 Task: Look for space in Negara, Indonesia from 12th  July, 2023 to 15th July, 2023 for 3 adults in price range Rs.12000 to Rs.16000. Place can be entire place with 2 bedrooms having 3 beds and 1 bathroom. Property type can be house, flat, guest house. Booking option can be shelf check-in. Required host language is English.
Action: Mouse moved to (438, 61)
Screenshot: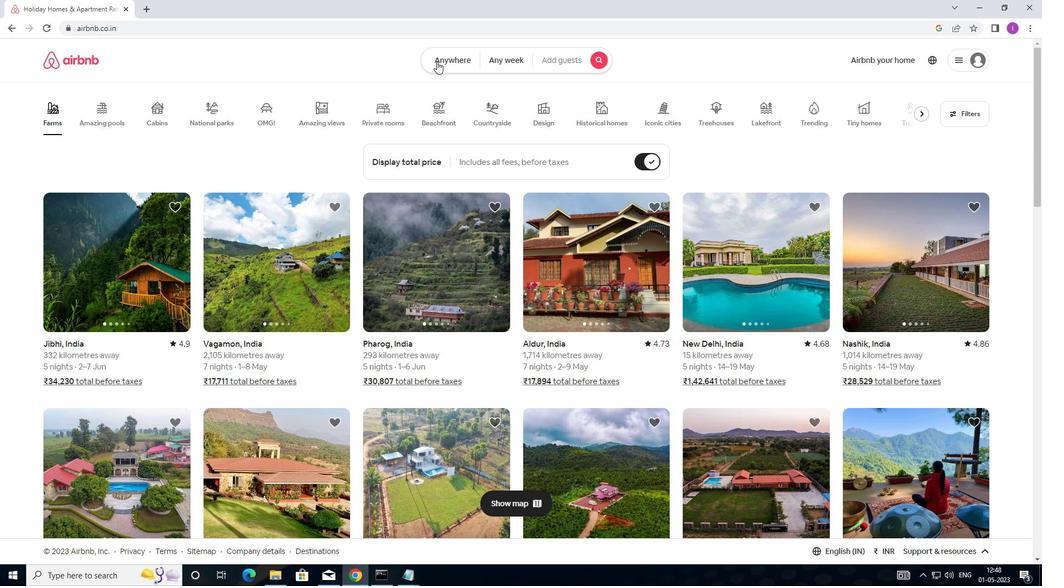 
Action: Mouse pressed left at (438, 61)
Screenshot: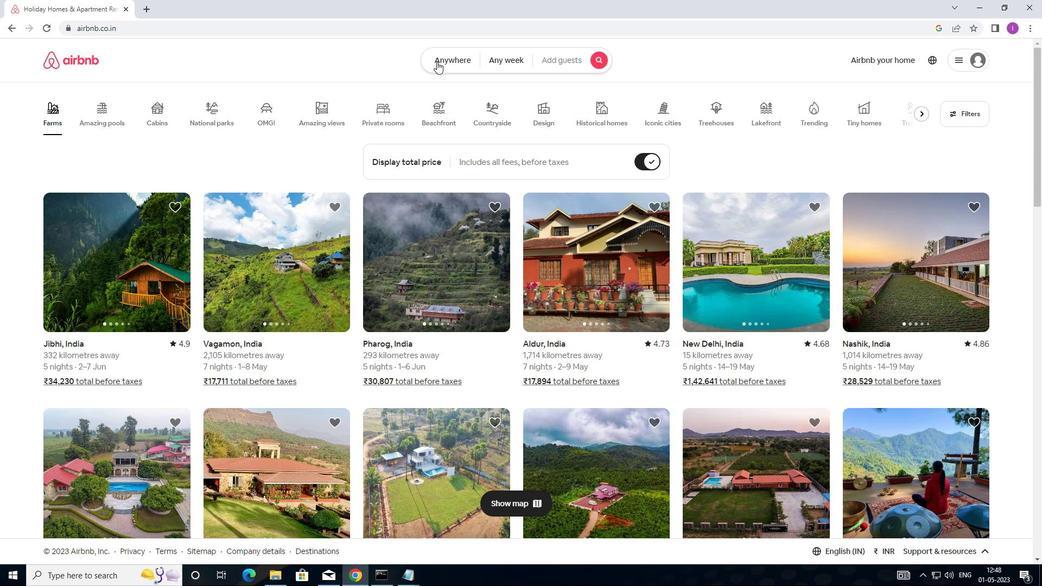 
Action: Mouse moved to (343, 99)
Screenshot: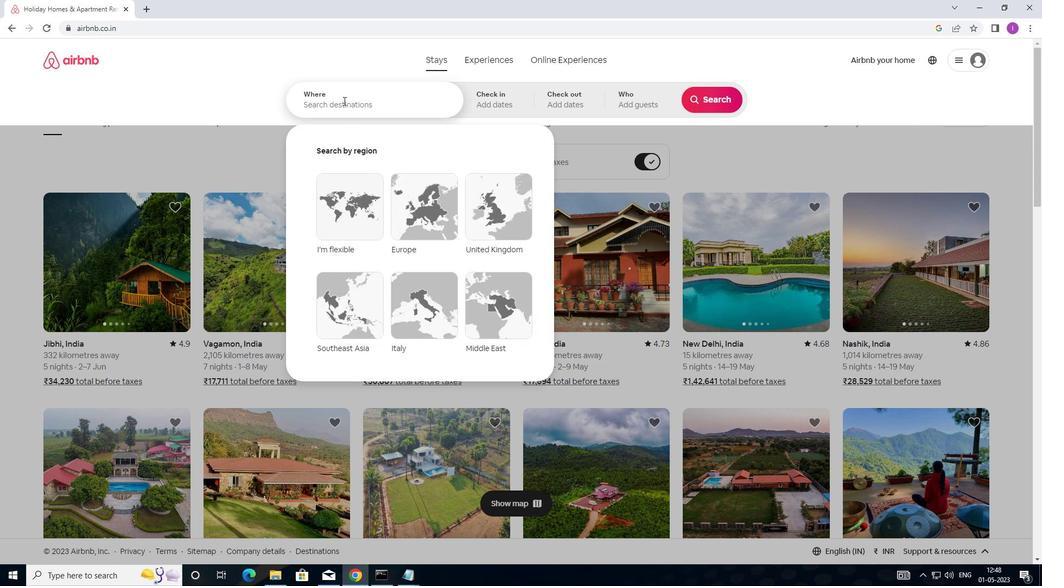 
Action: Mouse pressed left at (343, 99)
Screenshot: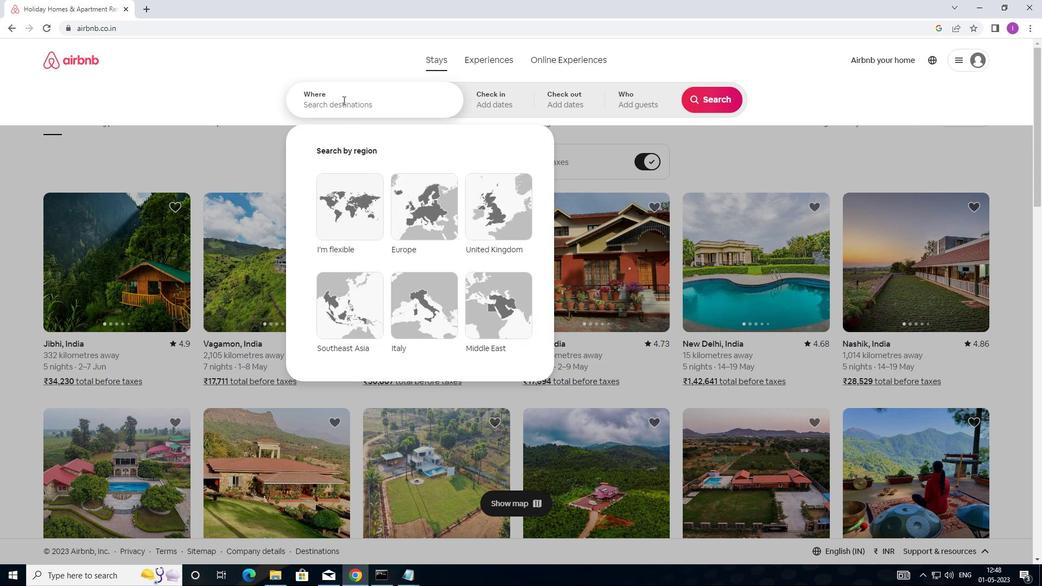 
Action: Mouse moved to (473, 95)
Screenshot: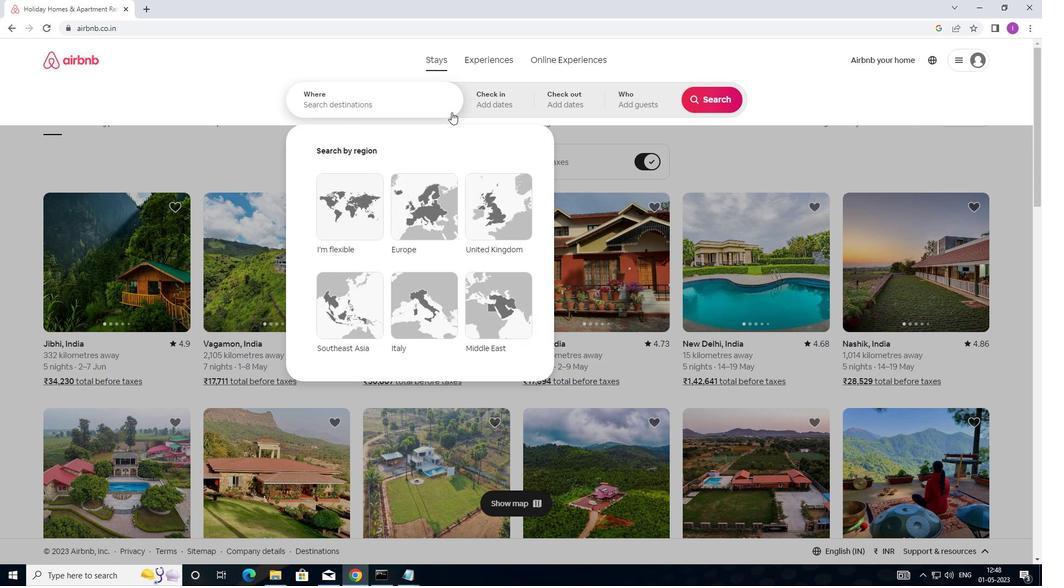 
Action: Key pressed <Key.shift>
Screenshot: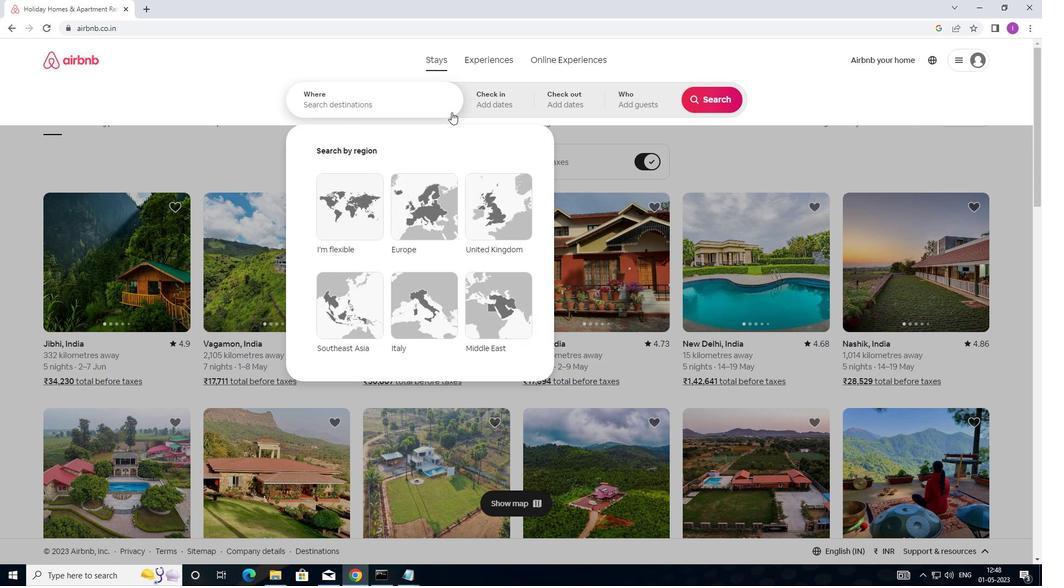 
Action: Mouse moved to (493, 79)
Screenshot: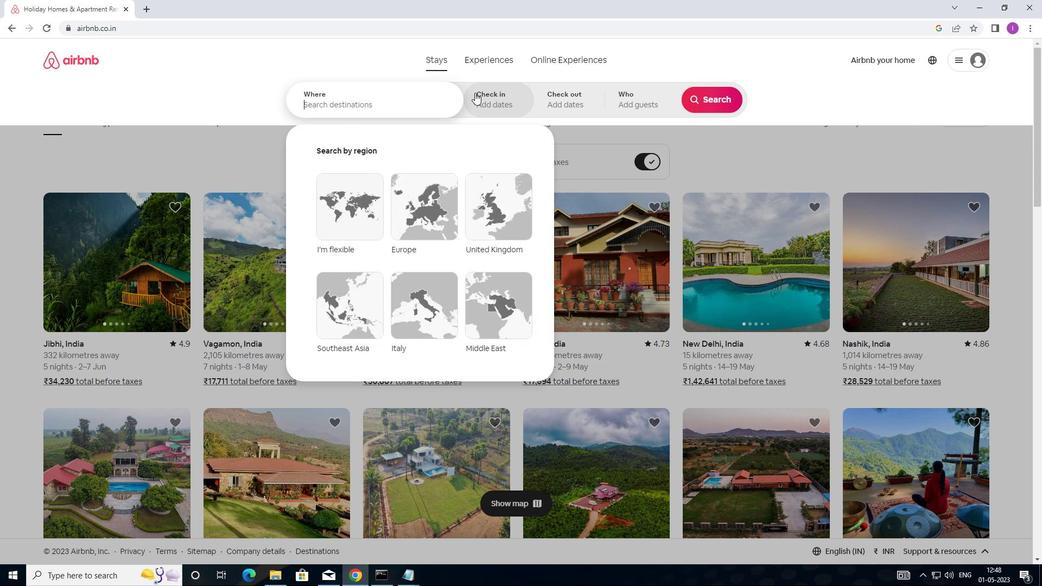 
Action: Key pressed N
Screenshot: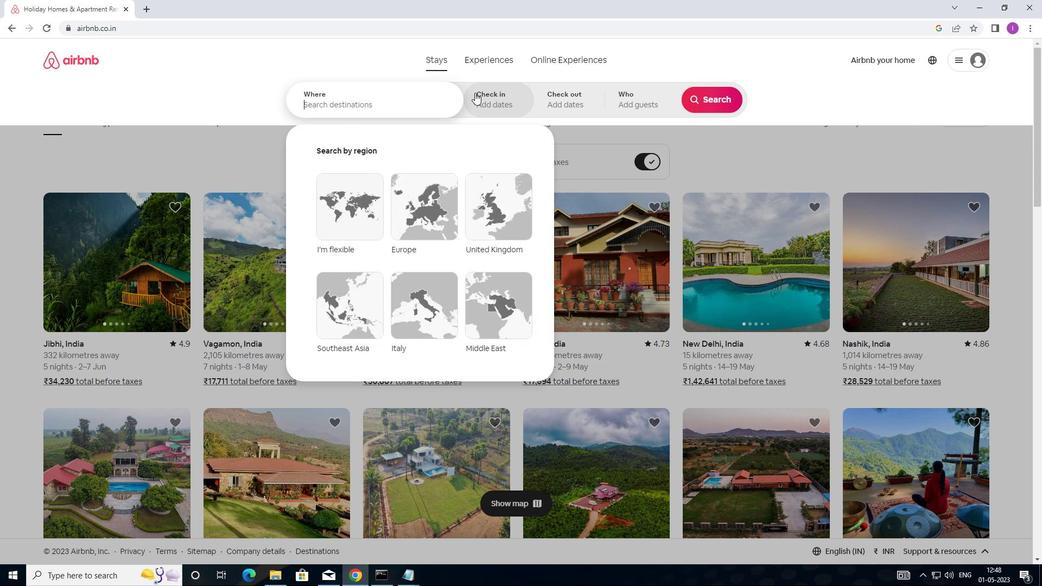 
Action: Mouse moved to (517, 68)
Screenshot: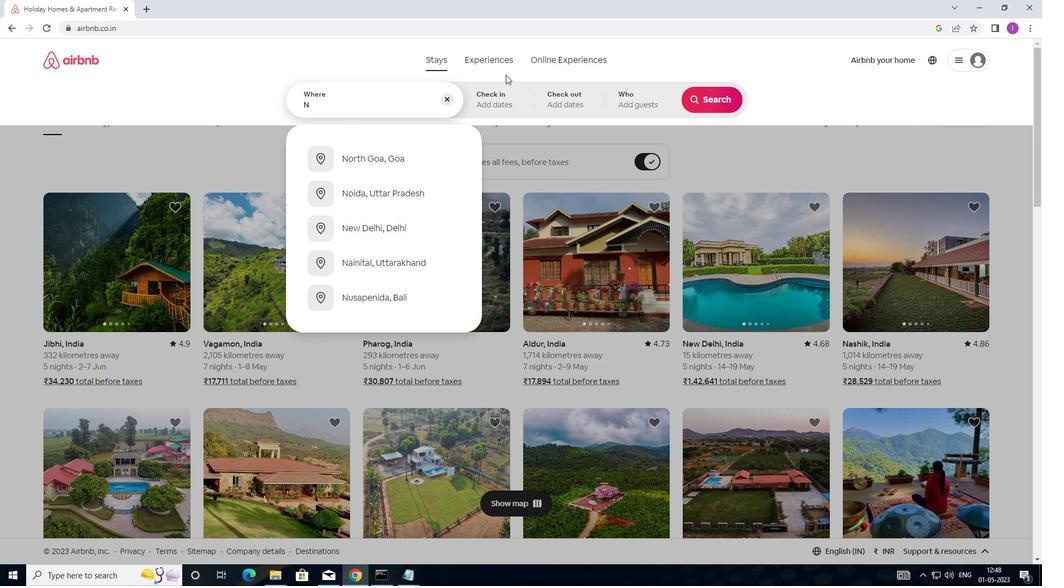 
Action: Key pressed EGARA
Screenshot: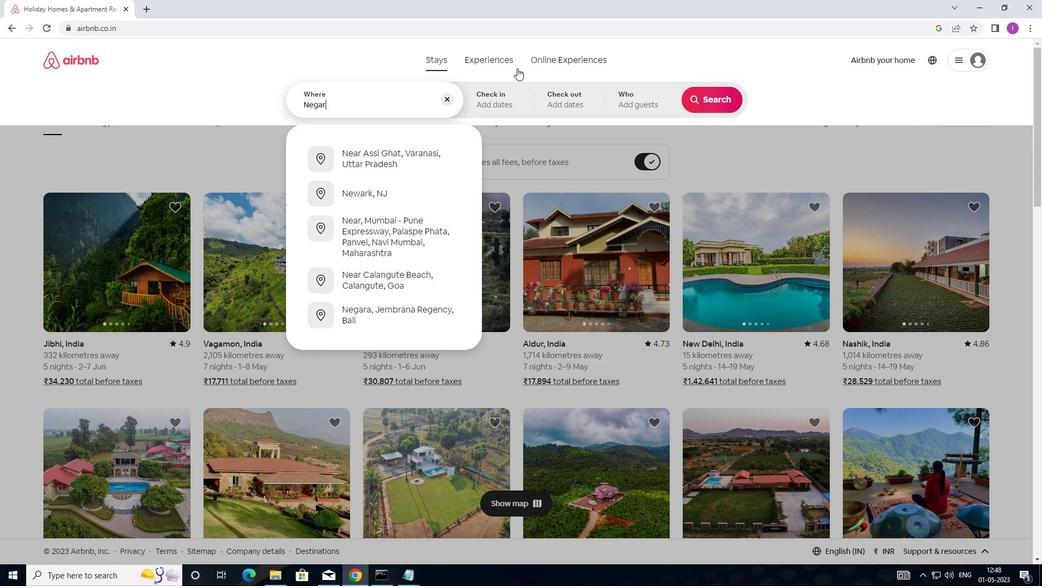 
Action: Mouse moved to (533, 64)
Screenshot: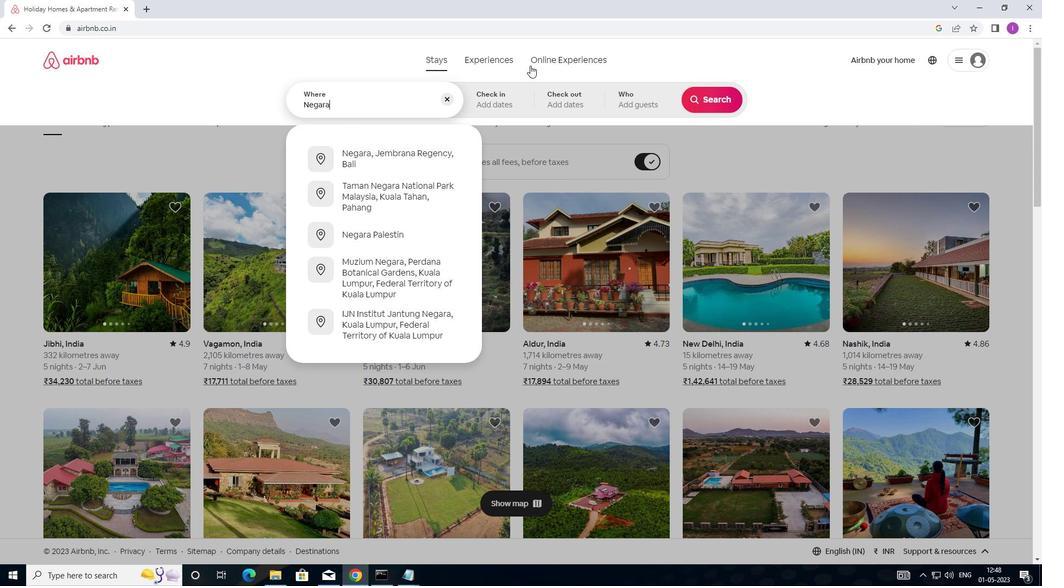 
Action: Key pressed ,<Key.shift>INDONESIA
Screenshot: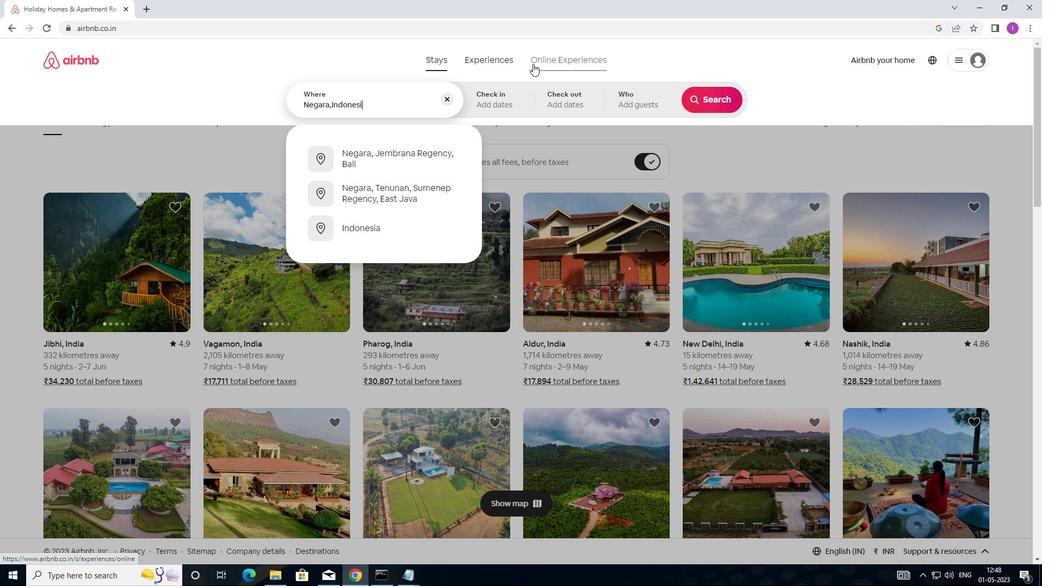 
Action: Mouse moved to (458, 96)
Screenshot: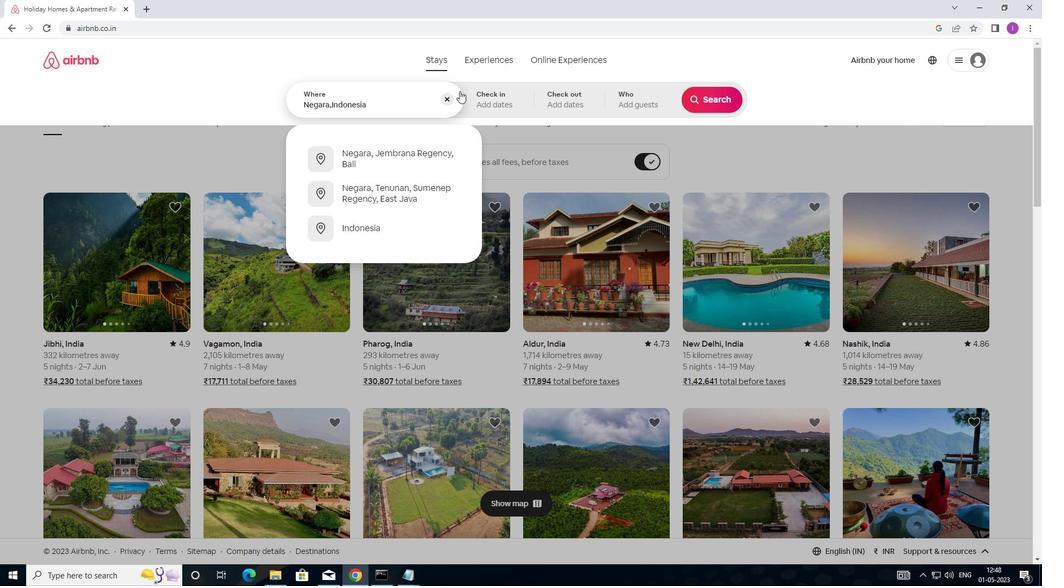 
Action: Mouse pressed left at (458, 96)
Screenshot: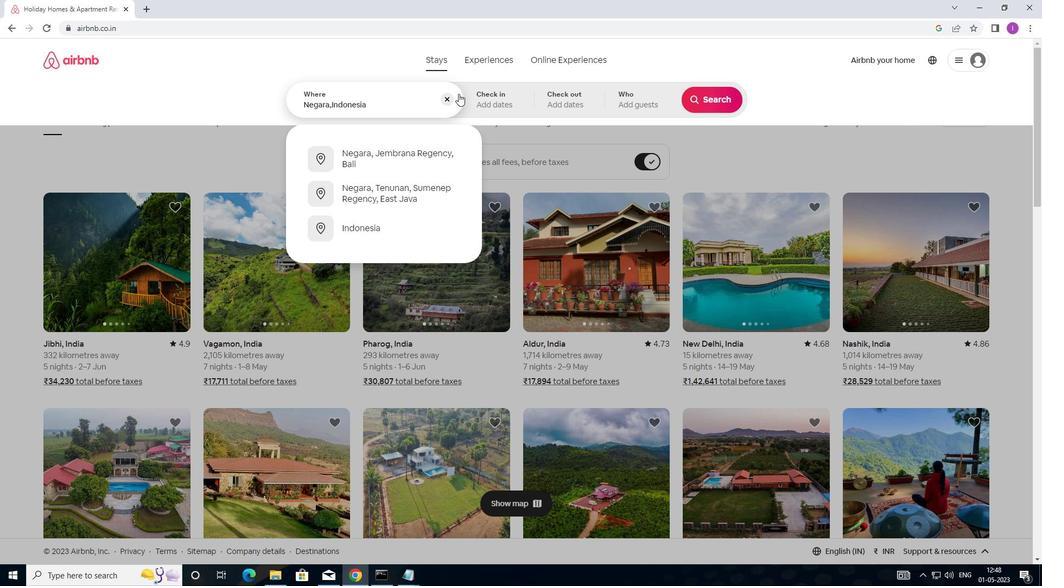 
Action: Mouse moved to (491, 99)
Screenshot: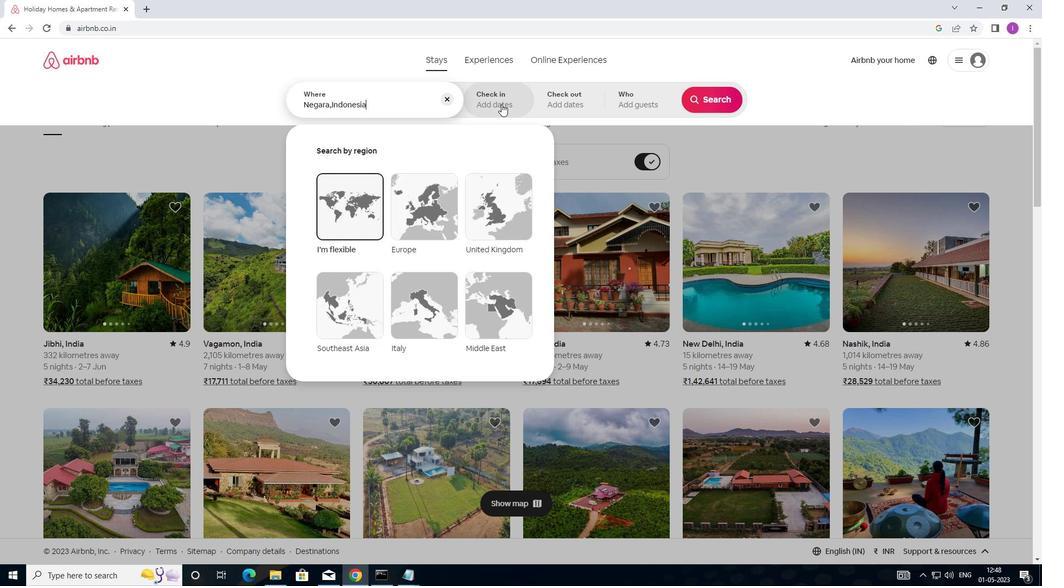
Action: Mouse pressed left at (491, 99)
Screenshot: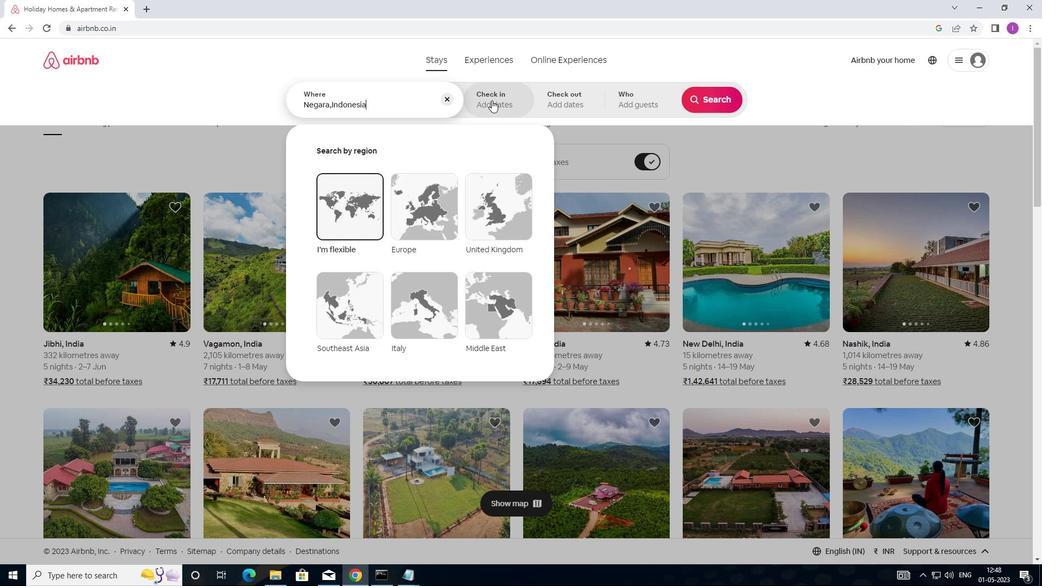 
Action: Mouse moved to (711, 193)
Screenshot: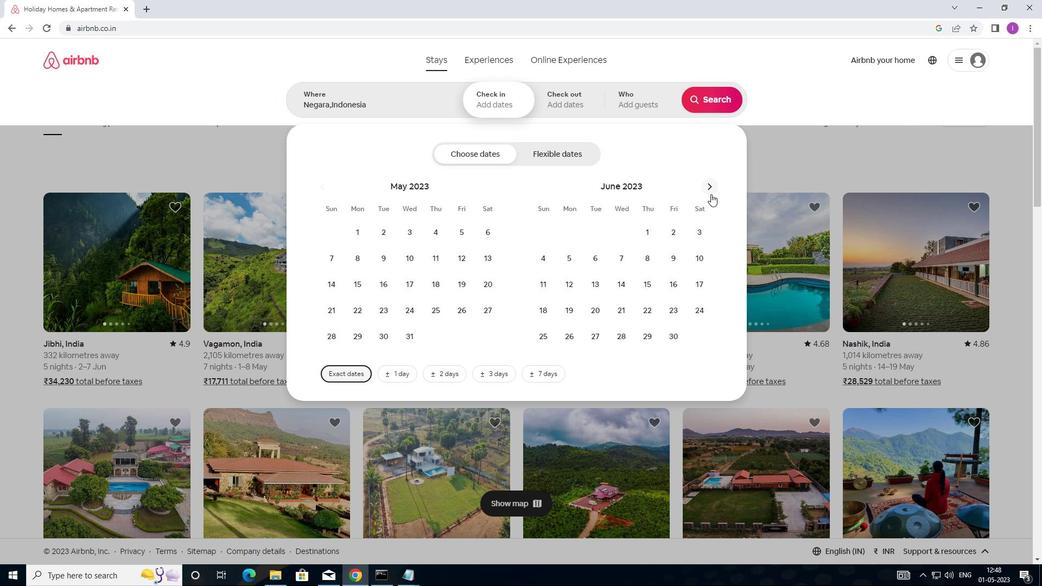 
Action: Mouse pressed left at (711, 193)
Screenshot: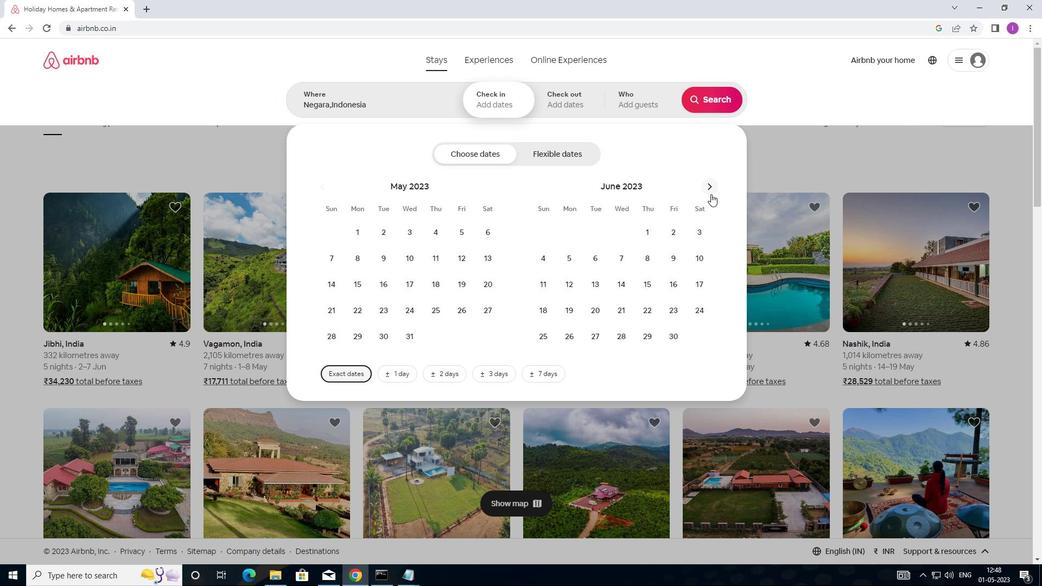 
Action: Mouse moved to (623, 276)
Screenshot: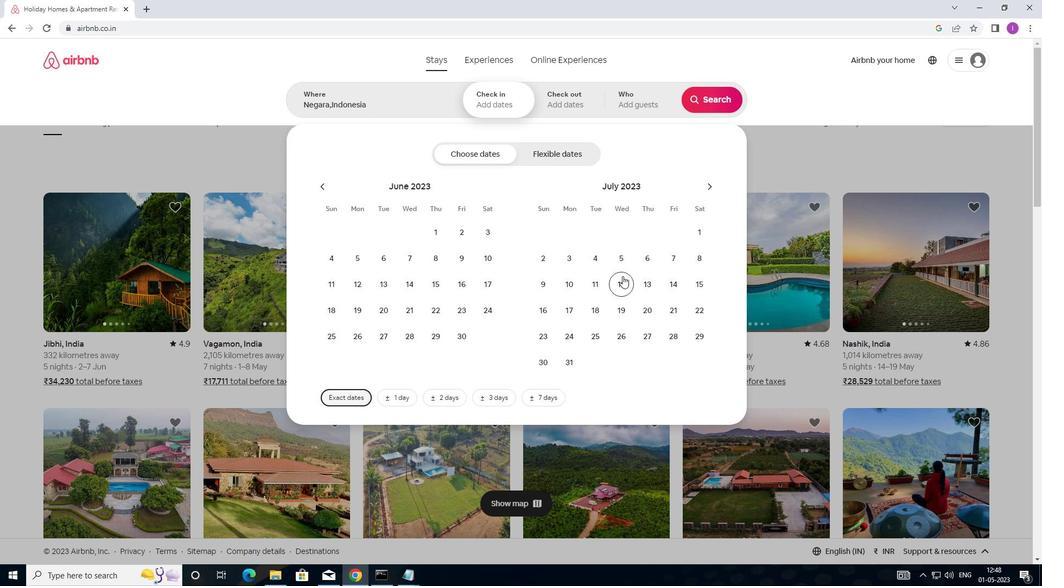 
Action: Mouse pressed left at (623, 276)
Screenshot: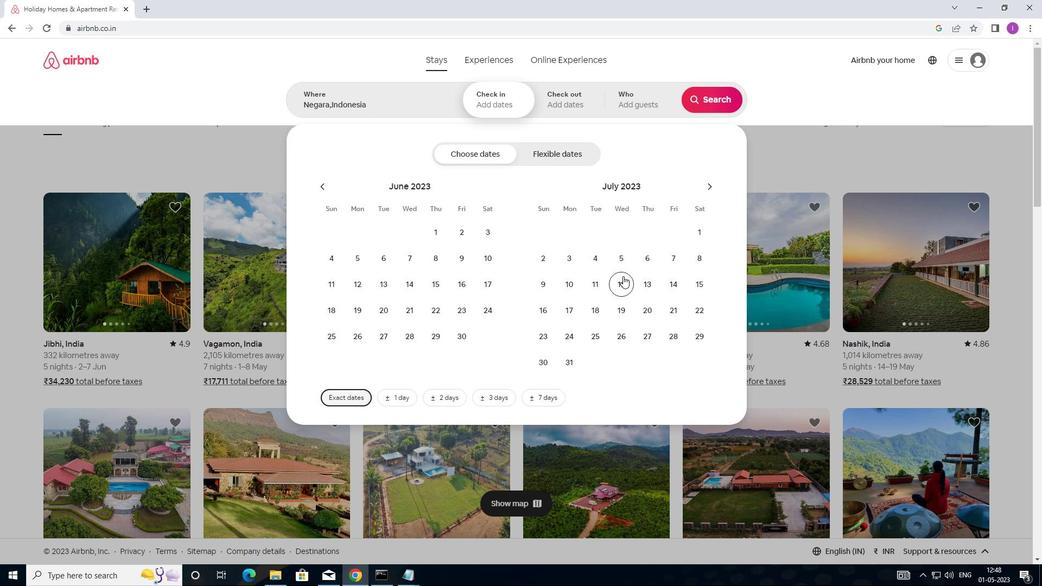 
Action: Mouse moved to (706, 285)
Screenshot: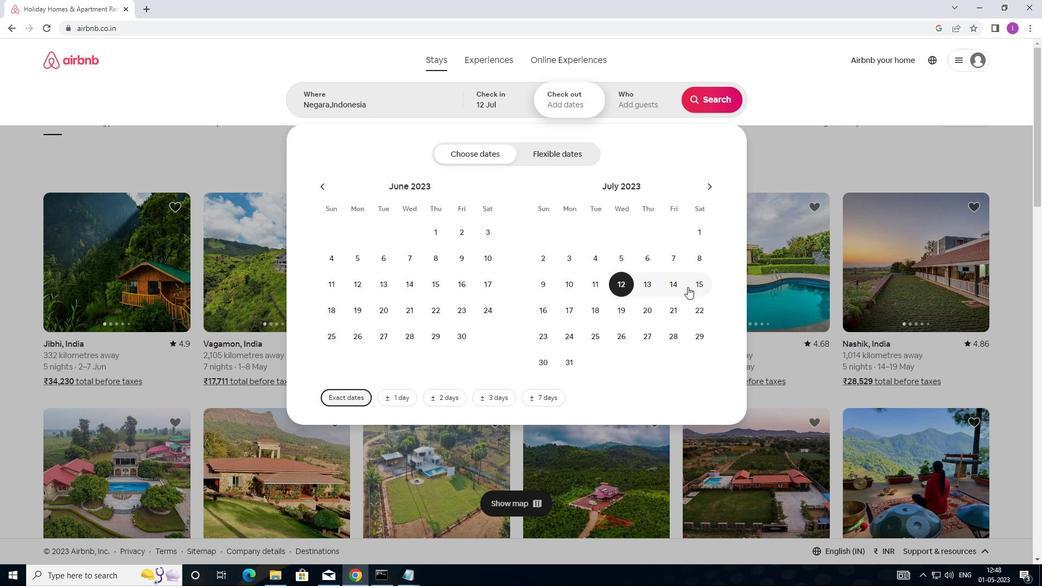 
Action: Mouse pressed left at (706, 285)
Screenshot: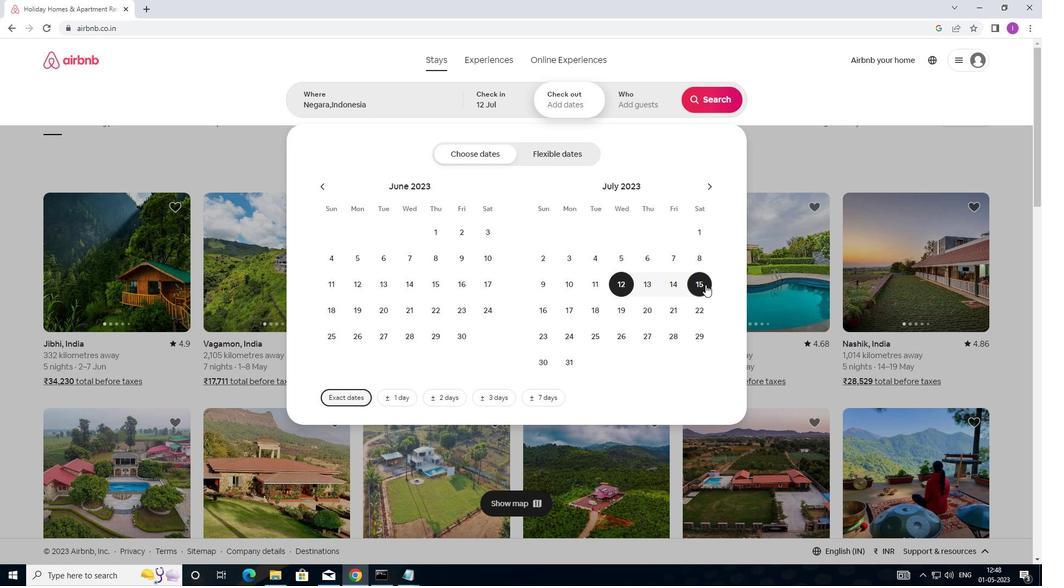 
Action: Mouse moved to (669, 113)
Screenshot: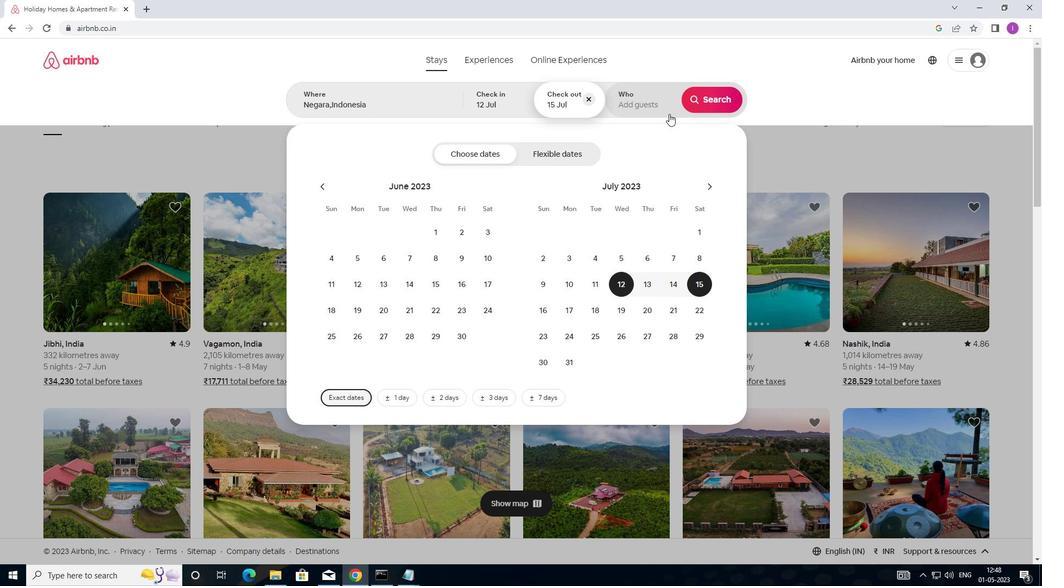 
Action: Mouse pressed left at (669, 113)
Screenshot: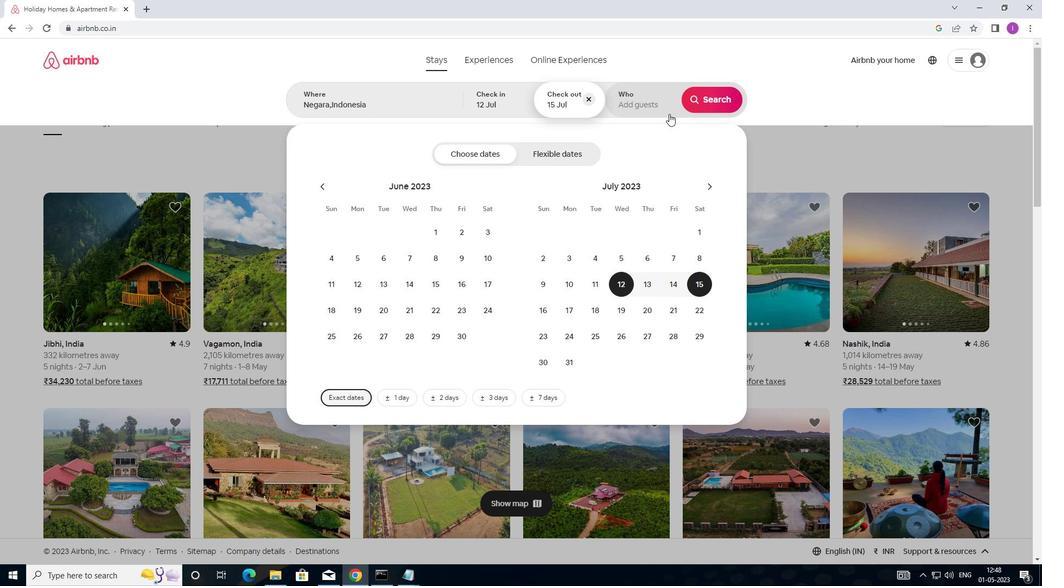 
Action: Mouse moved to (718, 154)
Screenshot: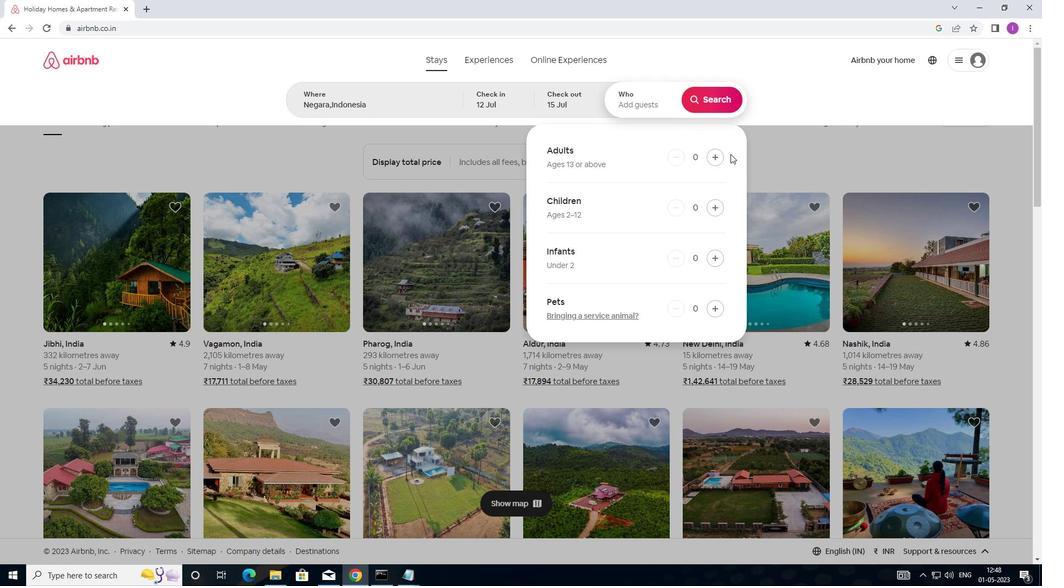 
Action: Mouse pressed left at (718, 154)
Screenshot: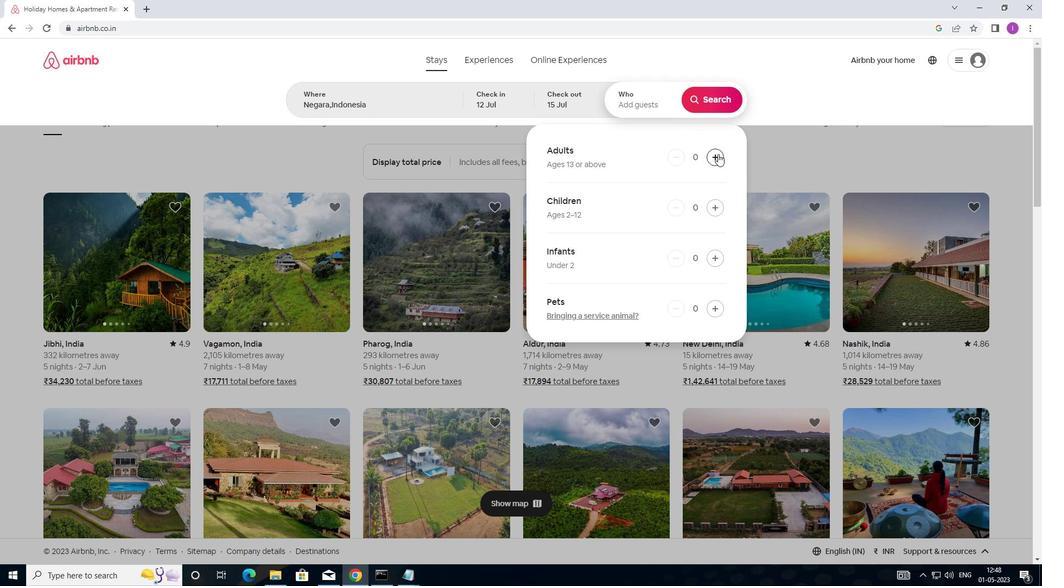 
Action: Mouse moved to (718, 153)
Screenshot: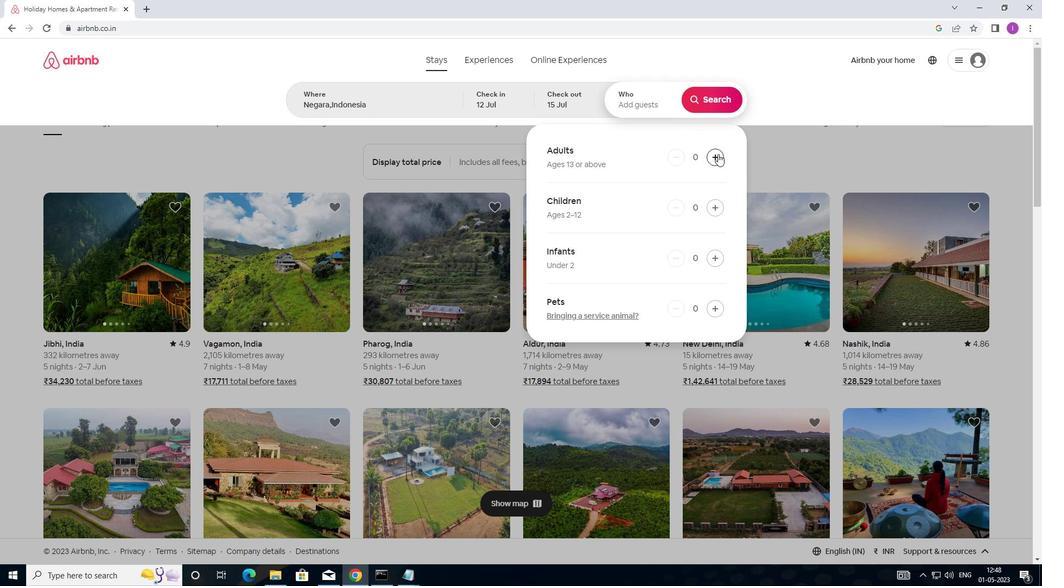 
Action: Mouse pressed left at (718, 153)
Screenshot: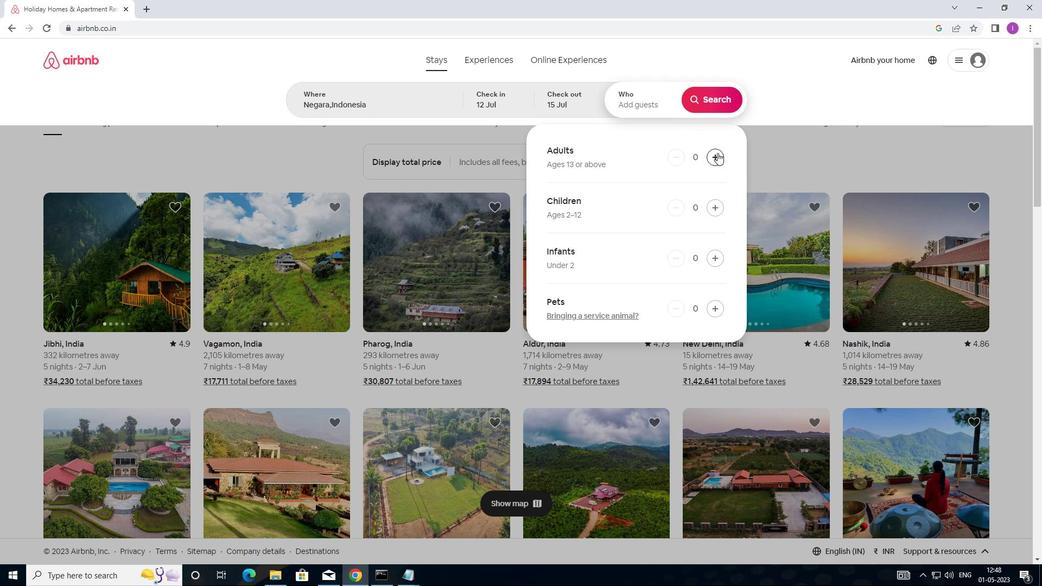 
Action: Mouse moved to (718, 153)
Screenshot: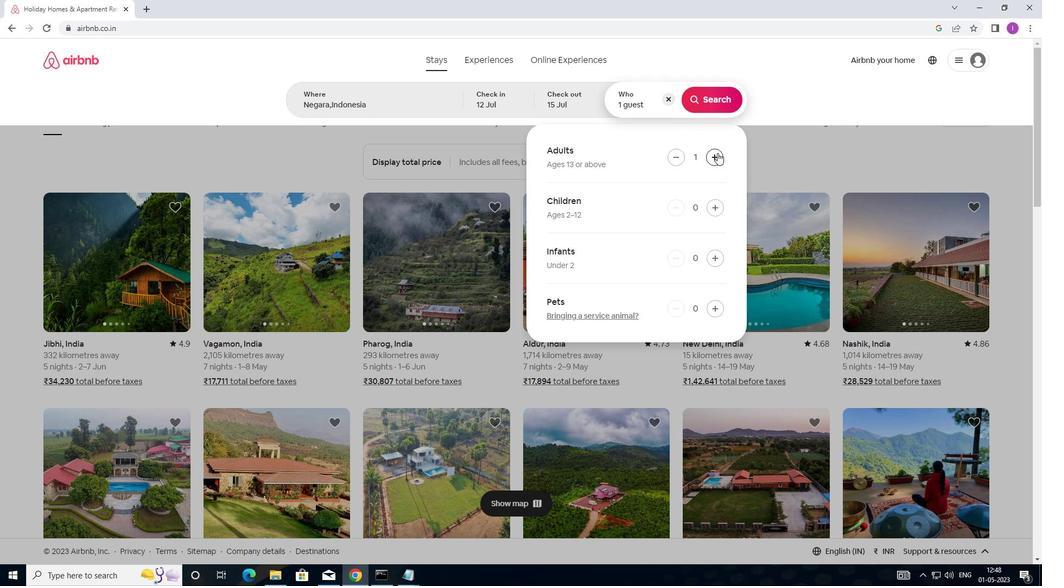 
Action: Mouse pressed left at (718, 153)
Screenshot: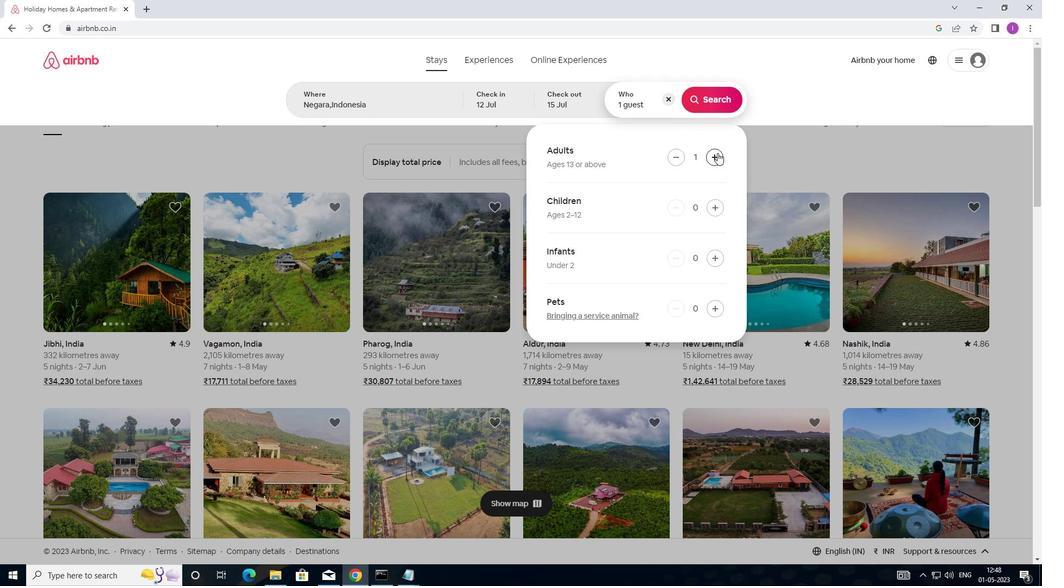 
Action: Mouse moved to (702, 97)
Screenshot: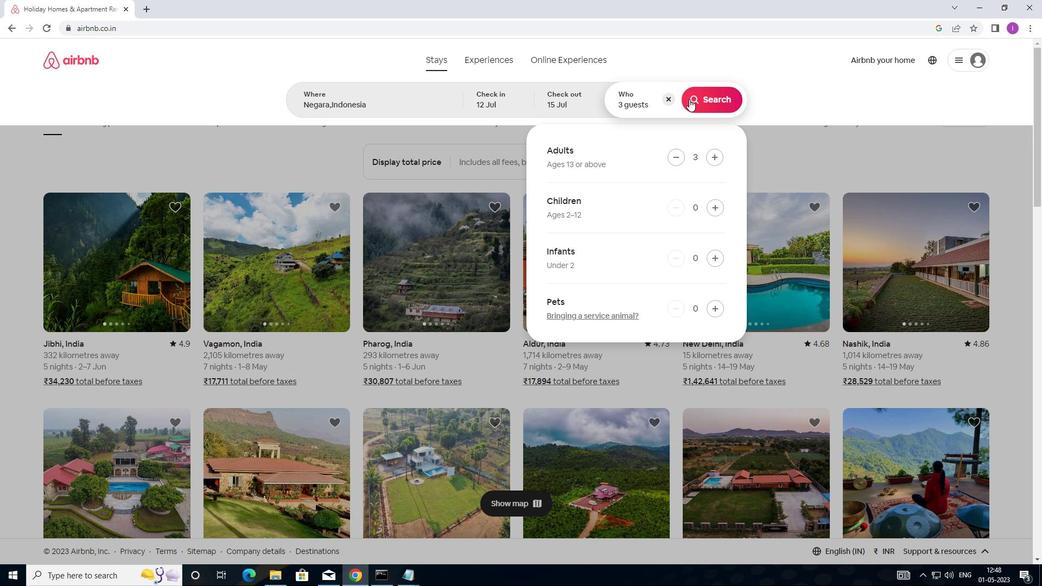 
Action: Mouse pressed left at (702, 97)
Screenshot: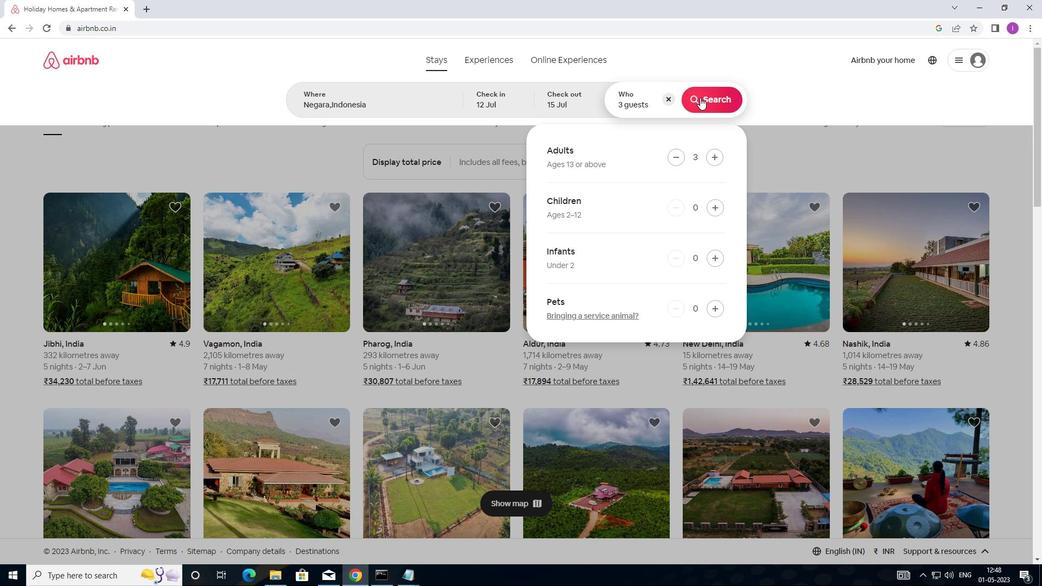 
Action: Mouse moved to (995, 100)
Screenshot: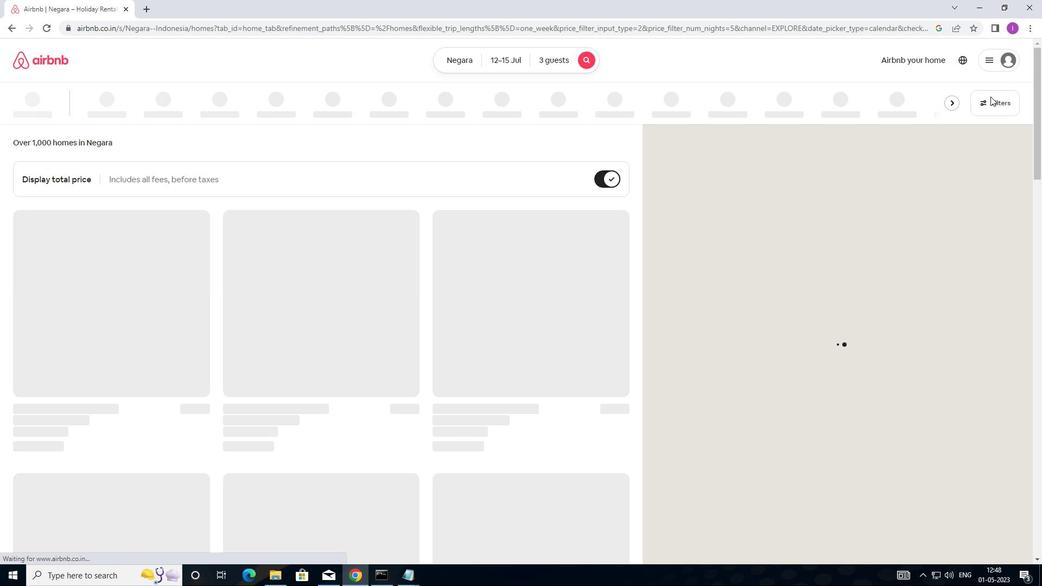 
Action: Mouse pressed left at (995, 100)
Screenshot: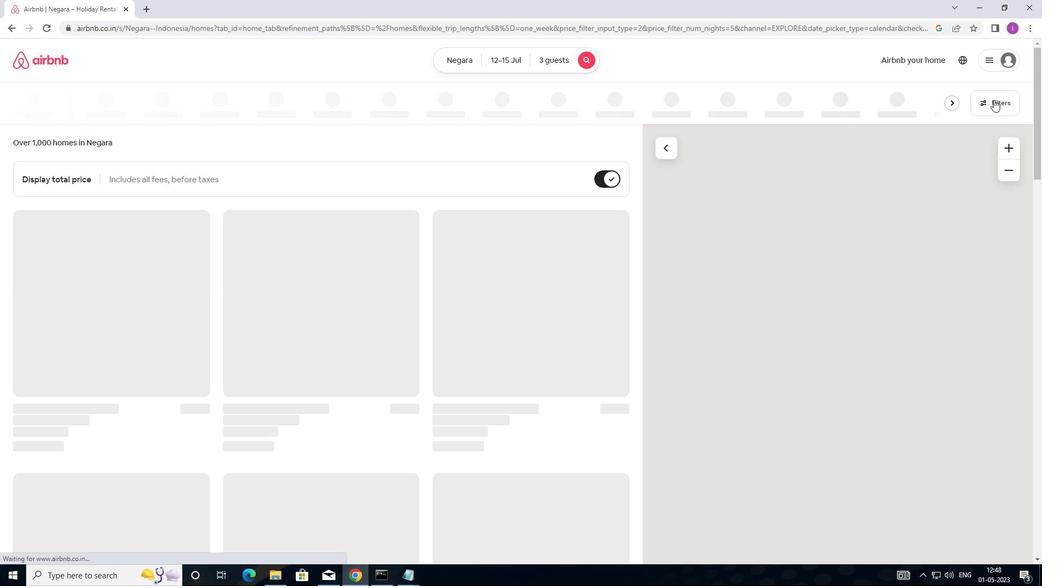 
Action: Mouse moved to (392, 239)
Screenshot: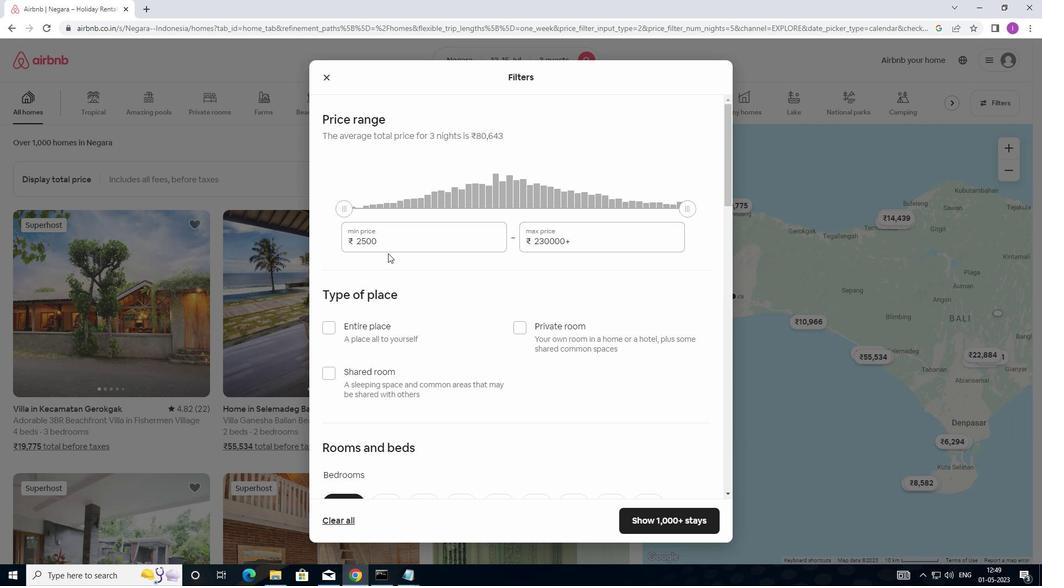 
Action: Mouse pressed left at (392, 239)
Screenshot: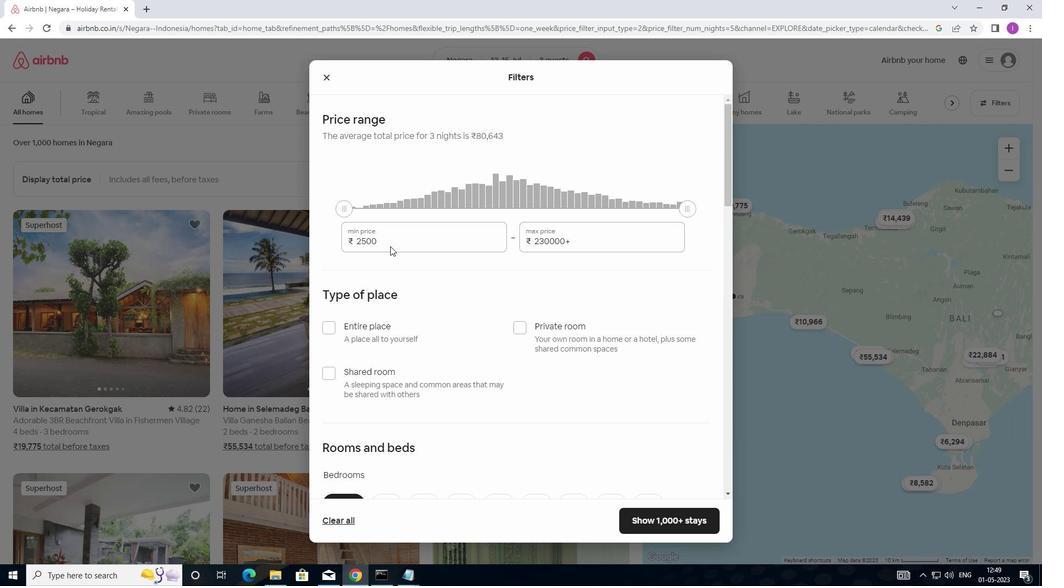 
Action: Mouse moved to (375, 250)
Screenshot: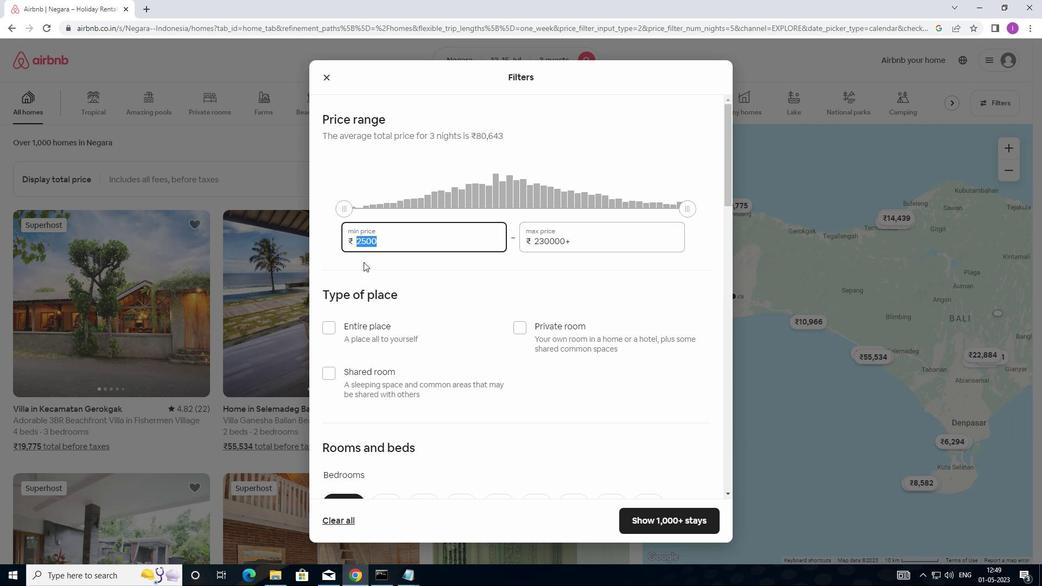 
Action: Key pressed 1
Screenshot: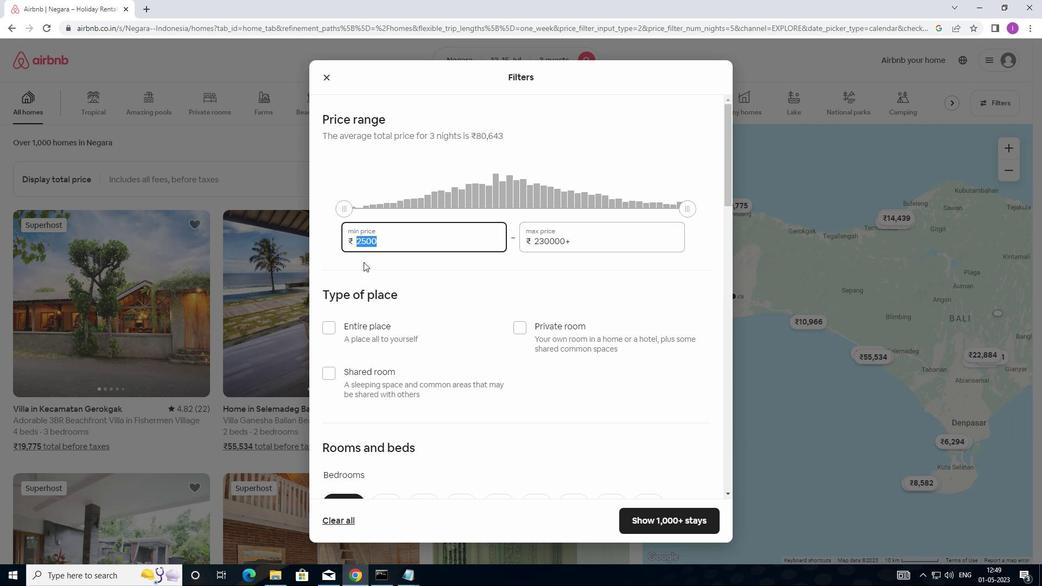 
Action: Mouse moved to (375, 249)
Screenshot: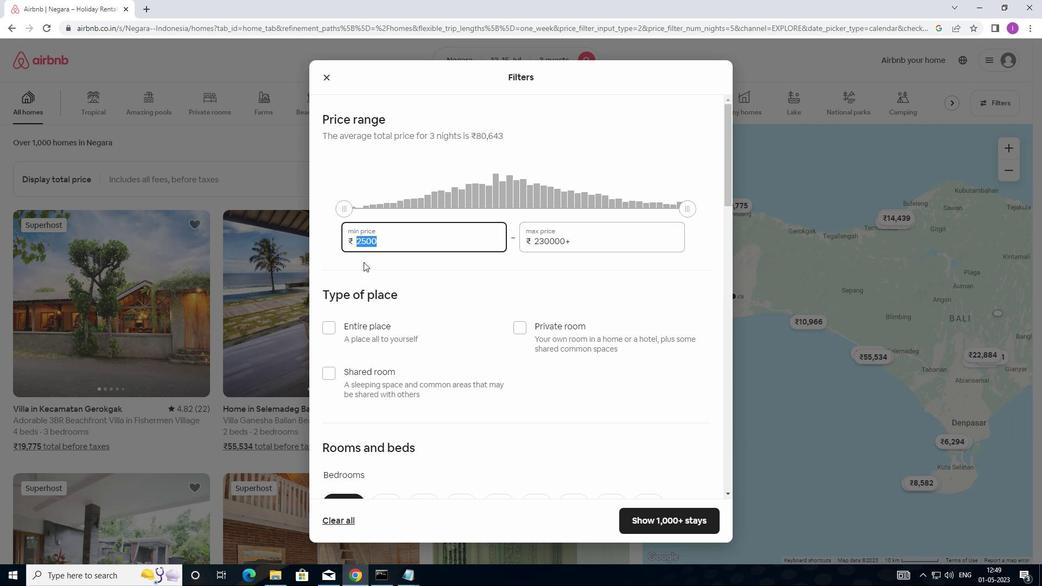 
Action: Key pressed 2
Screenshot: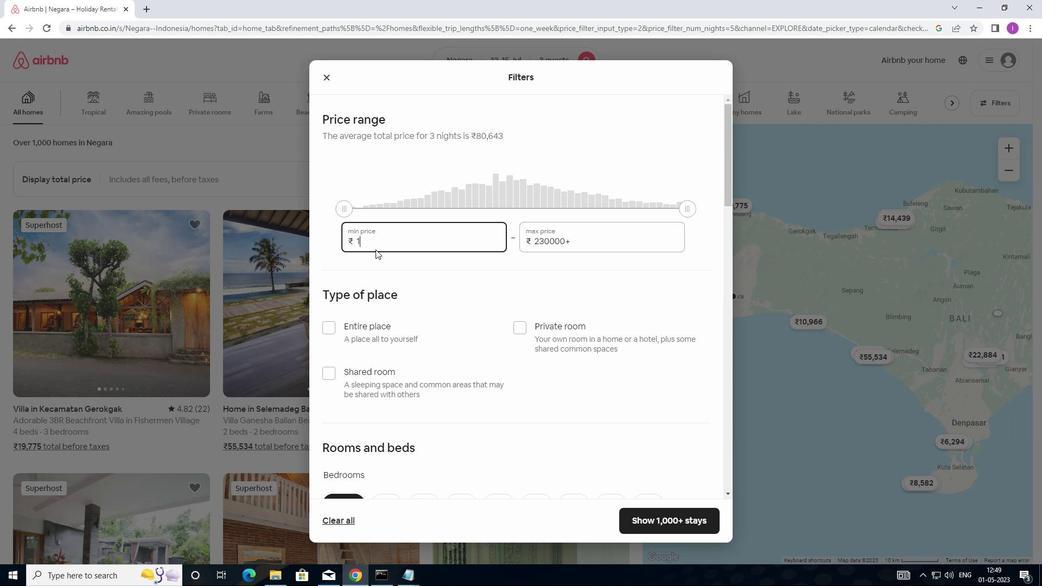 
Action: Mouse moved to (382, 248)
Screenshot: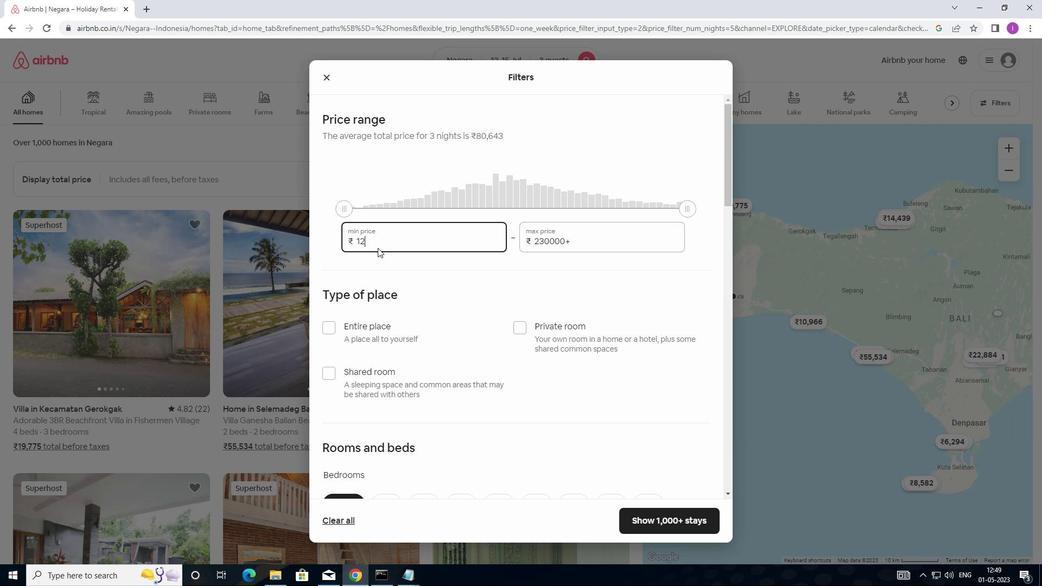 
Action: Key pressed 0
Screenshot: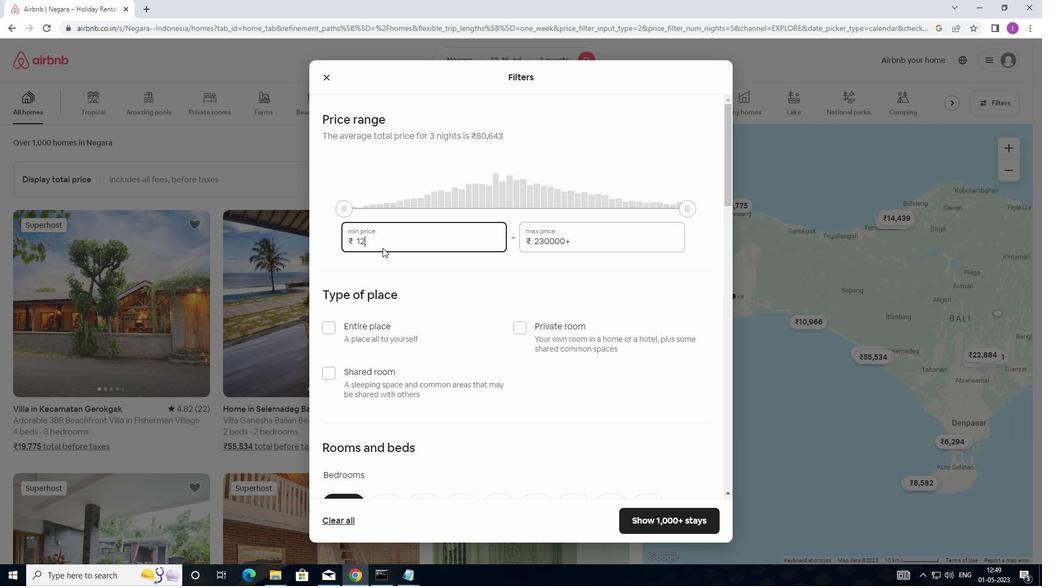 
Action: Mouse moved to (386, 248)
Screenshot: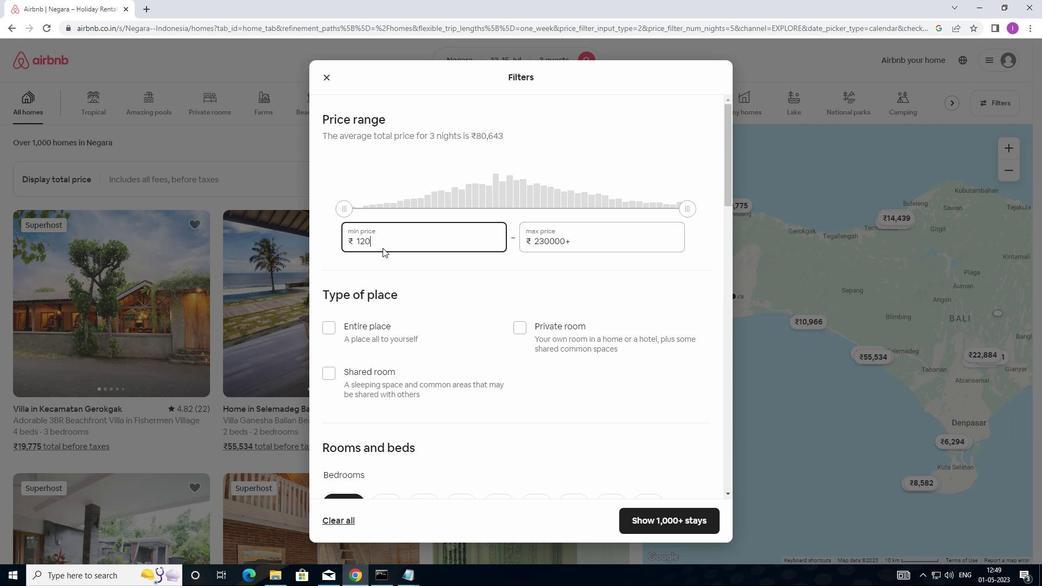 
Action: Key pressed 0
Screenshot: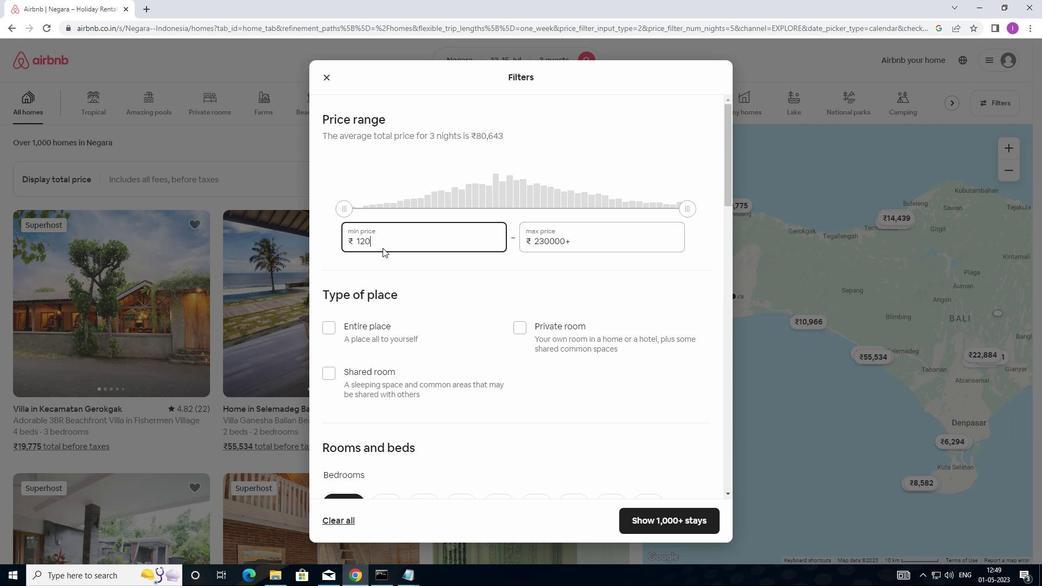 
Action: Mouse moved to (390, 247)
Screenshot: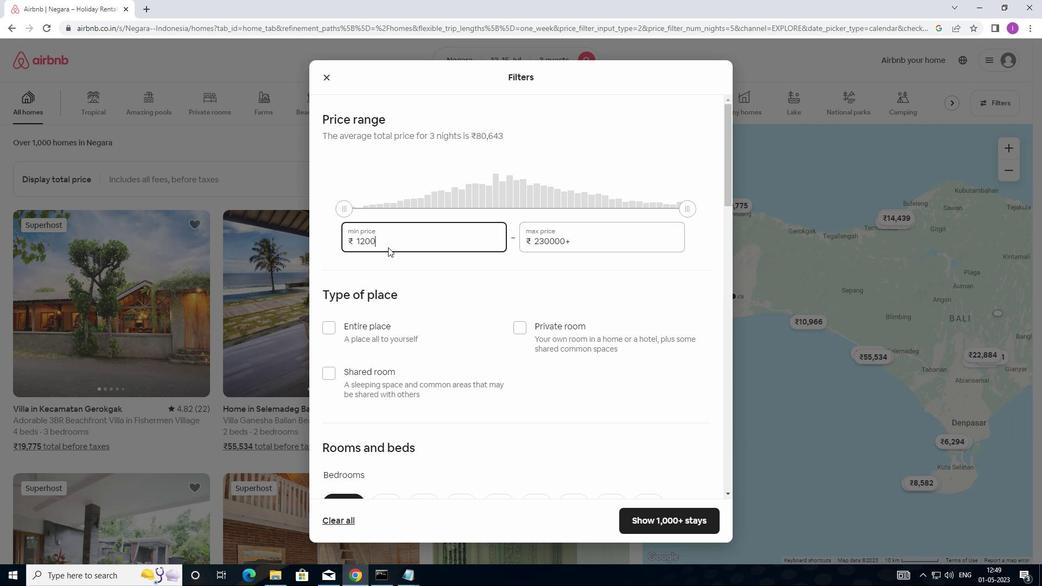 
Action: Key pressed 0
Screenshot: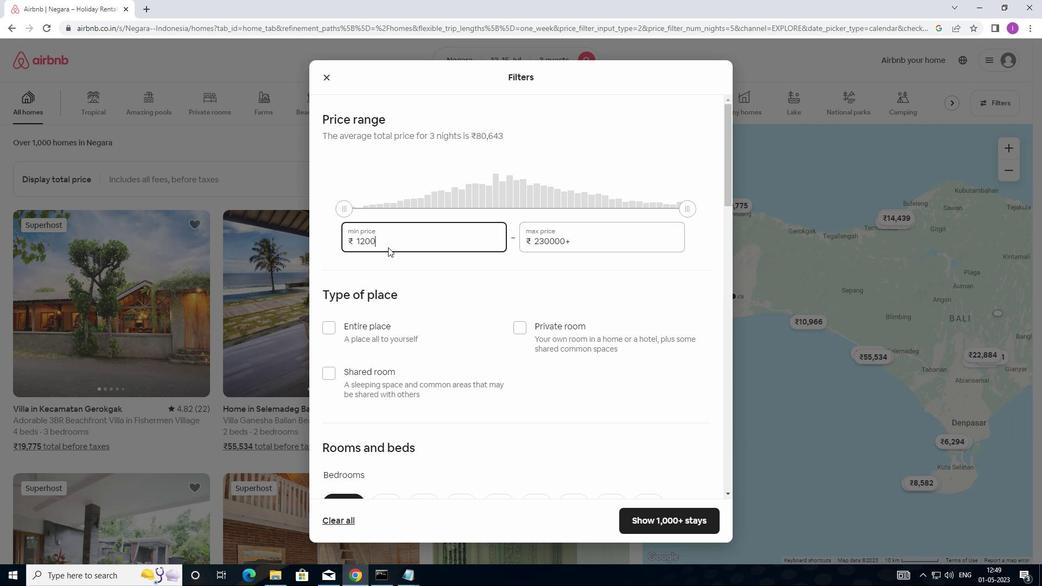 
Action: Mouse moved to (574, 237)
Screenshot: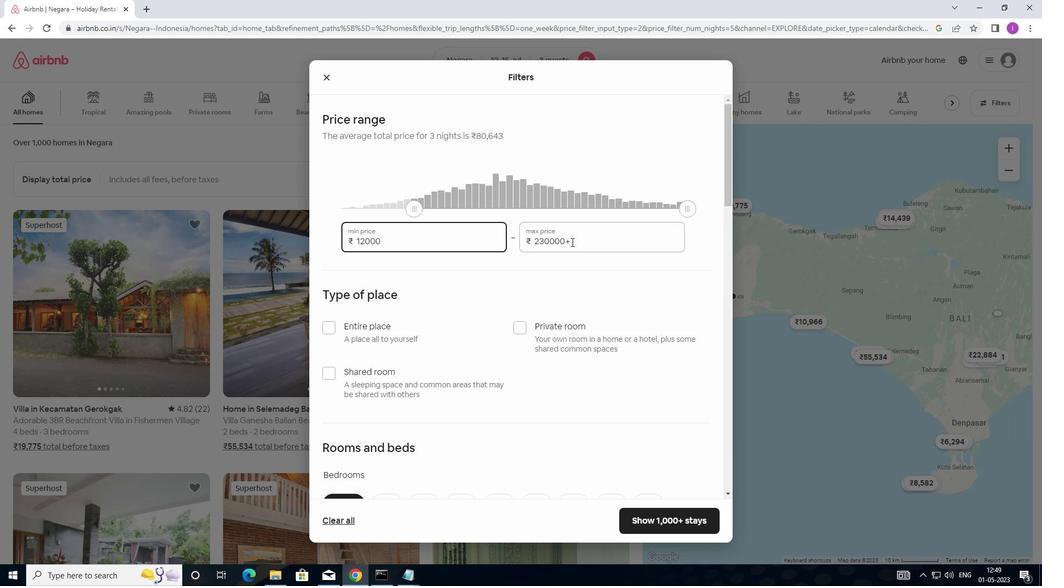 
Action: Mouse pressed left at (574, 237)
Screenshot: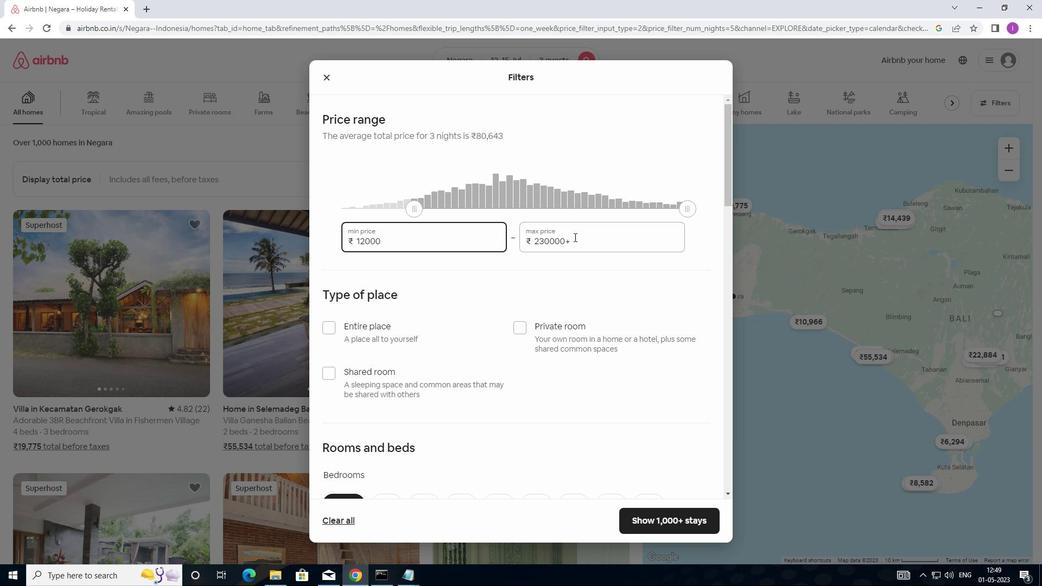 
Action: Mouse moved to (519, 242)
Screenshot: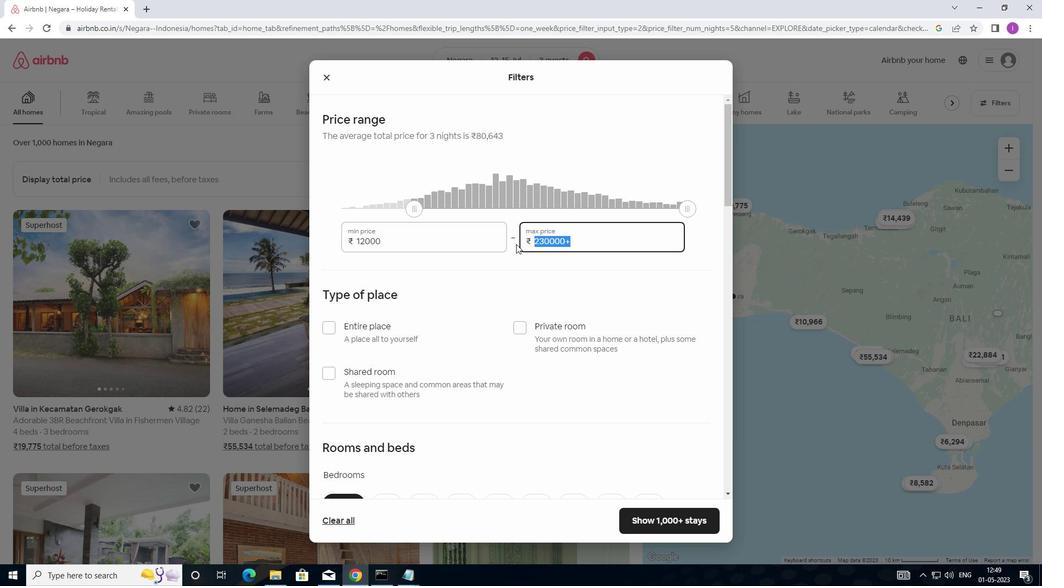 
Action: Key pressed 1
Screenshot: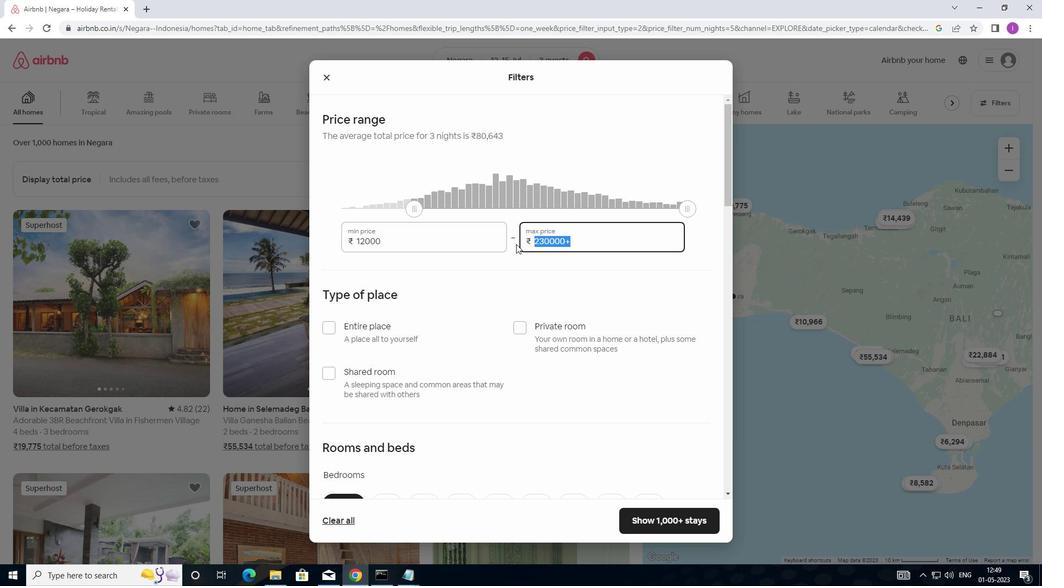 
Action: Mouse moved to (520, 241)
Screenshot: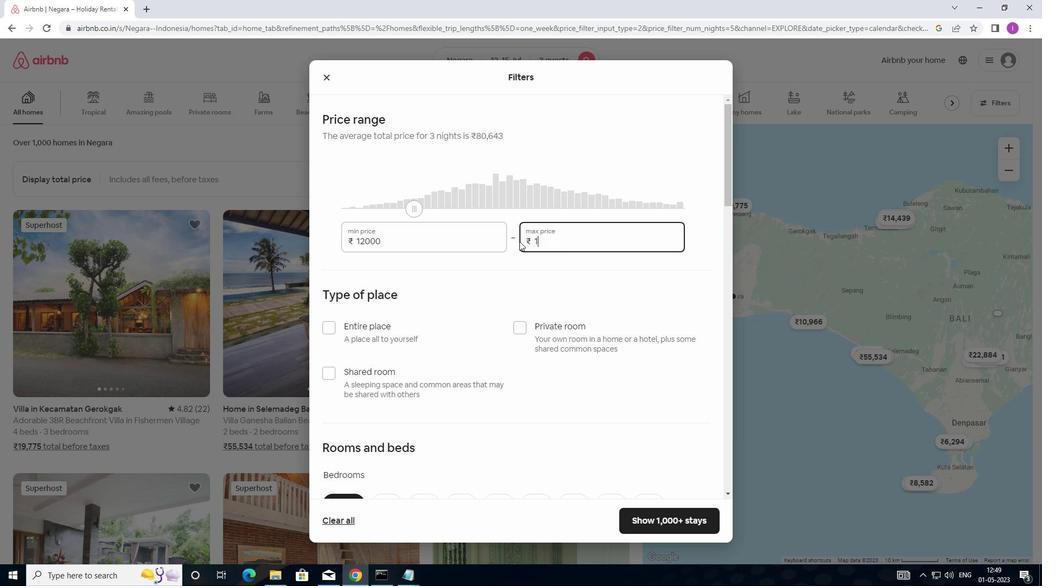 
Action: Key pressed 6
Screenshot: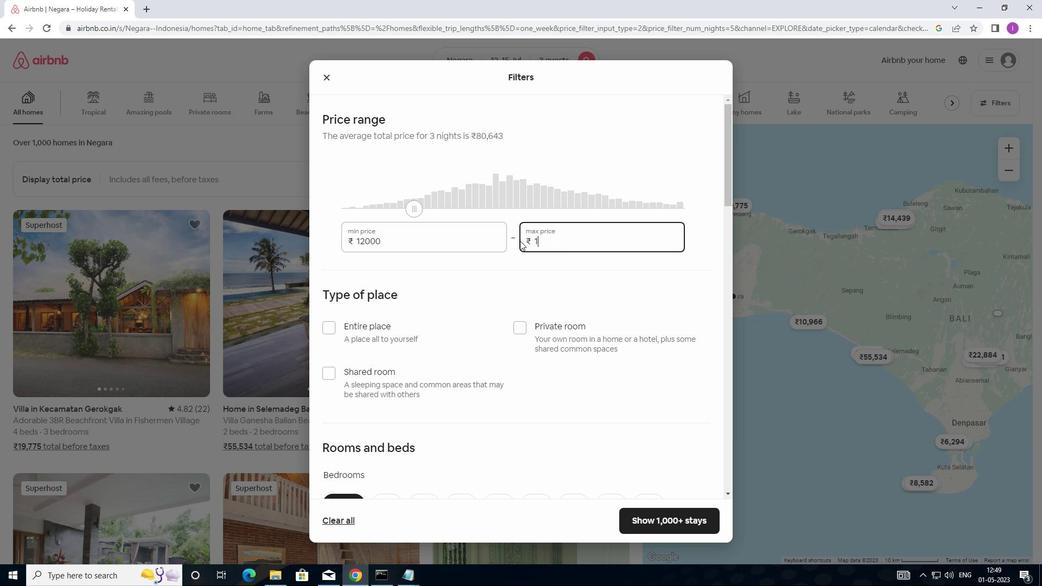 
Action: Mouse moved to (521, 243)
Screenshot: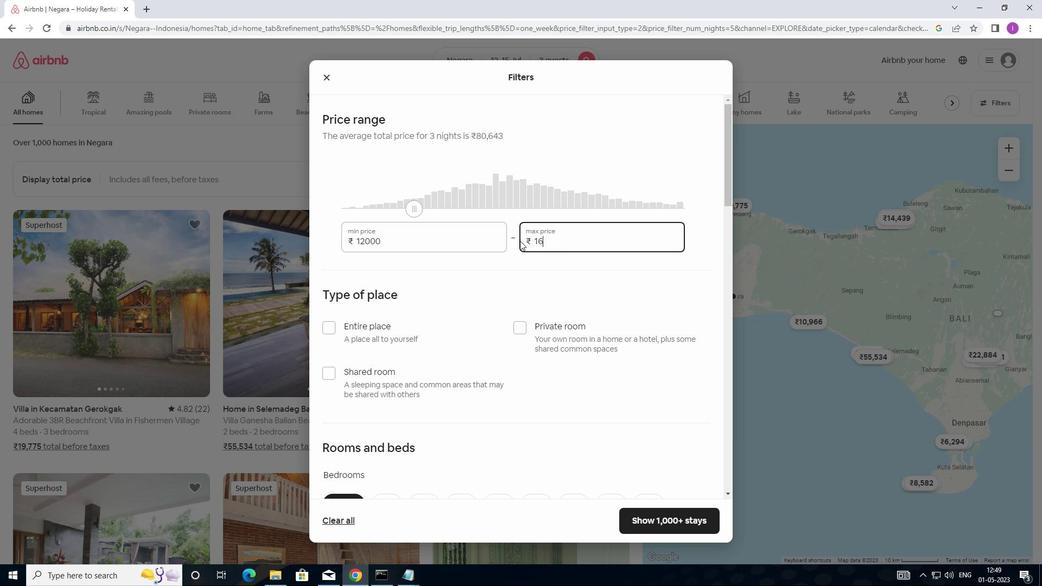 
Action: Key pressed 0
Screenshot: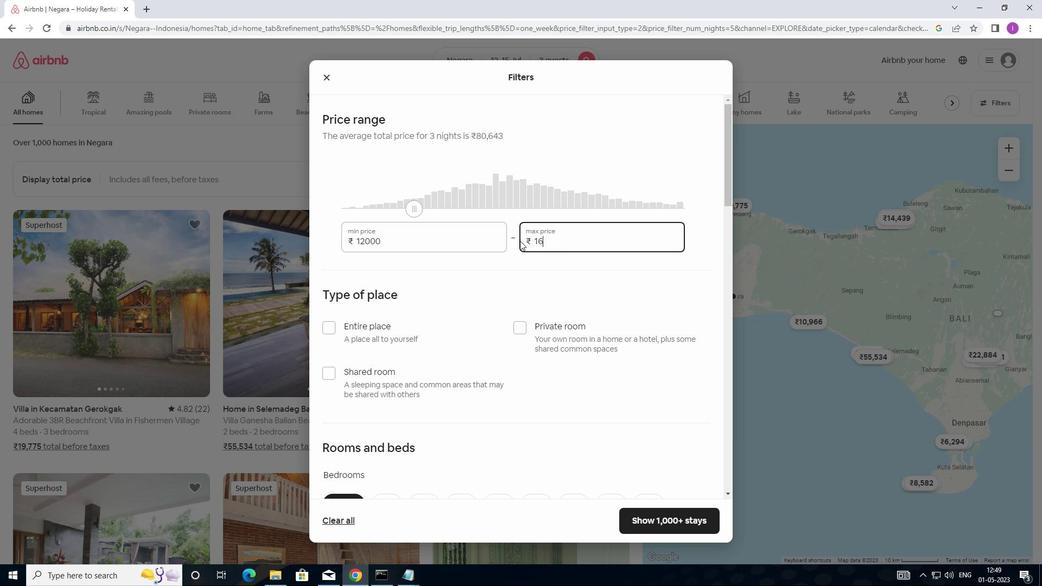 
Action: Mouse moved to (522, 245)
Screenshot: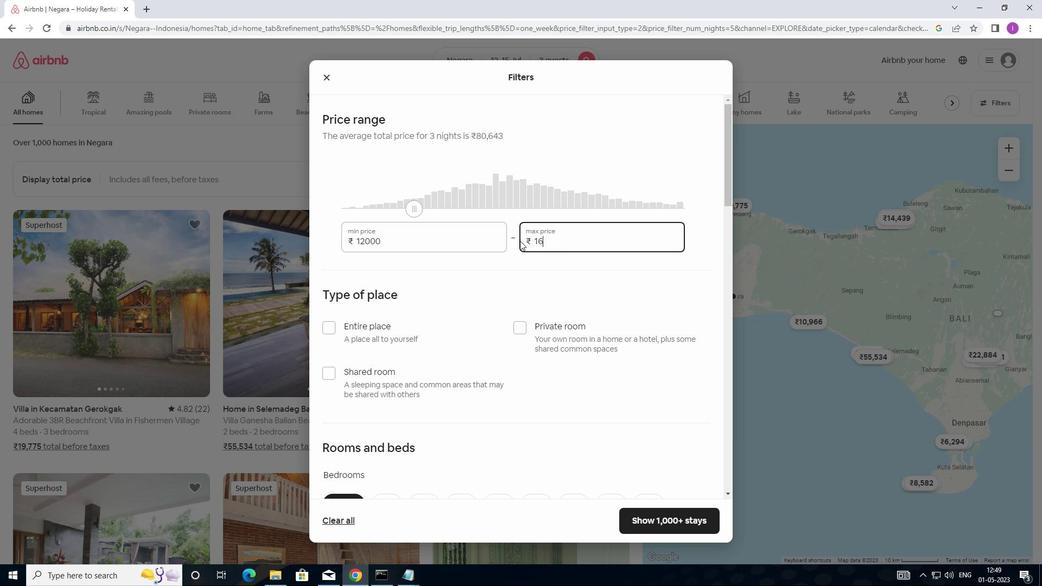 
Action: Key pressed 00
Screenshot: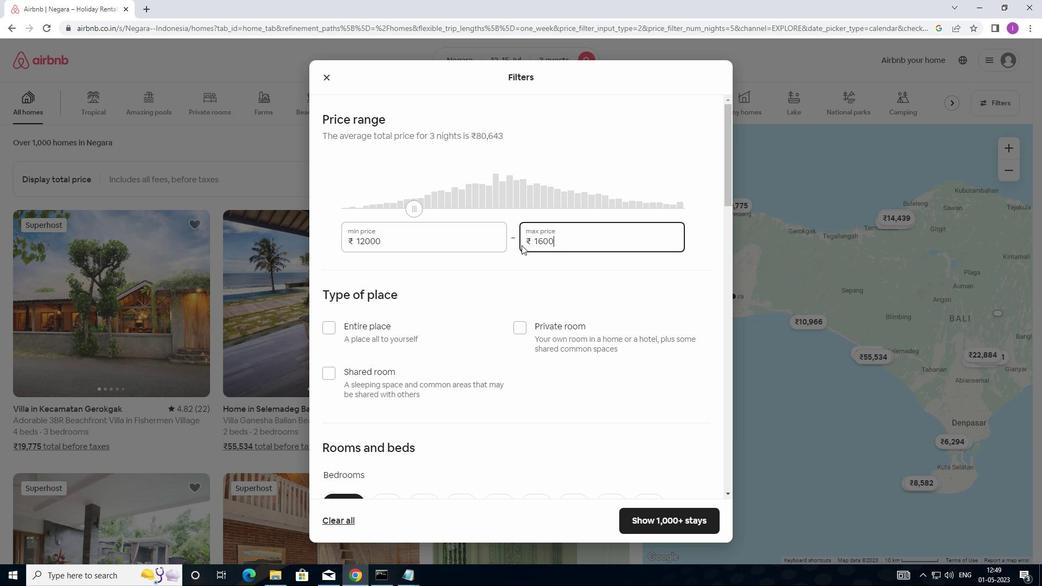 
Action: Mouse moved to (513, 305)
Screenshot: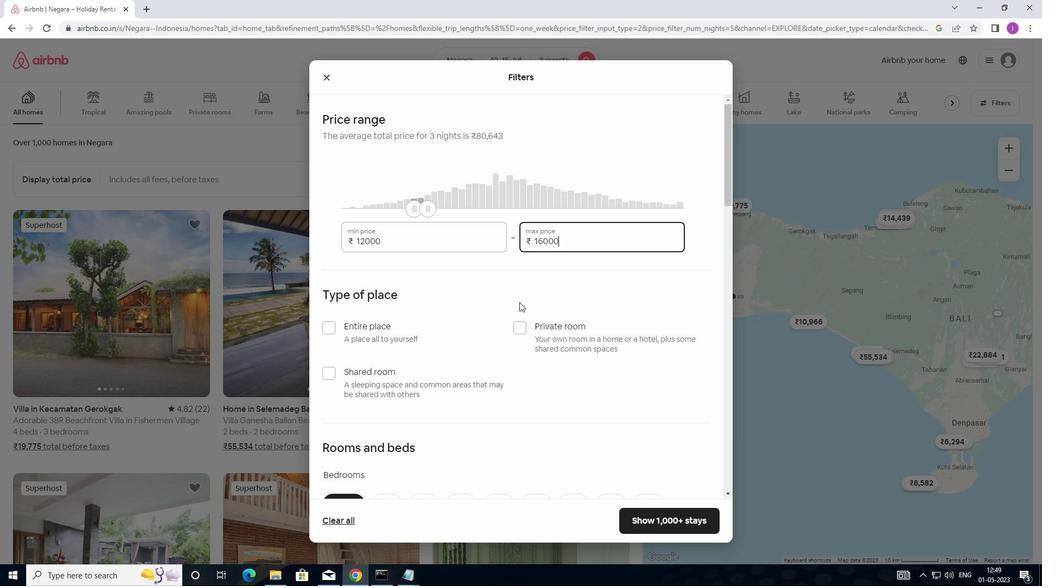 
Action: Mouse scrolled (513, 305) with delta (0, 0)
Screenshot: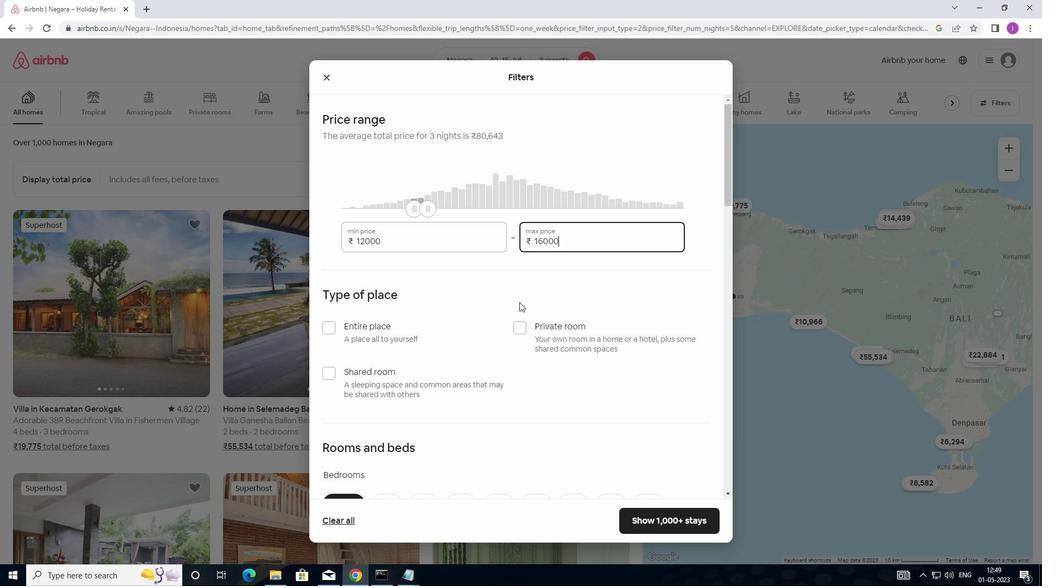 
Action: Mouse moved to (328, 272)
Screenshot: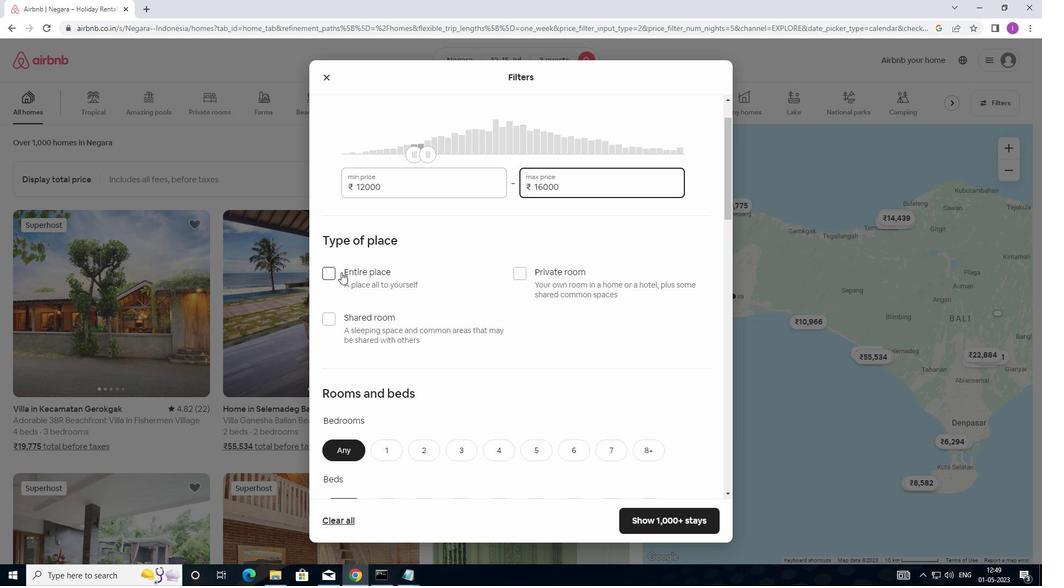 
Action: Mouse pressed left at (328, 272)
Screenshot: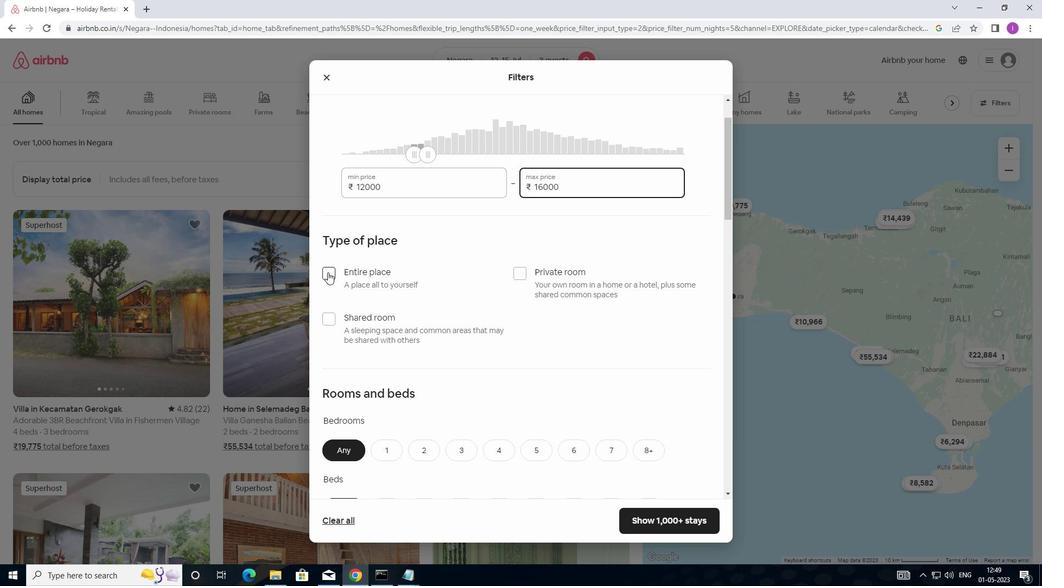
Action: Mouse moved to (396, 316)
Screenshot: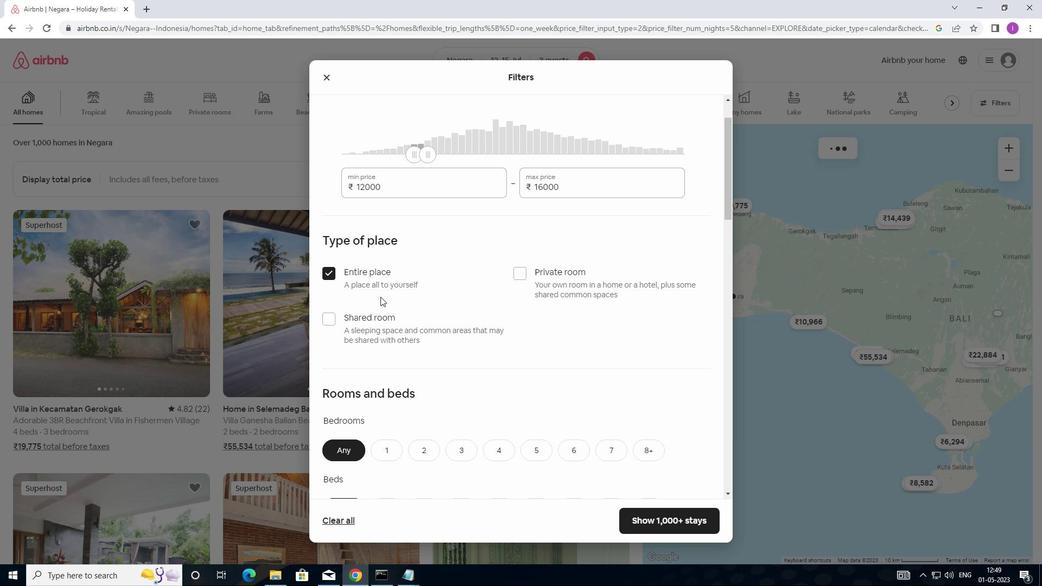 
Action: Mouse scrolled (396, 315) with delta (0, 0)
Screenshot: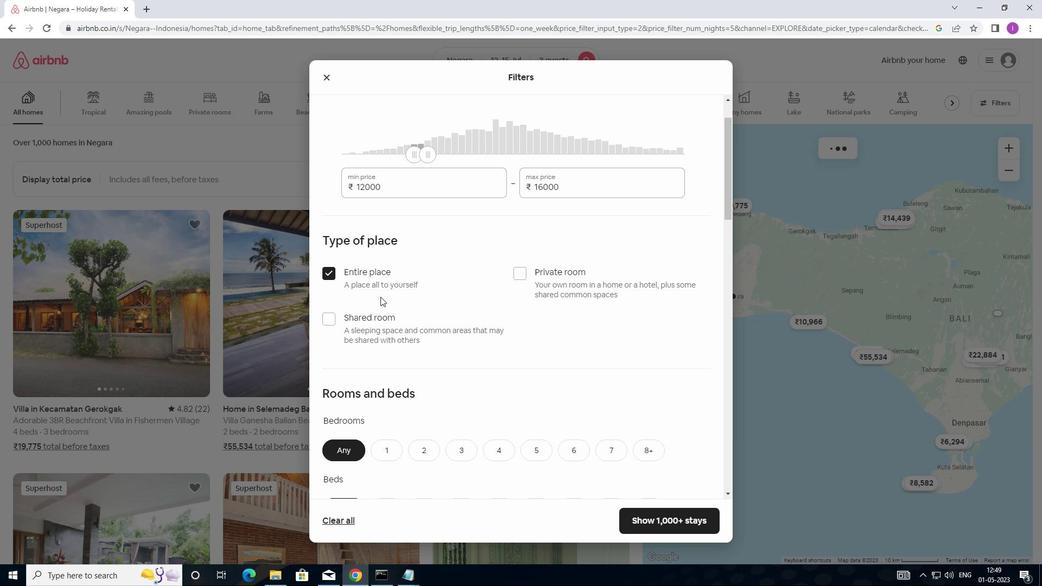 
Action: Mouse moved to (397, 317)
Screenshot: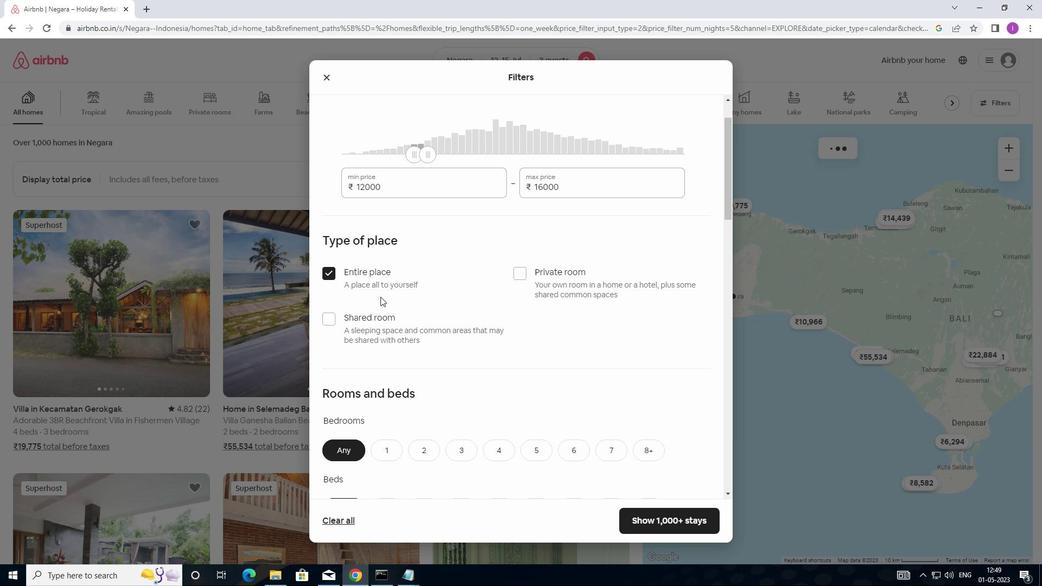 
Action: Mouse scrolled (397, 317) with delta (0, 0)
Screenshot: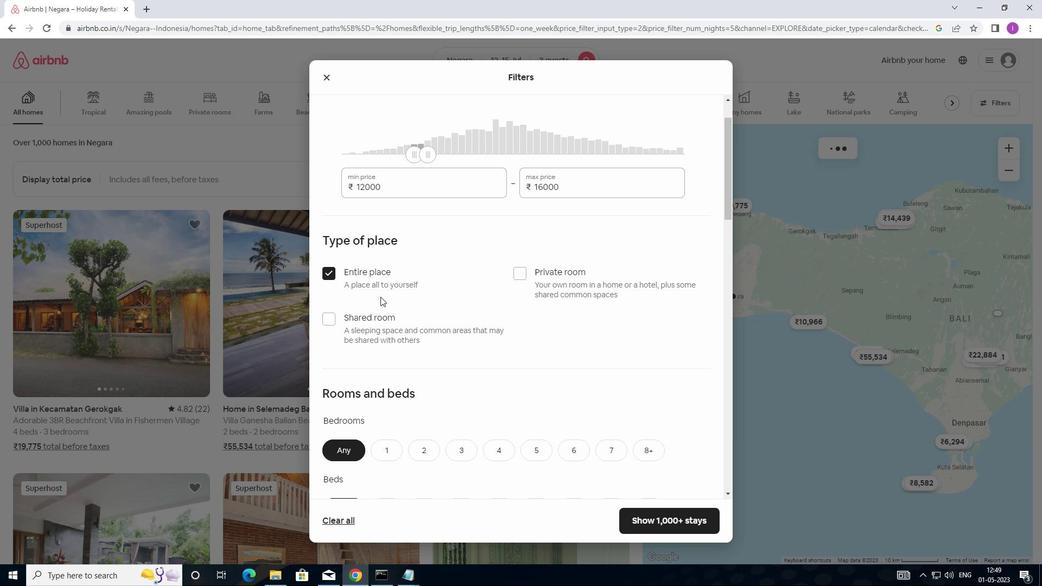 
Action: Mouse moved to (398, 318)
Screenshot: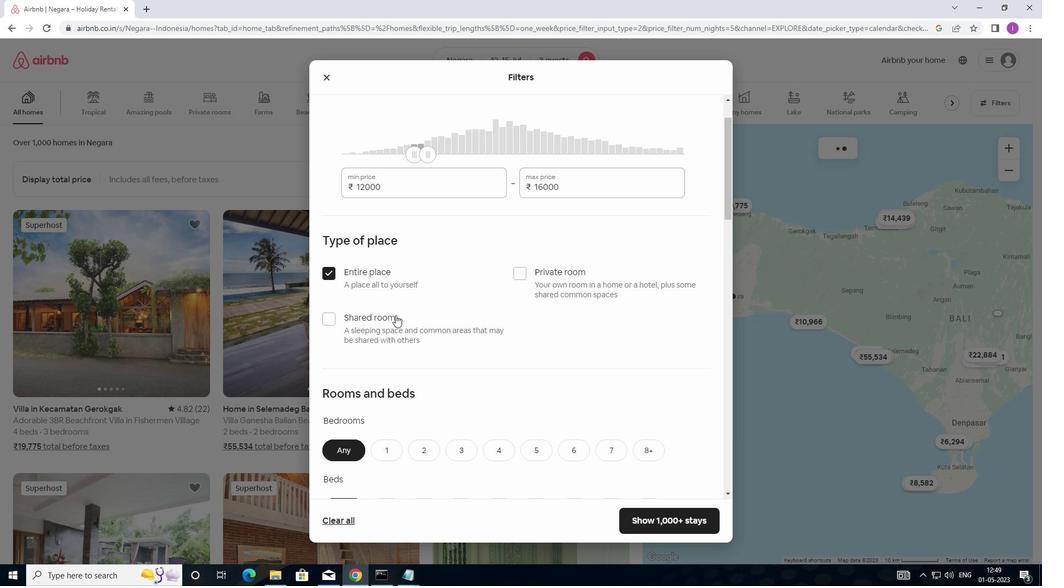 
Action: Mouse scrolled (398, 317) with delta (0, 0)
Screenshot: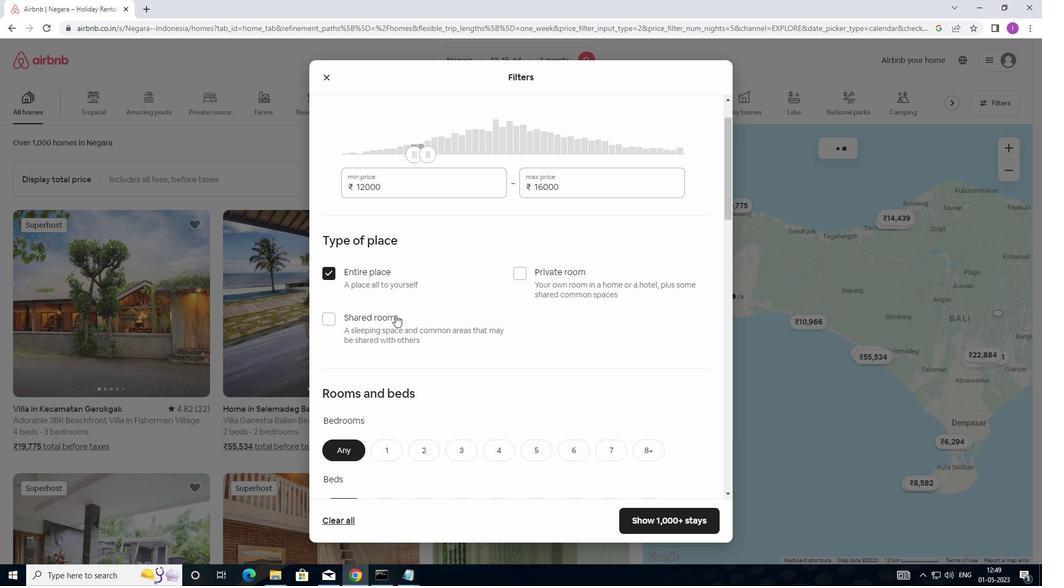 
Action: Mouse moved to (391, 291)
Screenshot: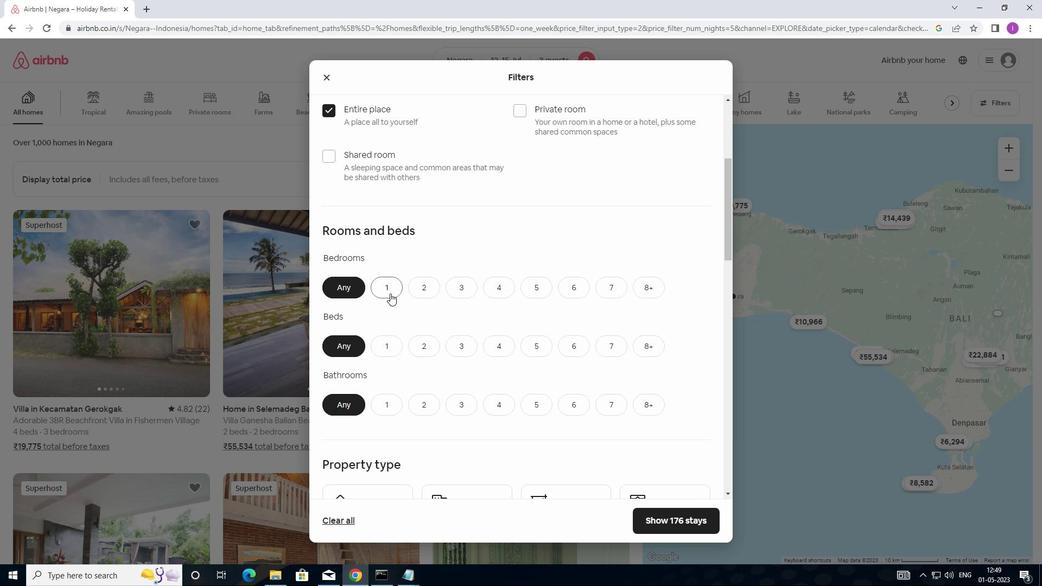 
Action: Mouse pressed left at (391, 291)
Screenshot: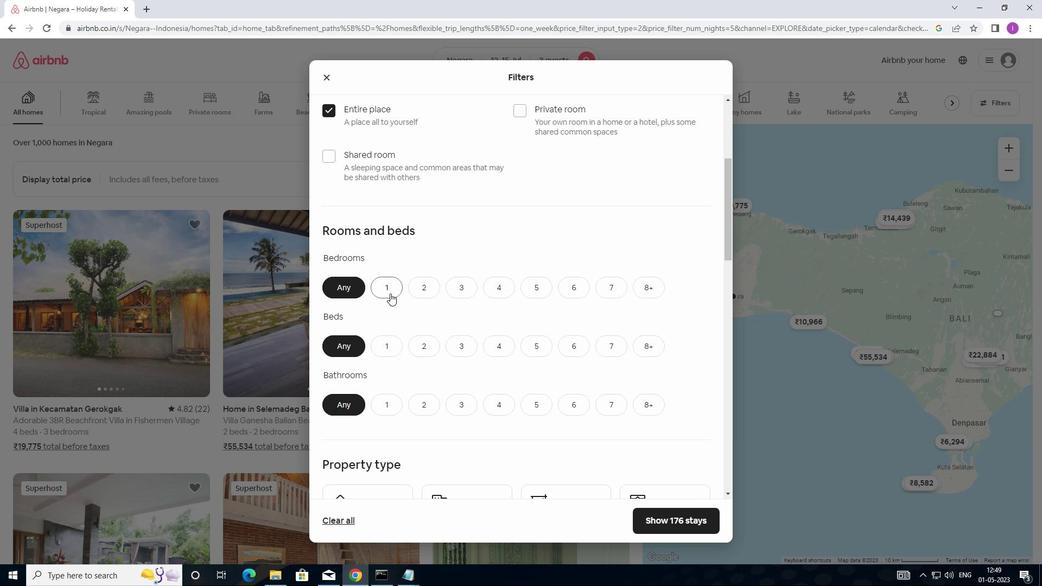 
Action: Mouse moved to (387, 340)
Screenshot: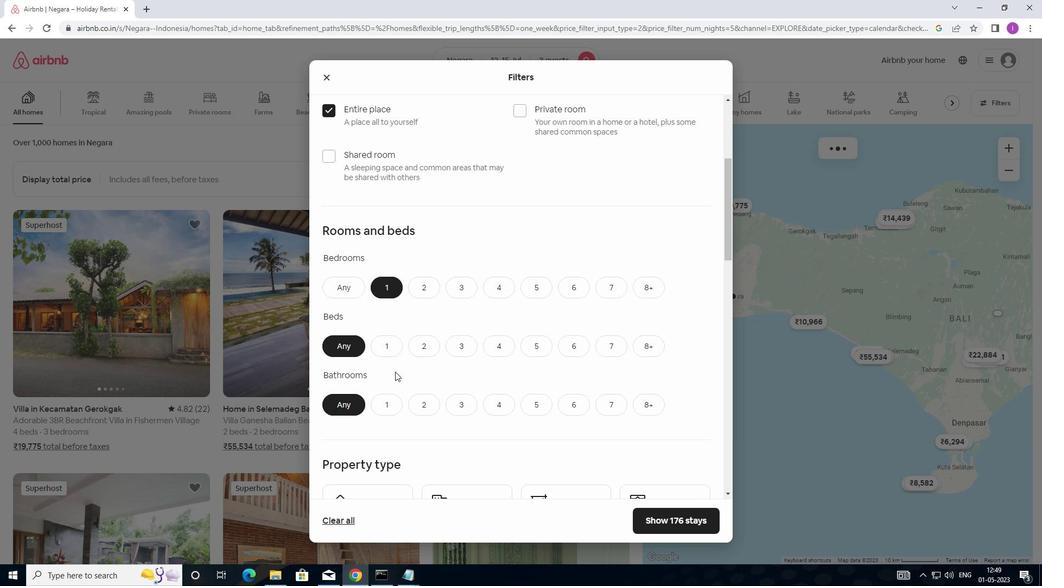 
Action: Mouse pressed left at (387, 340)
Screenshot: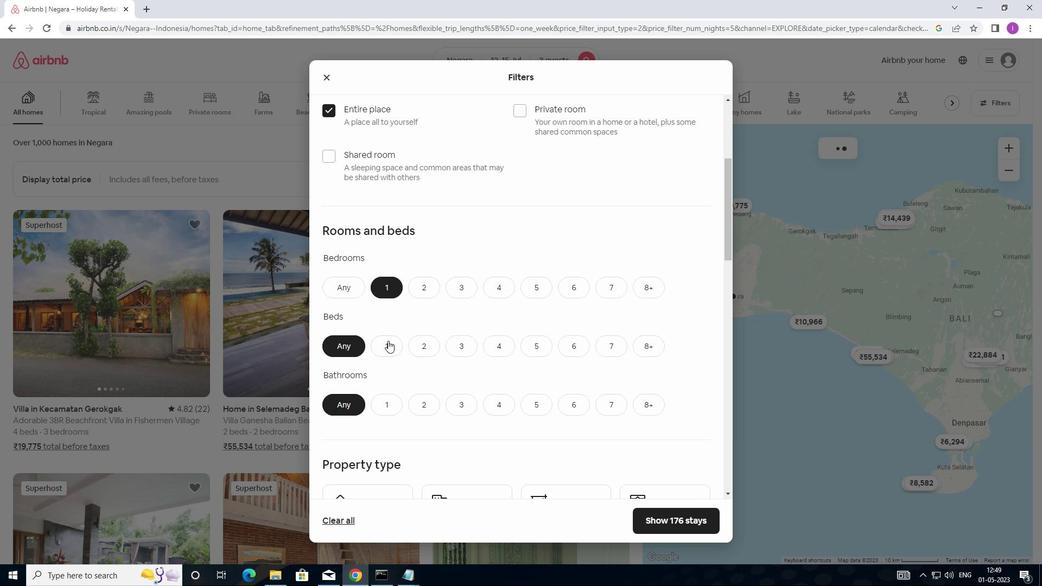 
Action: Mouse moved to (430, 286)
Screenshot: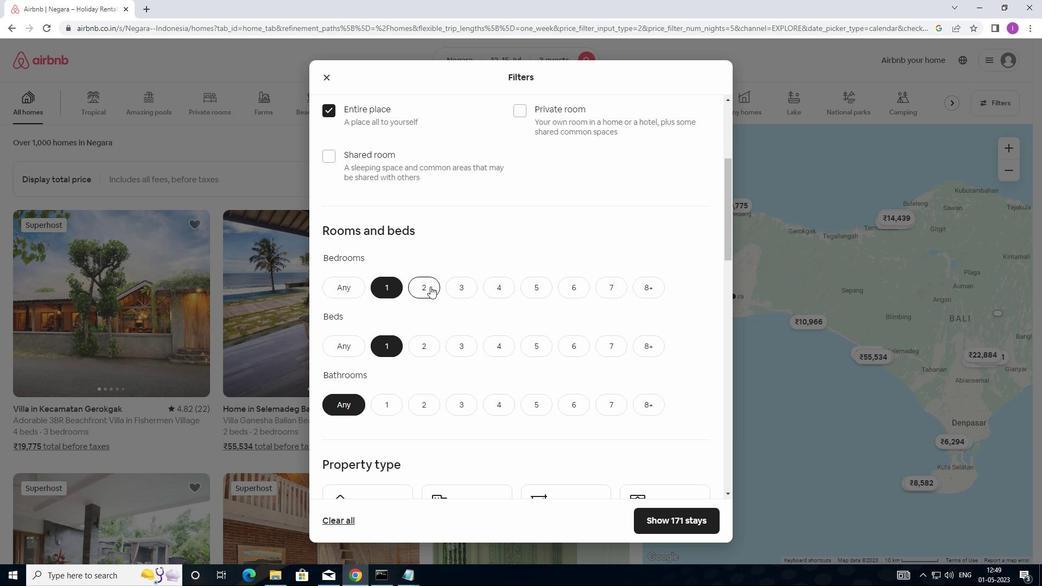 
Action: Mouse pressed left at (430, 286)
Screenshot: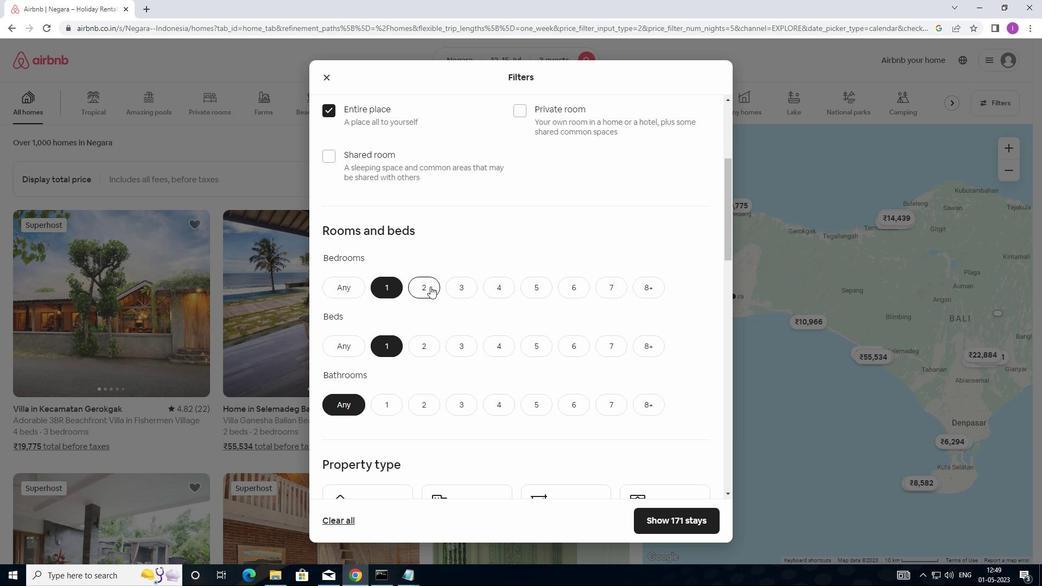 
Action: Mouse moved to (468, 340)
Screenshot: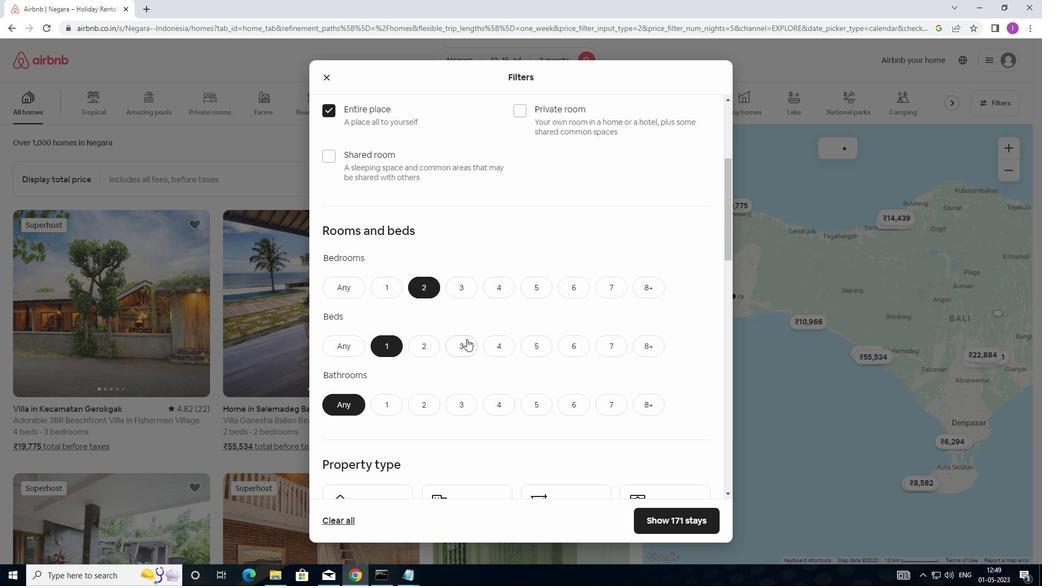 
Action: Mouse pressed left at (468, 340)
Screenshot: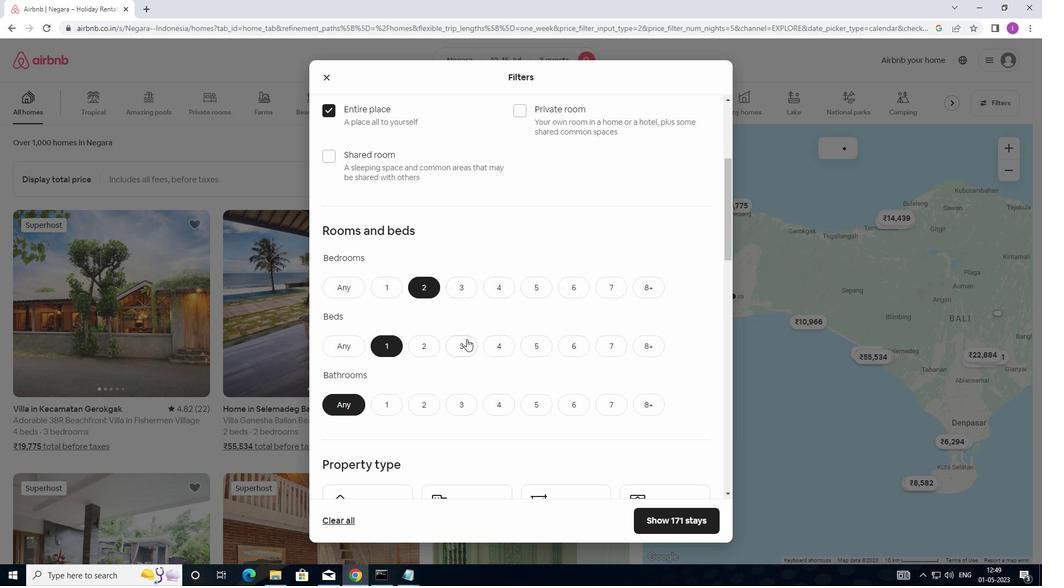 
Action: Mouse moved to (392, 407)
Screenshot: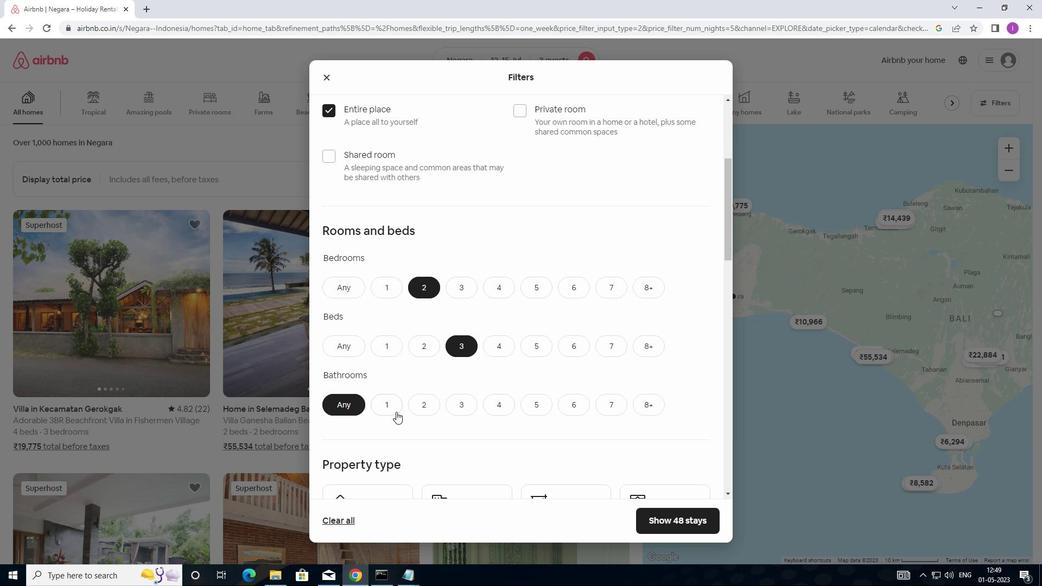 
Action: Mouse pressed left at (392, 407)
Screenshot: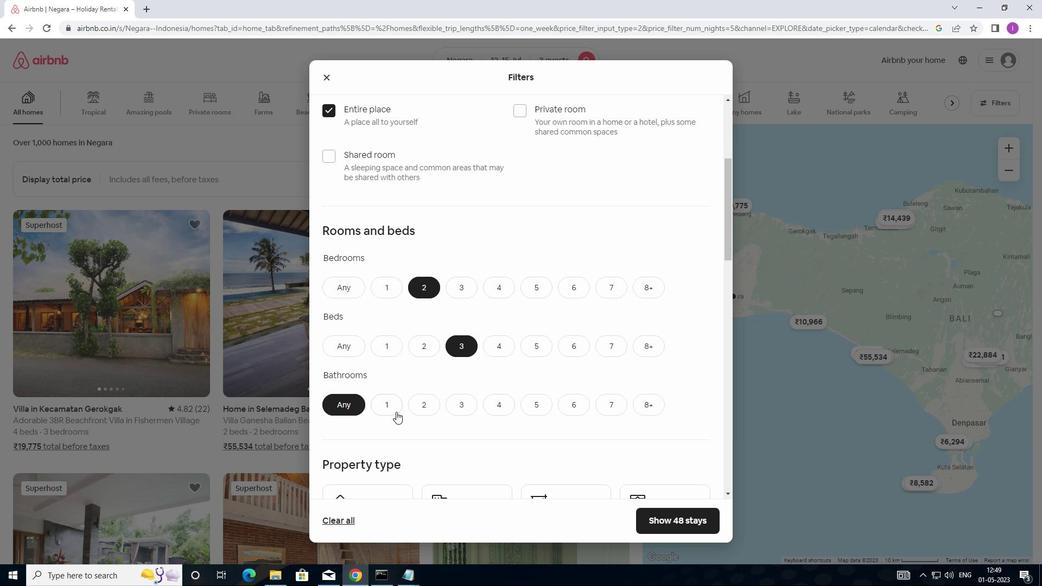 
Action: Mouse moved to (430, 409)
Screenshot: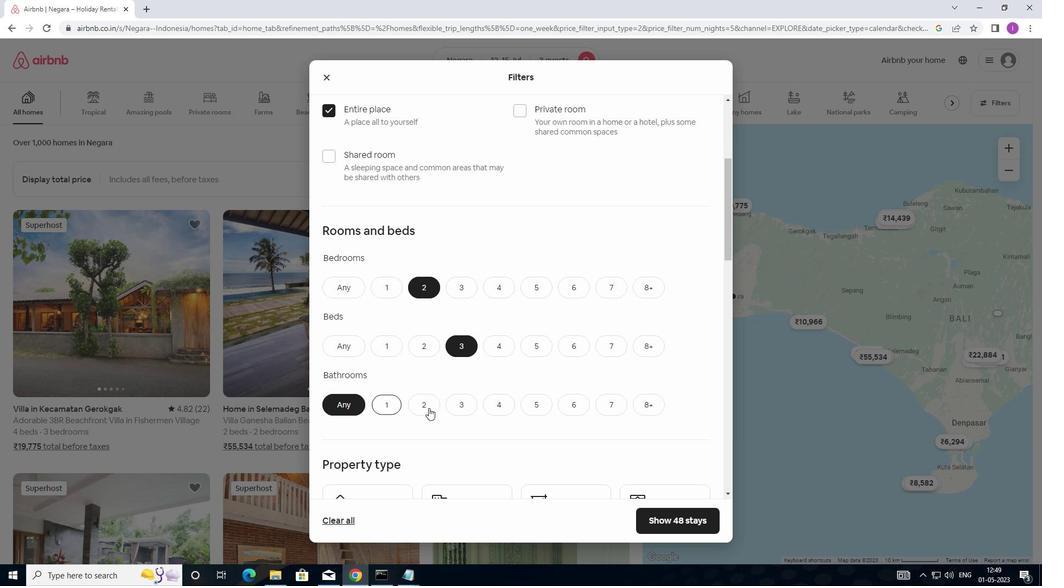 
Action: Mouse scrolled (430, 408) with delta (0, 0)
Screenshot: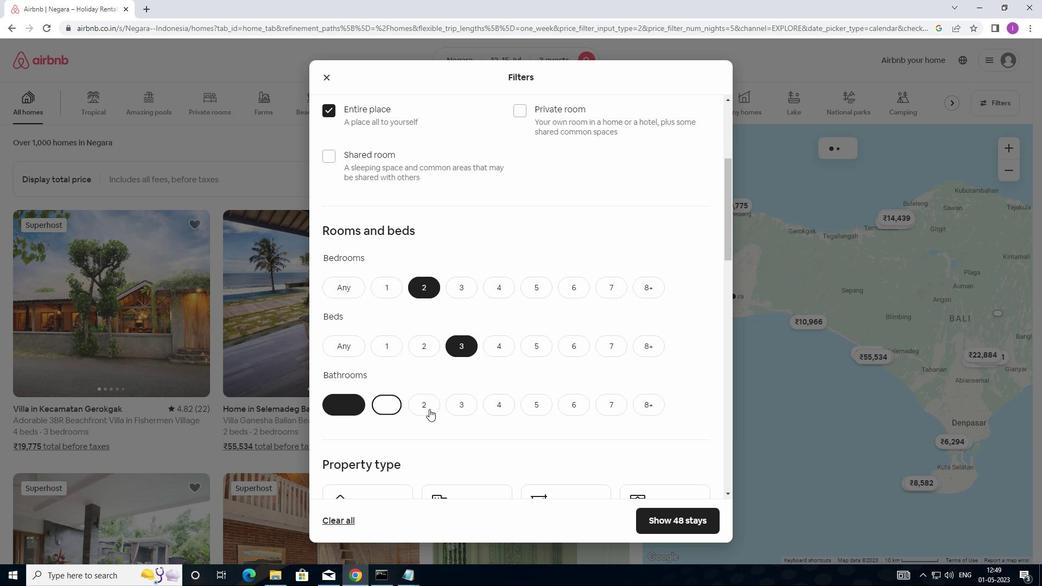 
Action: Mouse scrolled (430, 408) with delta (0, 0)
Screenshot: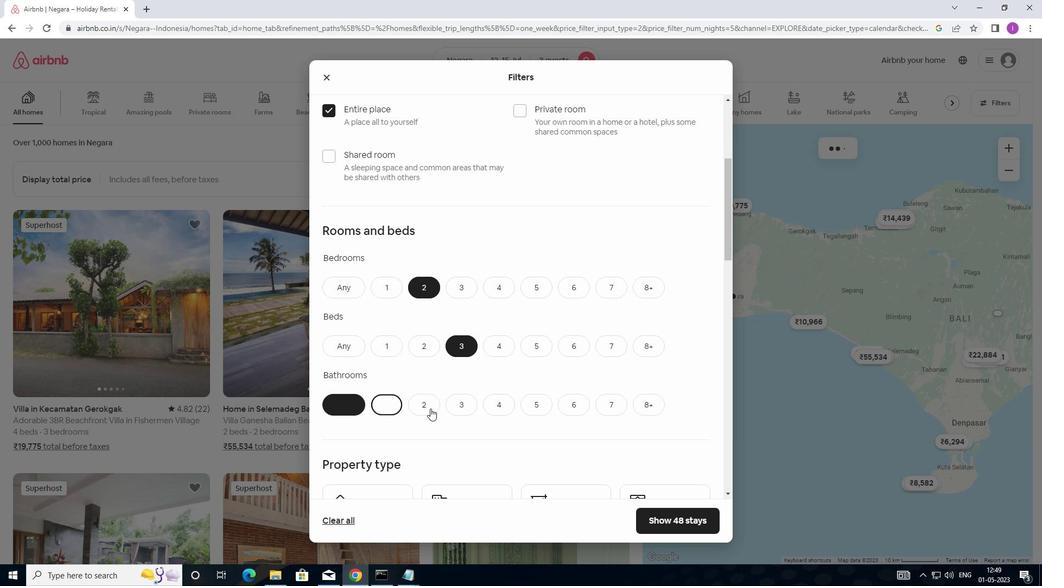 
Action: Mouse moved to (432, 401)
Screenshot: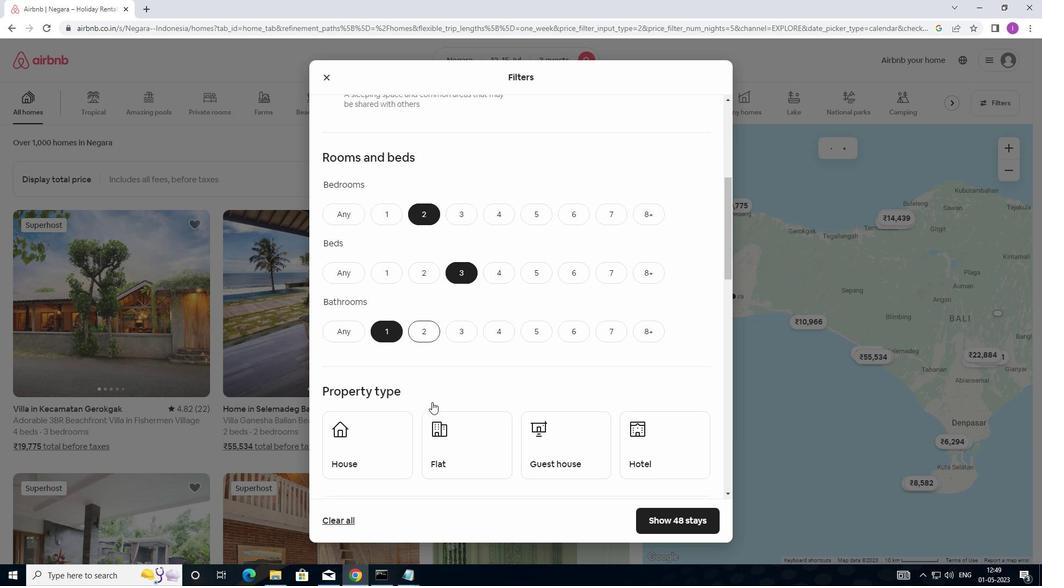 
Action: Mouse scrolled (432, 400) with delta (0, 0)
Screenshot: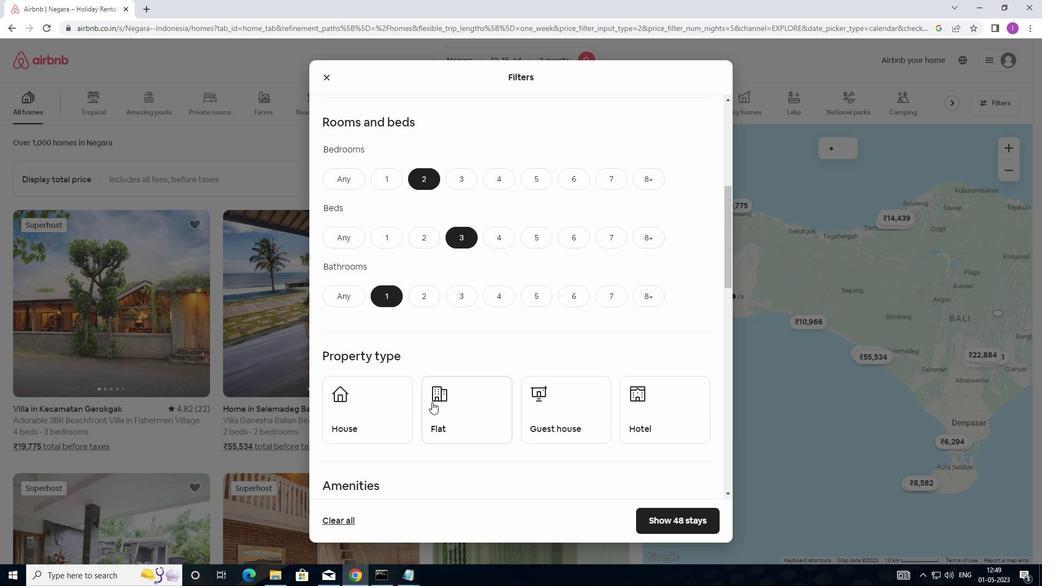 
Action: Mouse moved to (431, 392)
Screenshot: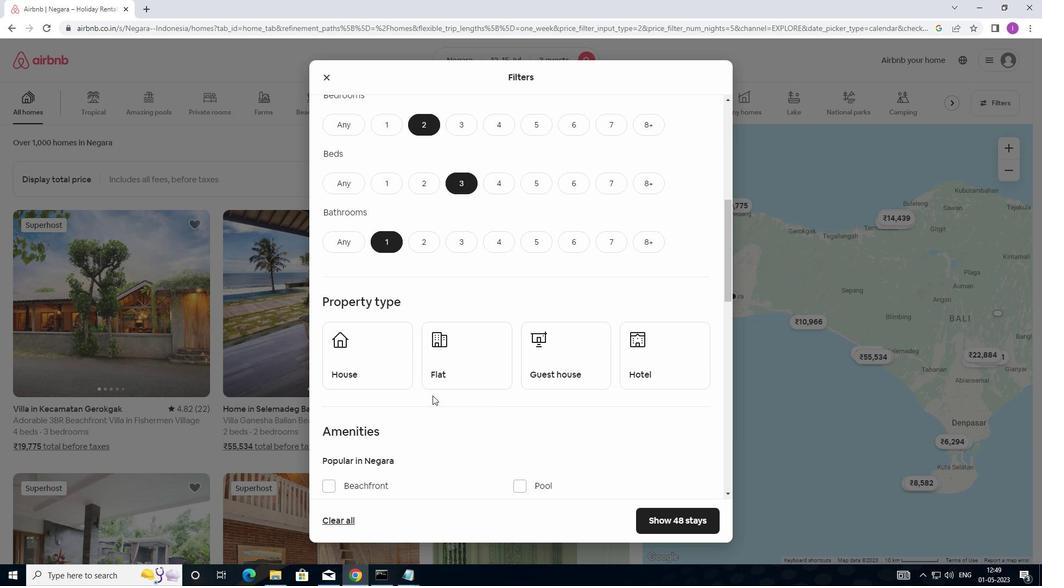 
Action: Mouse scrolled (431, 391) with delta (0, 0)
Screenshot: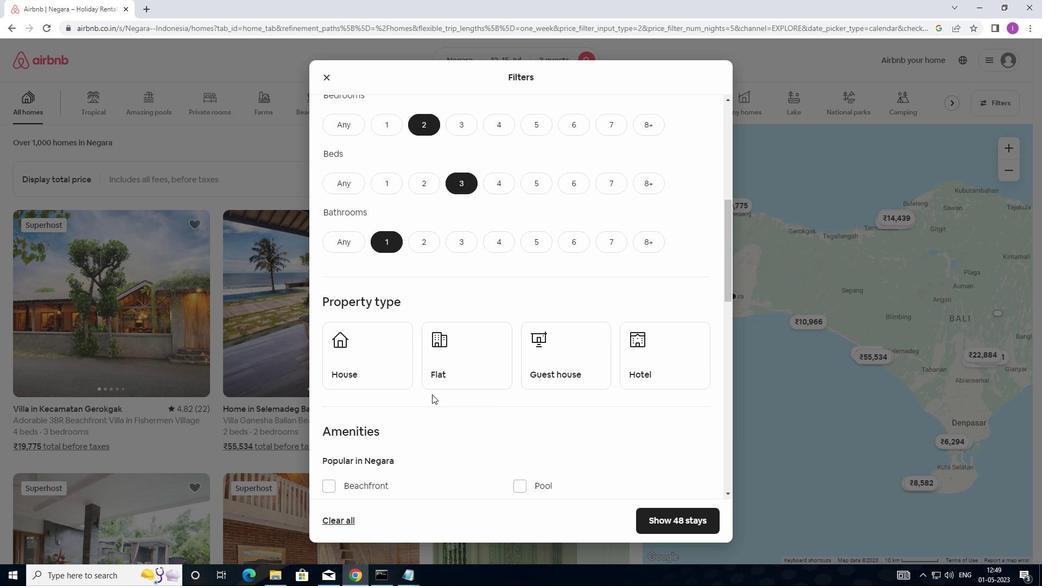 
Action: Mouse moved to (336, 306)
Screenshot: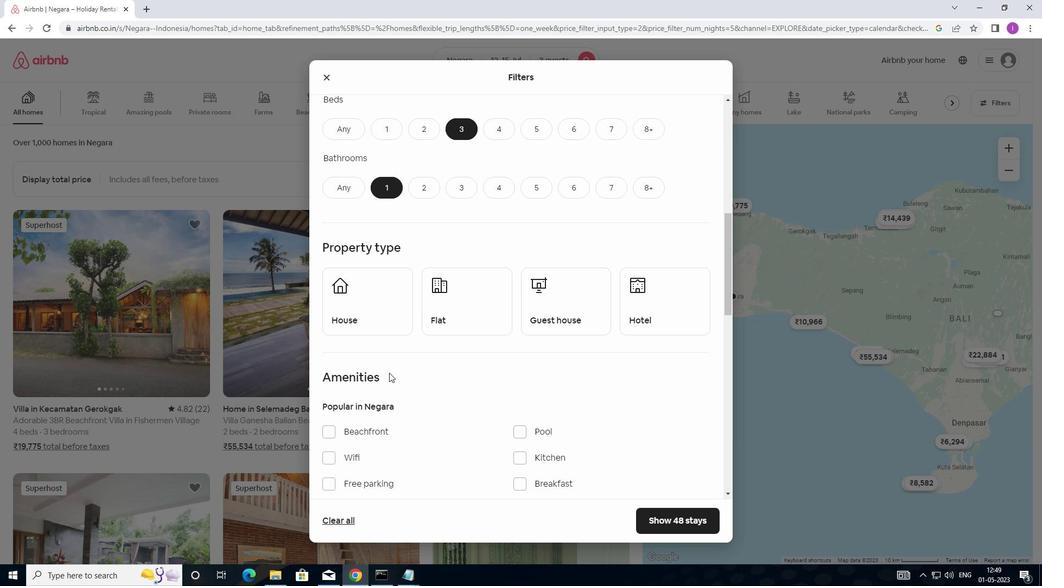 
Action: Mouse pressed left at (336, 306)
Screenshot: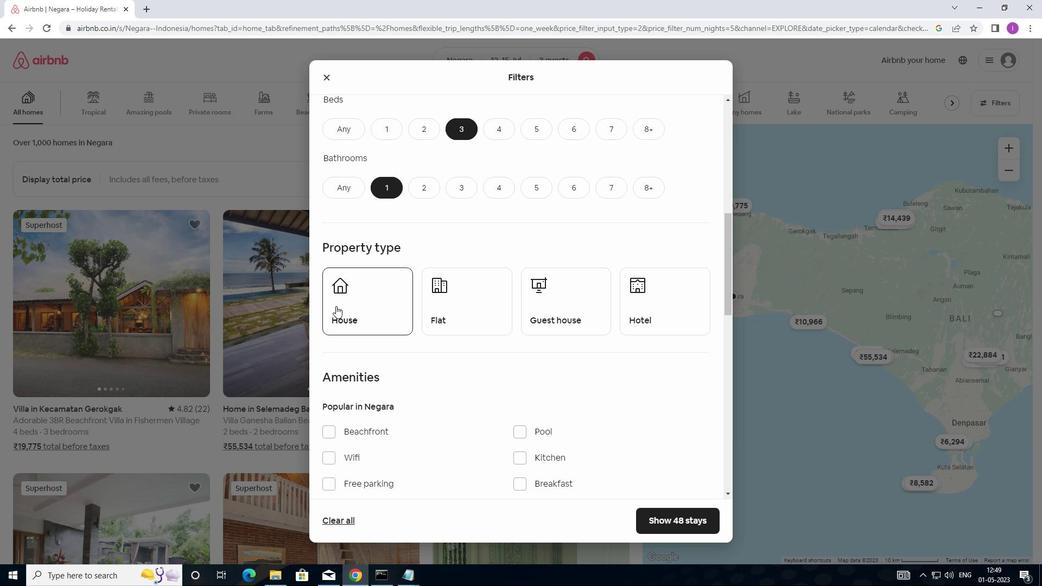 
Action: Mouse moved to (434, 313)
Screenshot: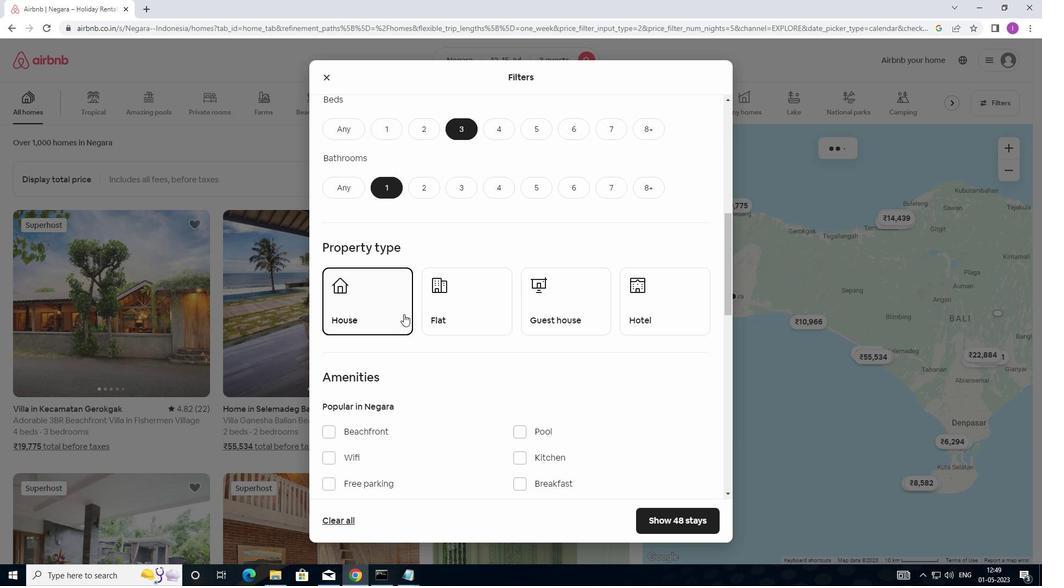 
Action: Mouse pressed left at (434, 313)
Screenshot: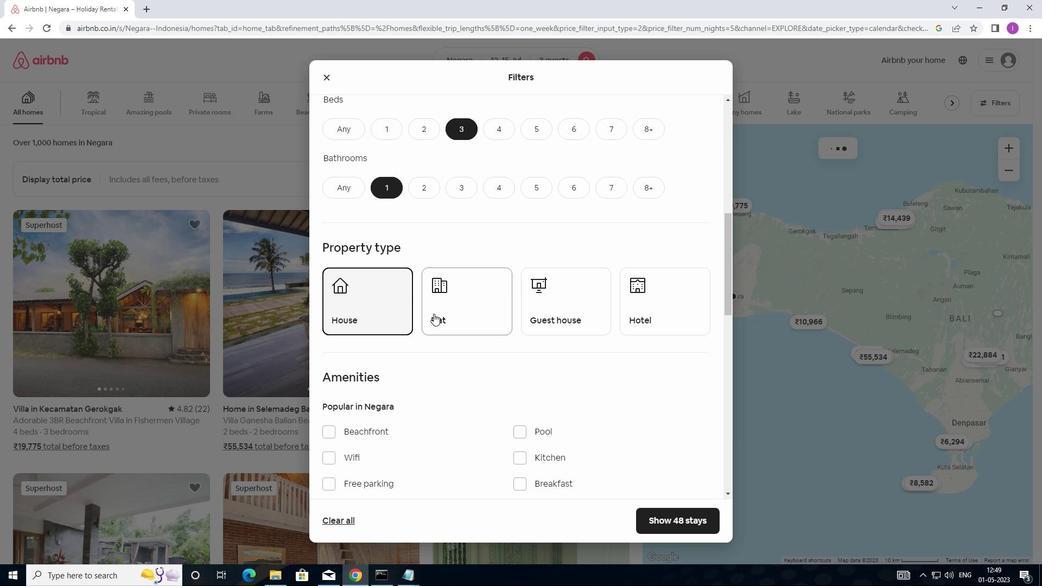 
Action: Mouse moved to (556, 304)
Screenshot: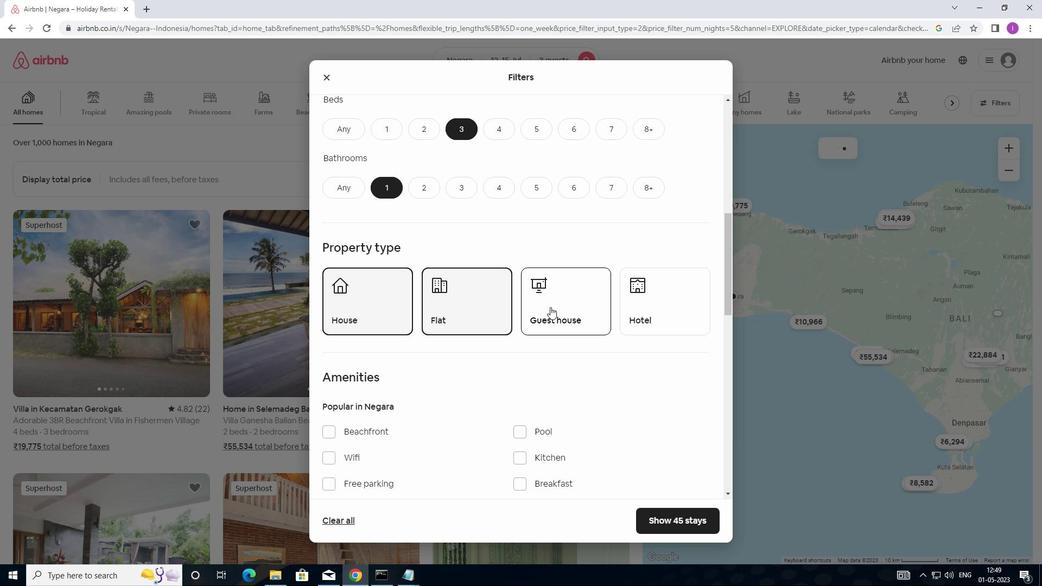 
Action: Mouse pressed left at (556, 304)
Screenshot: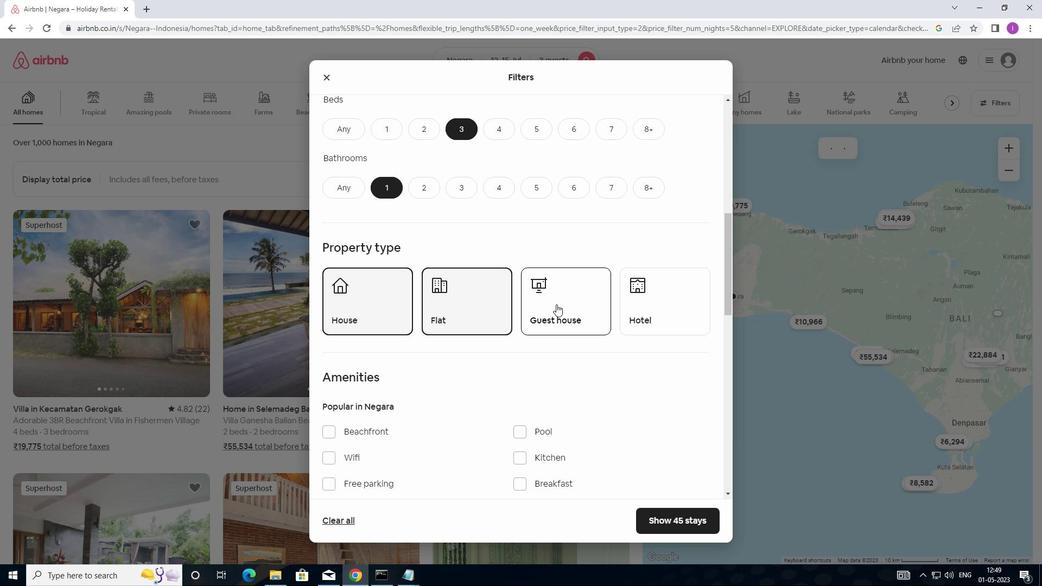 
Action: Mouse moved to (541, 366)
Screenshot: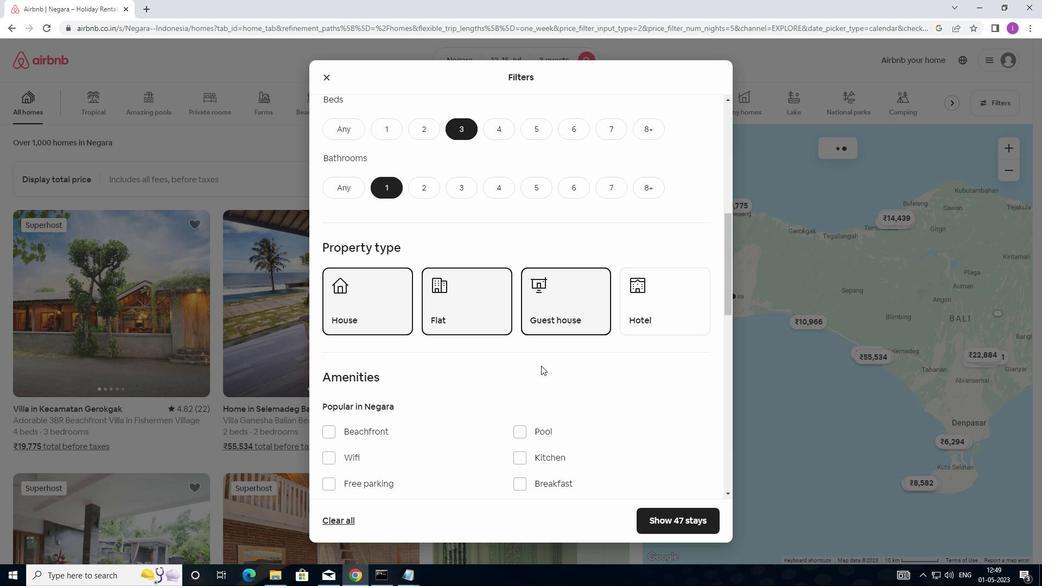 
Action: Mouse scrolled (541, 365) with delta (0, 0)
Screenshot: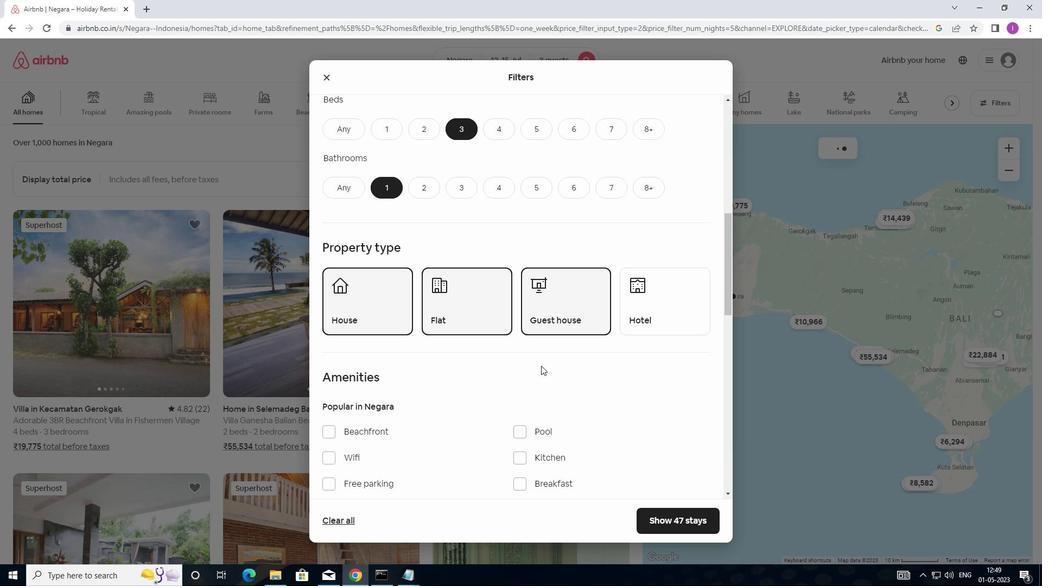 
Action: Mouse scrolled (541, 365) with delta (0, 0)
Screenshot: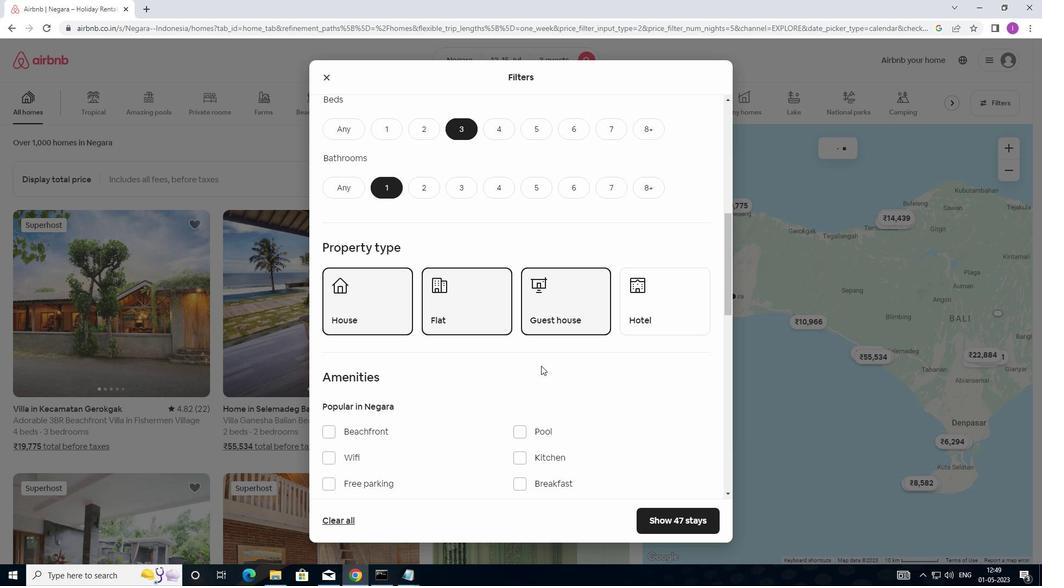 
Action: Mouse moved to (536, 353)
Screenshot: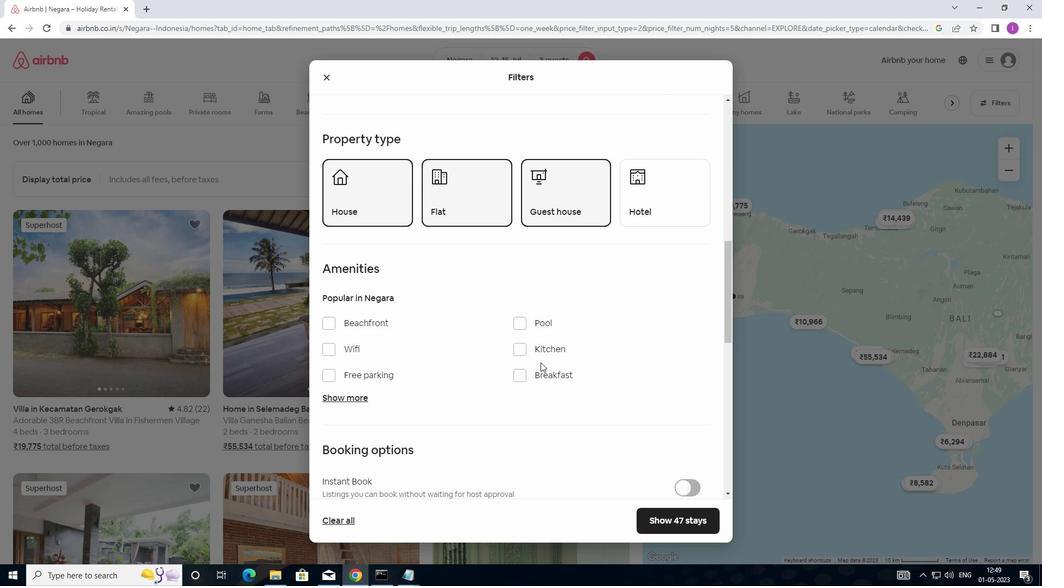 
Action: Mouse scrolled (536, 352) with delta (0, 0)
Screenshot: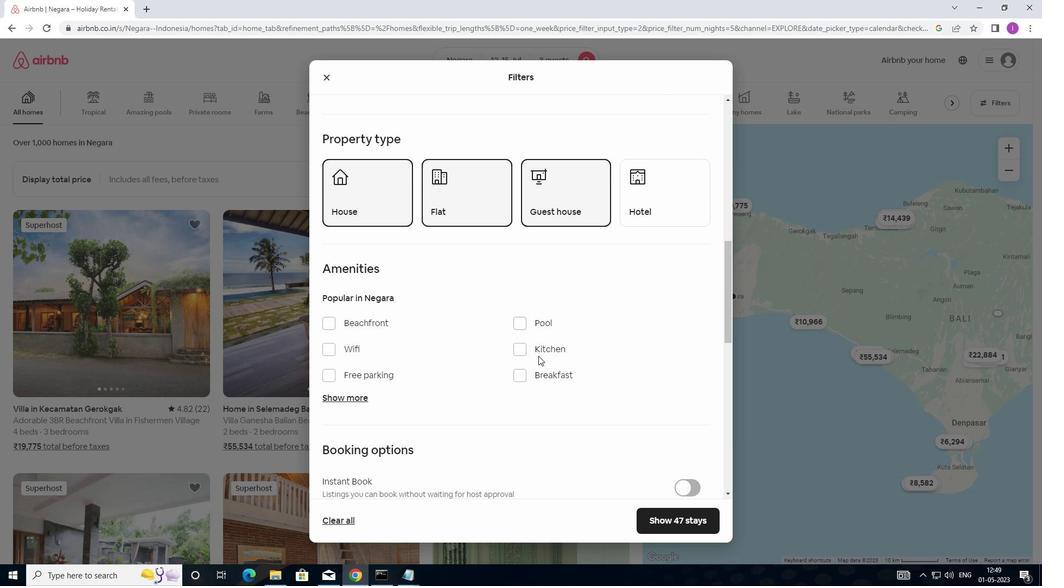 
Action: Mouse moved to (420, 339)
Screenshot: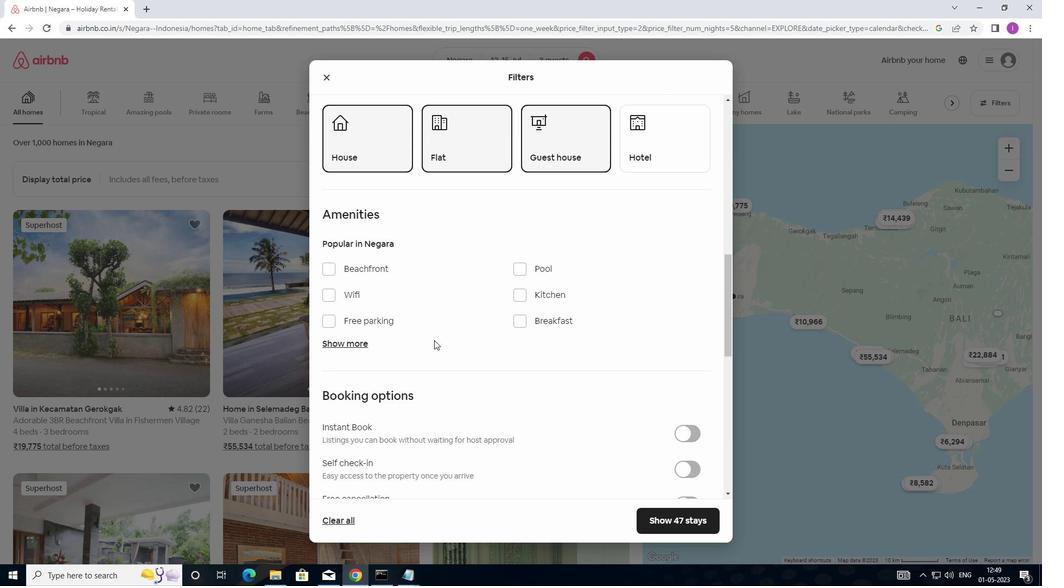 
Action: Mouse scrolled (420, 338) with delta (0, 0)
Screenshot: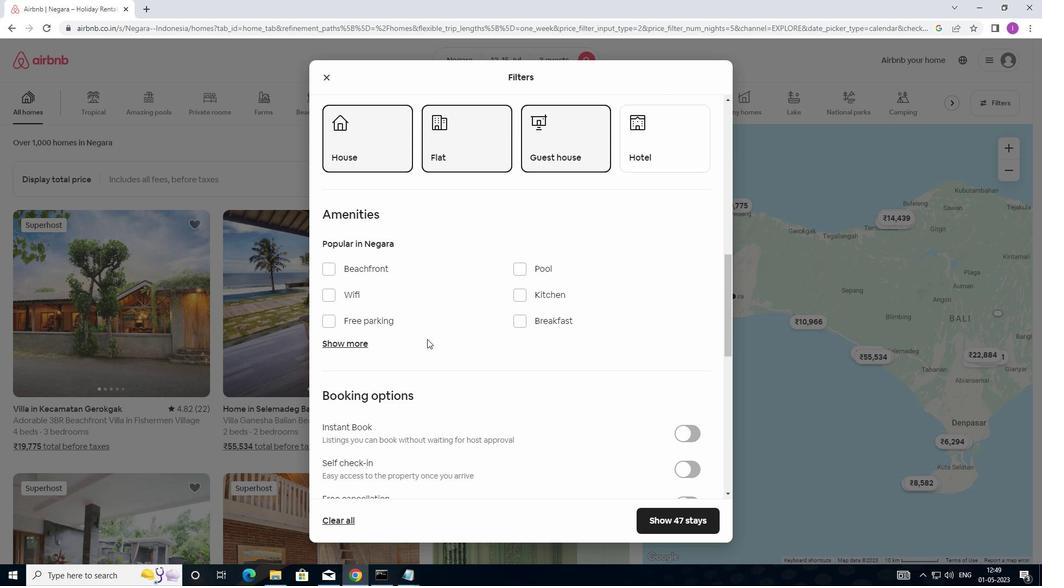 
Action: Mouse scrolled (420, 338) with delta (0, 0)
Screenshot: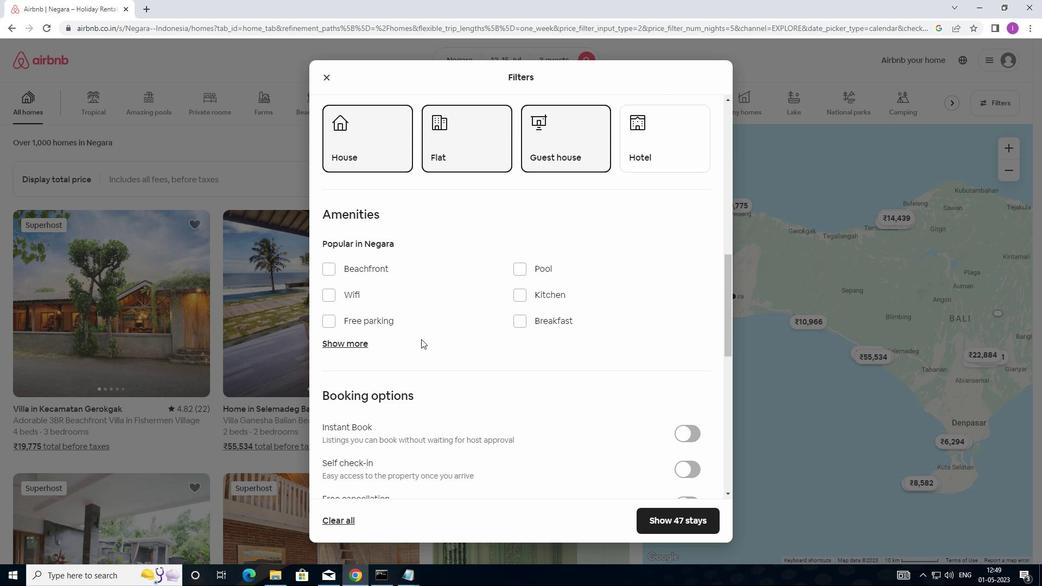 
Action: Mouse moved to (697, 362)
Screenshot: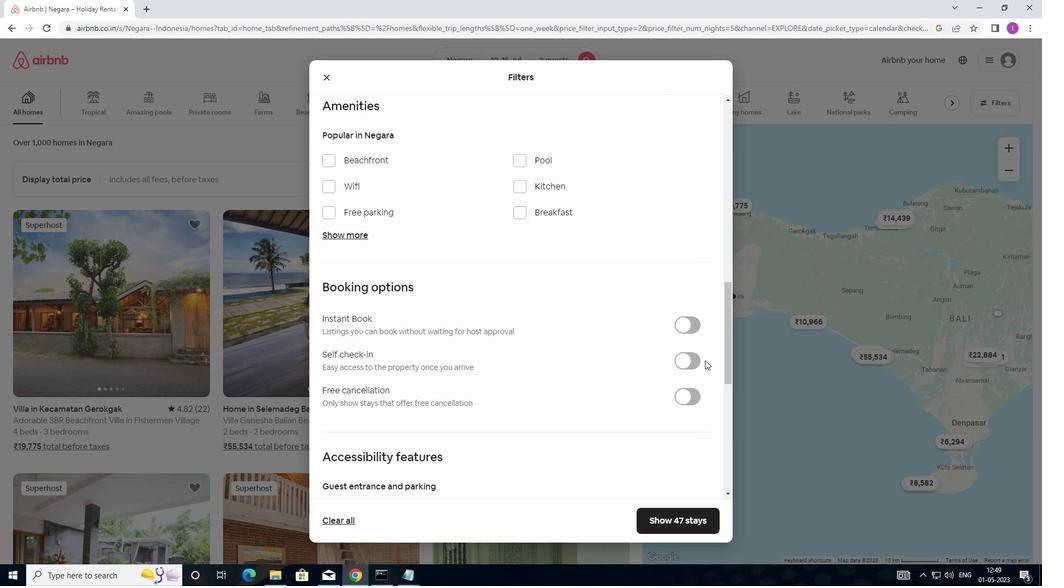 
Action: Mouse pressed left at (697, 362)
Screenshot: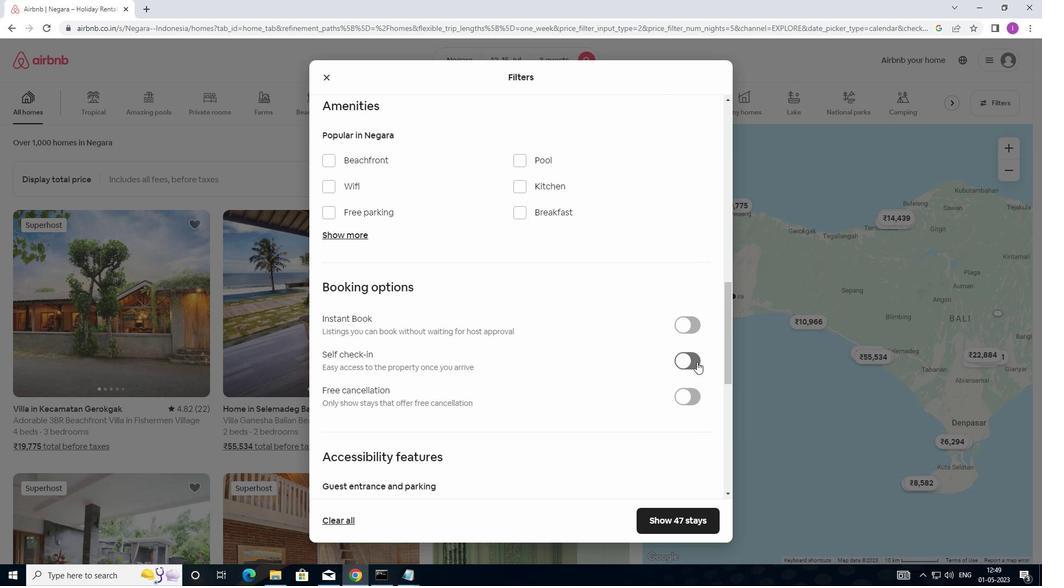 
Action: Mouse moved to (548, 407)
Screenshot: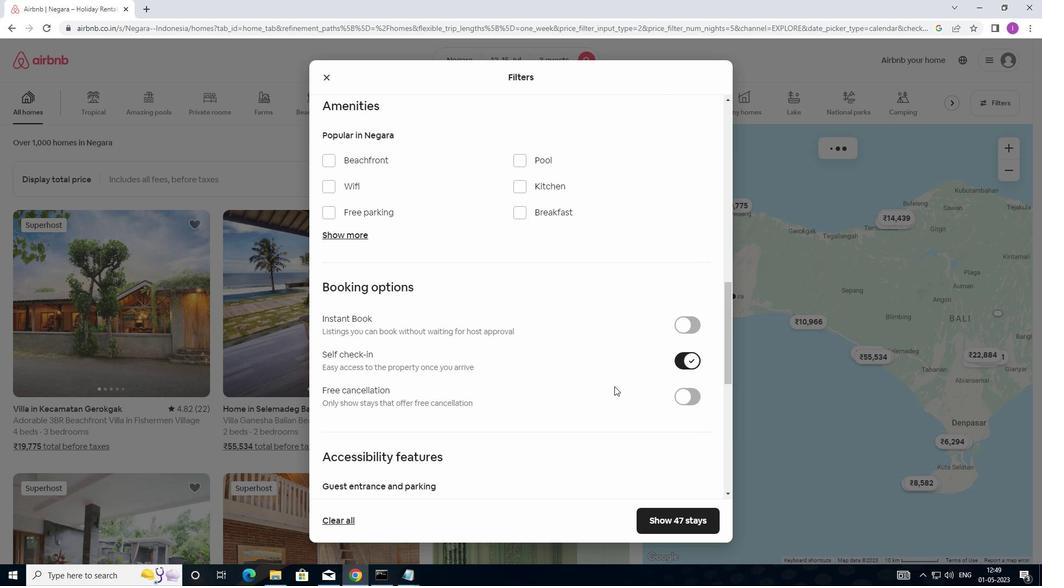 
Action: Mouse scrolled (548, 407) with delta (0, 0)
Screenshot: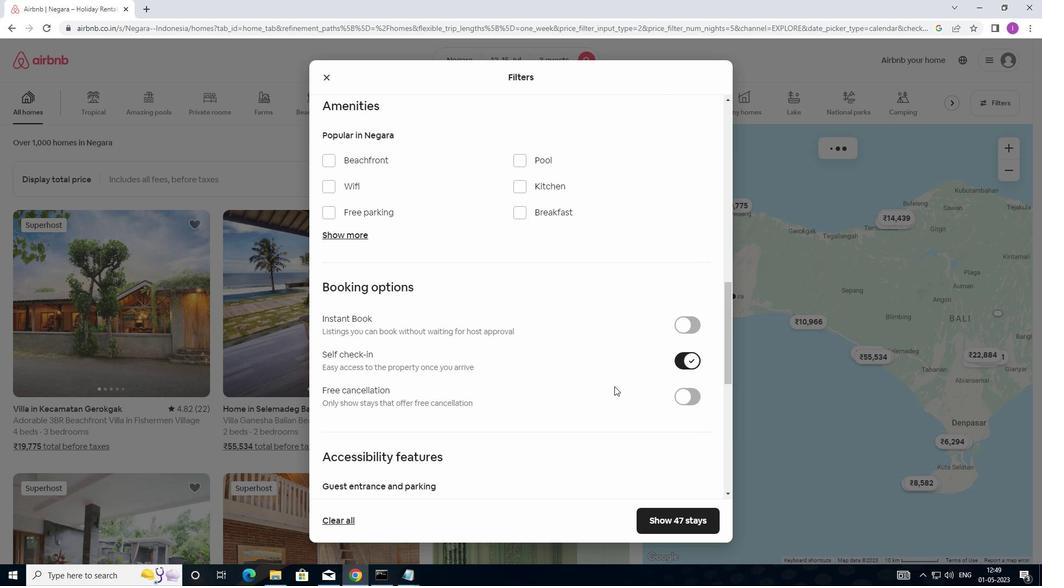 
Action: Mouse moved to (546, 409)
Screenshot: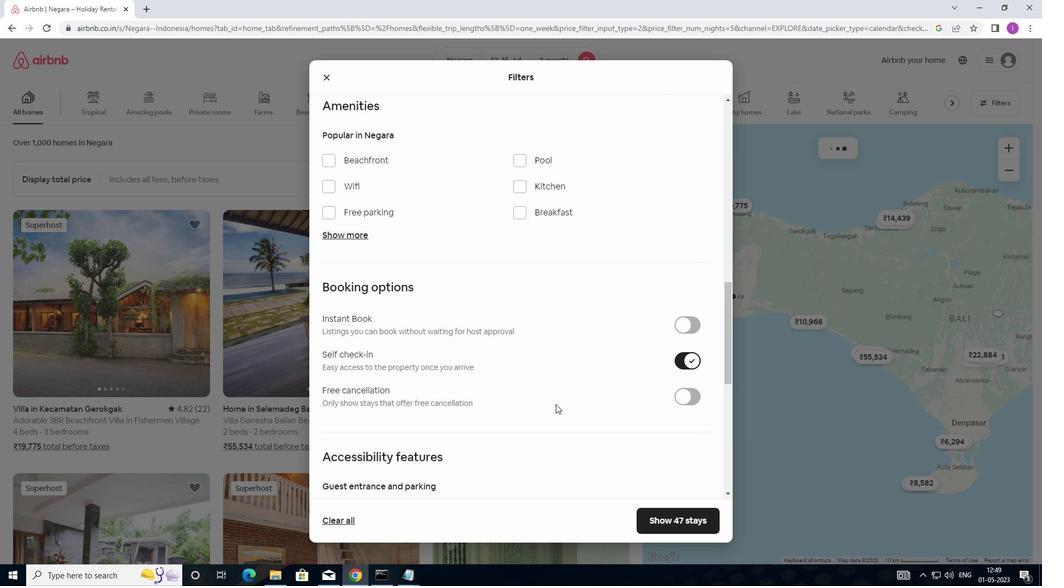
Action: Mouse scrolled (546, 409) with delta (0, 0)
Screenshot: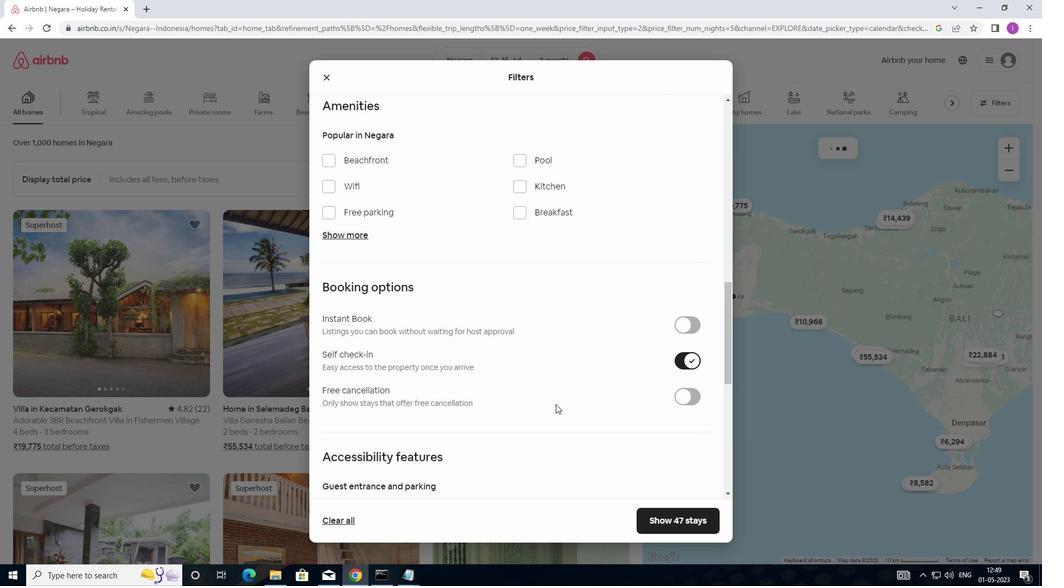 
Action: Mouse scrolled (546, 409) with delta (0, 0)
Screenshot: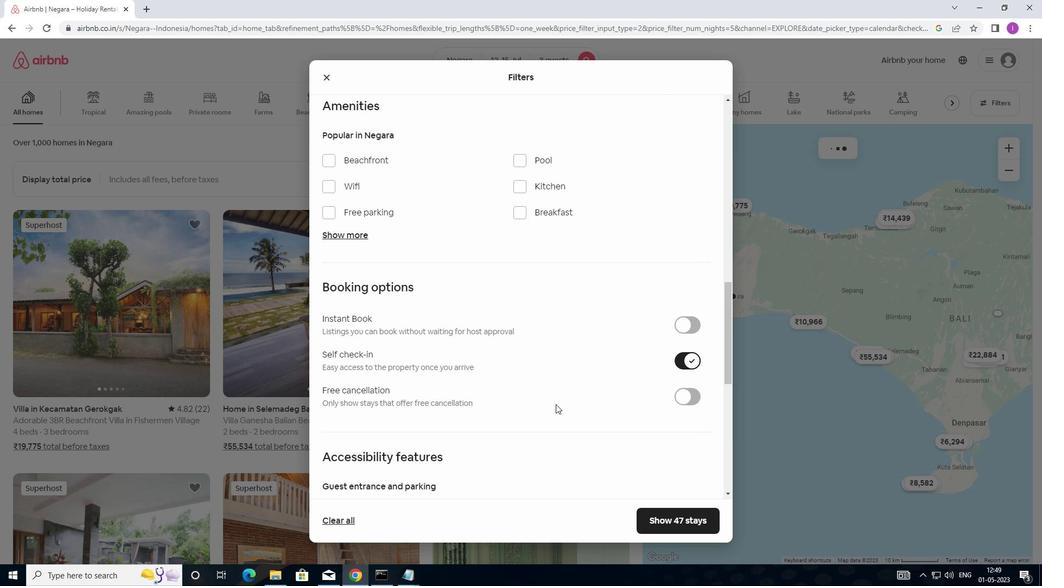 
Action: Mouse scrolled (546, 409) with delta (0, 0)
Screenshot: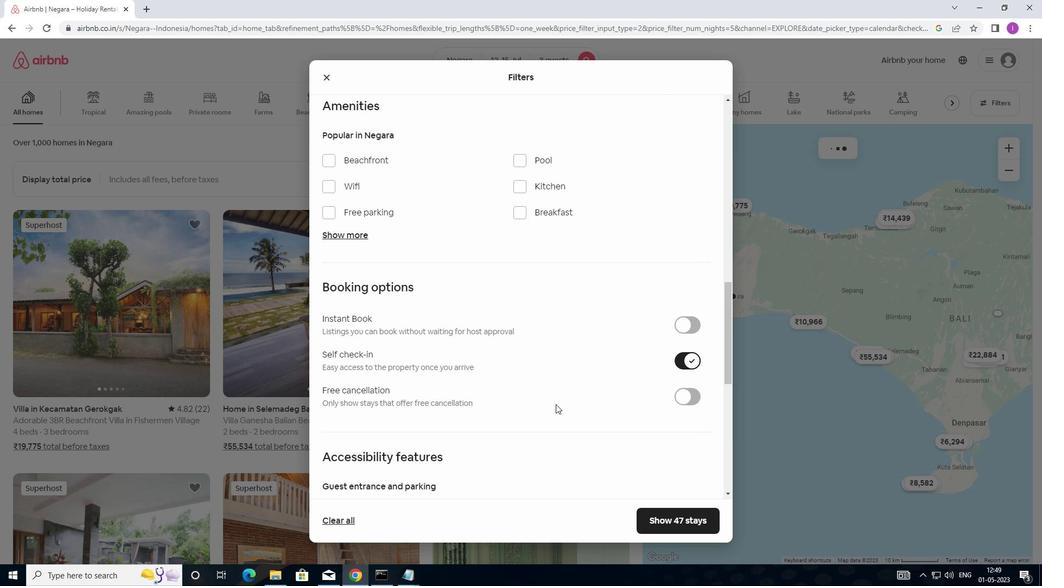 
Action: Mouse scrolled (546, 409) with delta (0, 0)
Screenshot: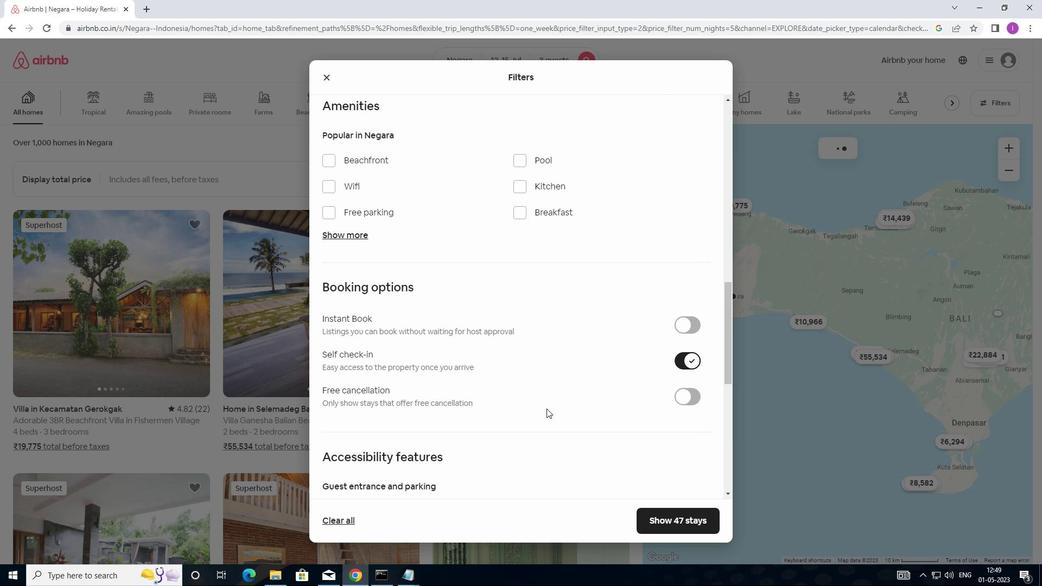 
Action: Mouse moved to (494, 380)
Screenshot: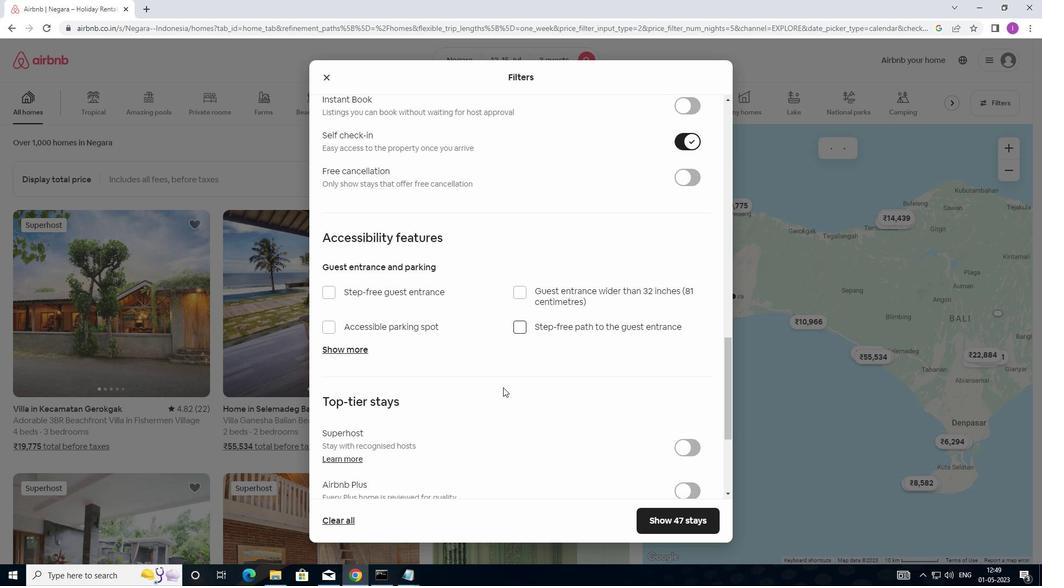 
Action: Mouse scrolled (494, 379) with delta (0, 0)
Screenshot: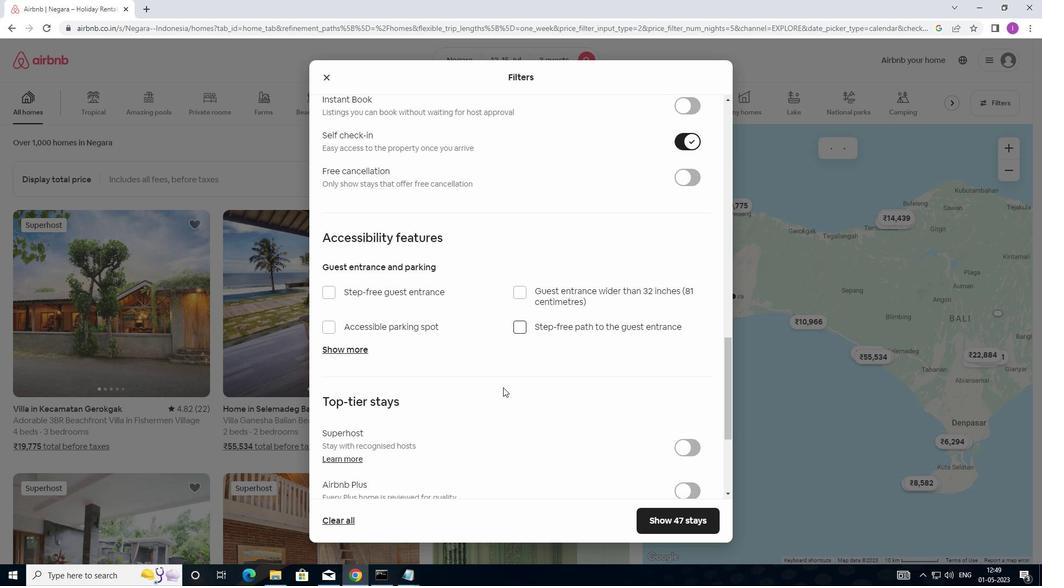 
Action: Mouse moved to (490, 380)
Screenshot: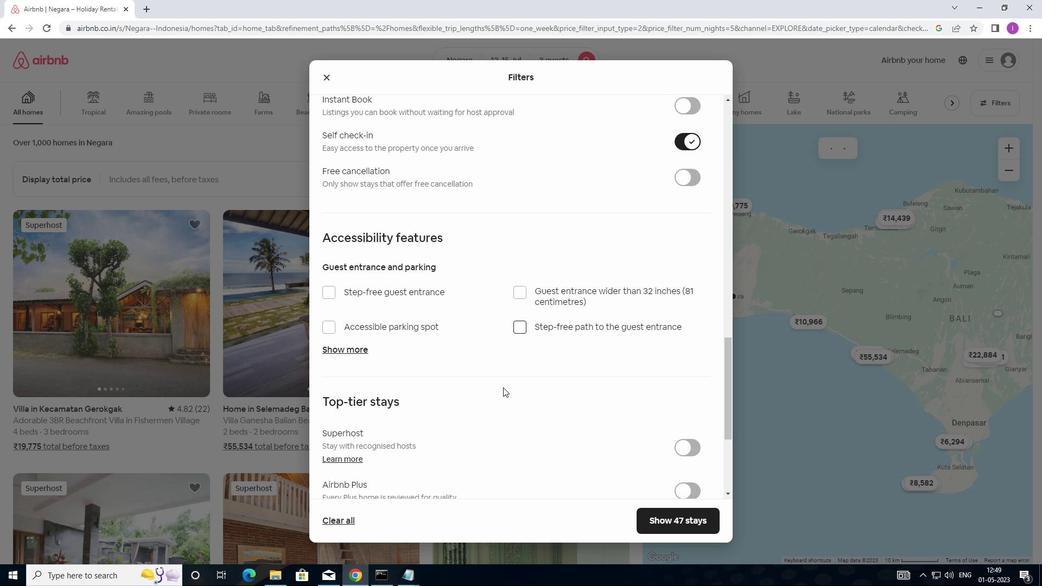 
Action: Mouse scrolled (490, 379) with delta (0, 0)
Screenshot: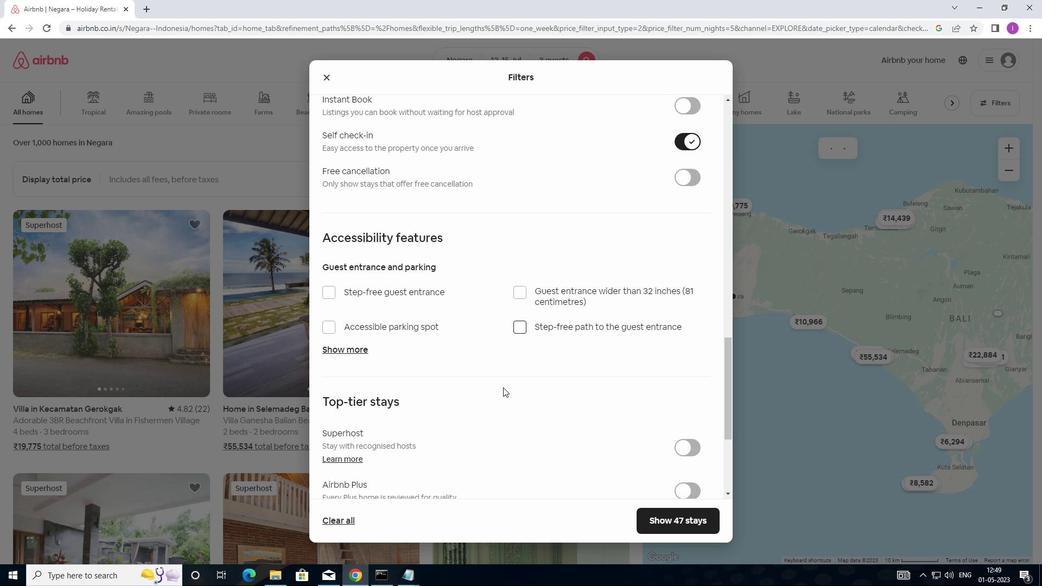 
Action: Mouse moved to (486, 380)
Screenshot: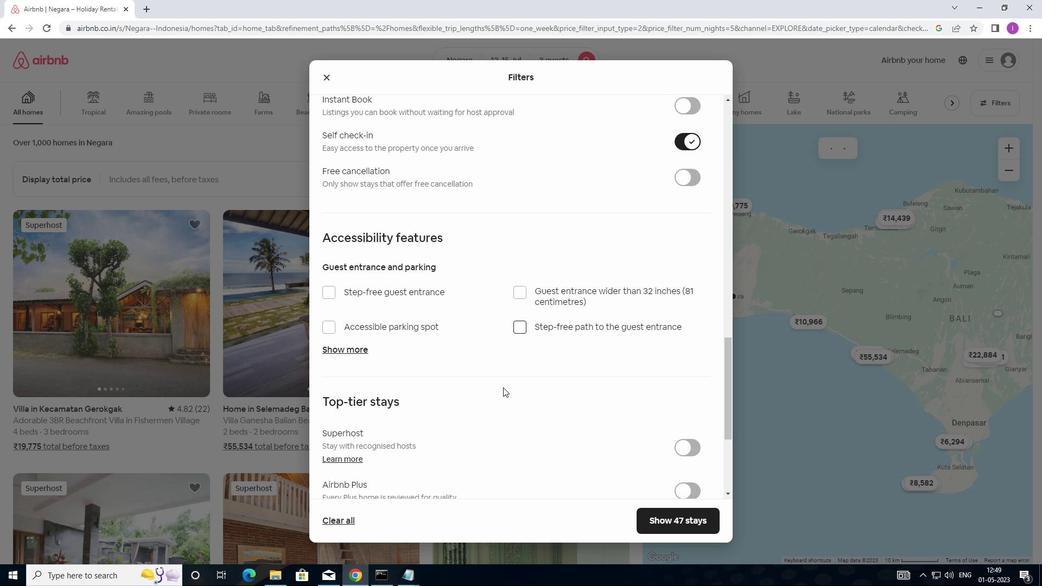 
Action: Mouse scrolled (486, 379) with delta (0, 0)
Screenshot: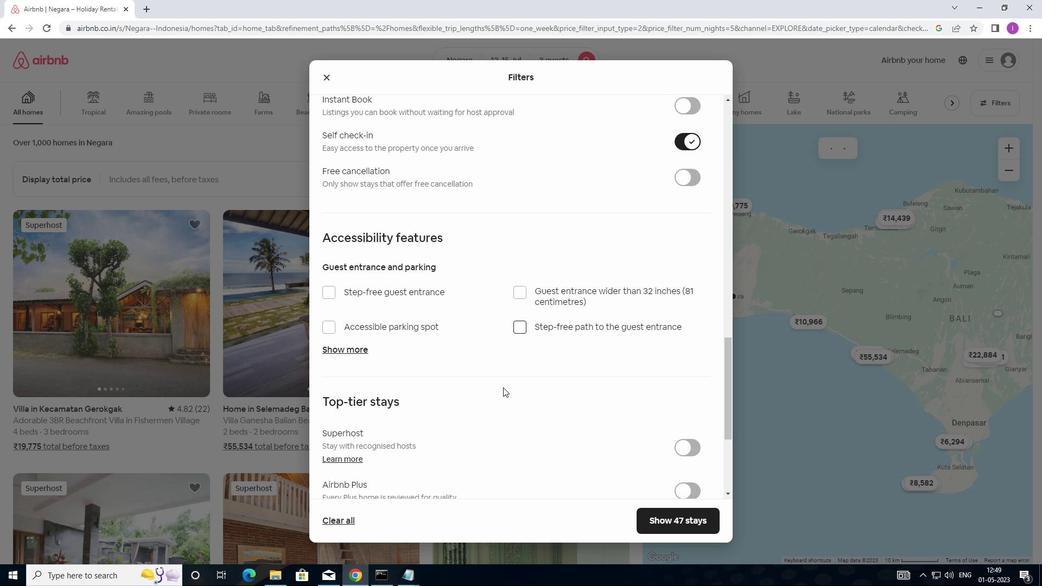 
Action: Mouse moved to (411, 393)
Screenshot: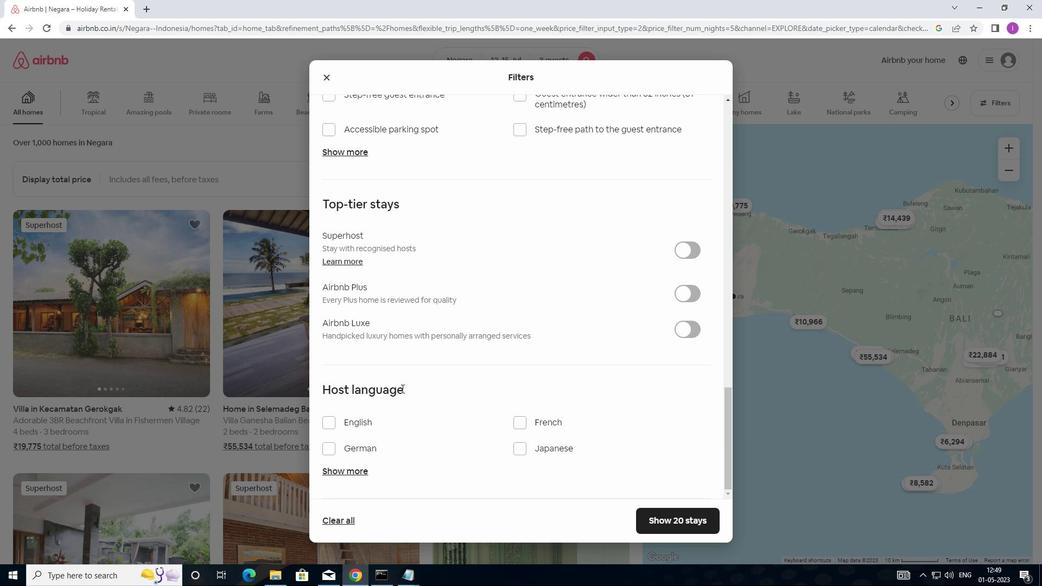 
Action: Mouse scrolled (411, 393) with delta (0, 0)
Screenshot: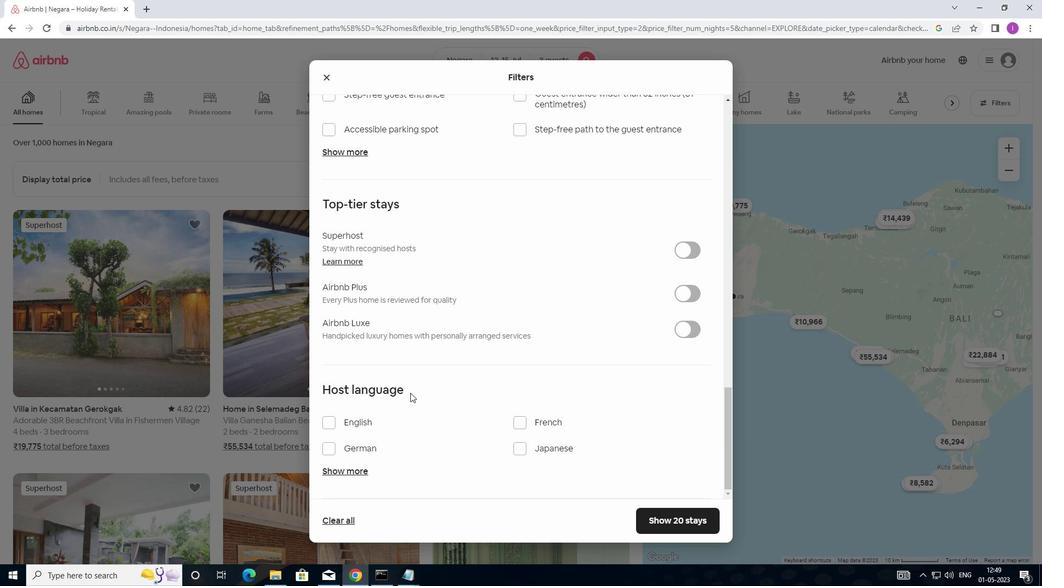 
Action: Mouse scrolled (411, 393) with delta (0, 0)
Screenshot: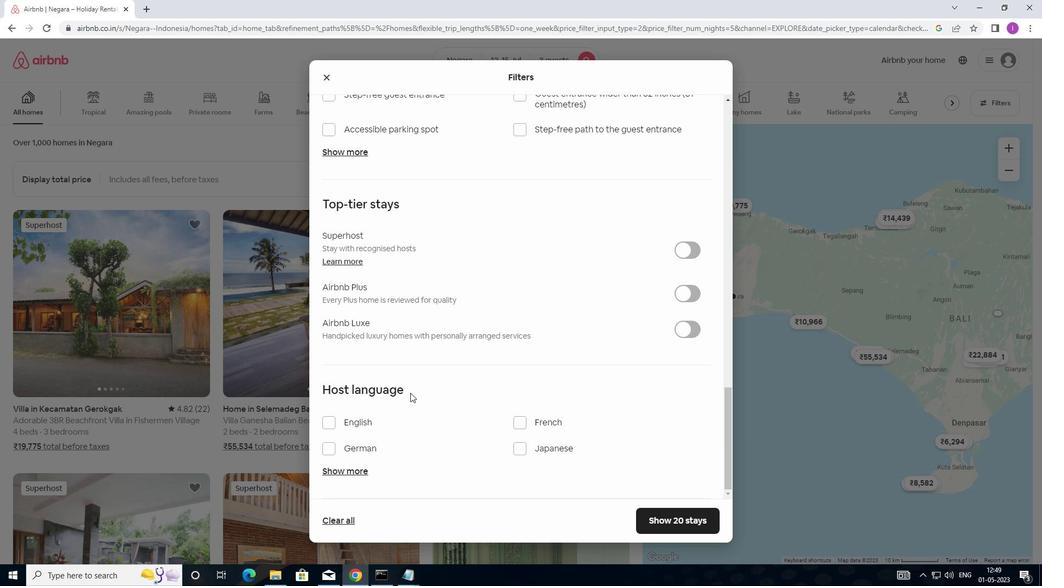 
Action: Mouse scrolled (411, 393) with delta (0, 0)
Screenshot: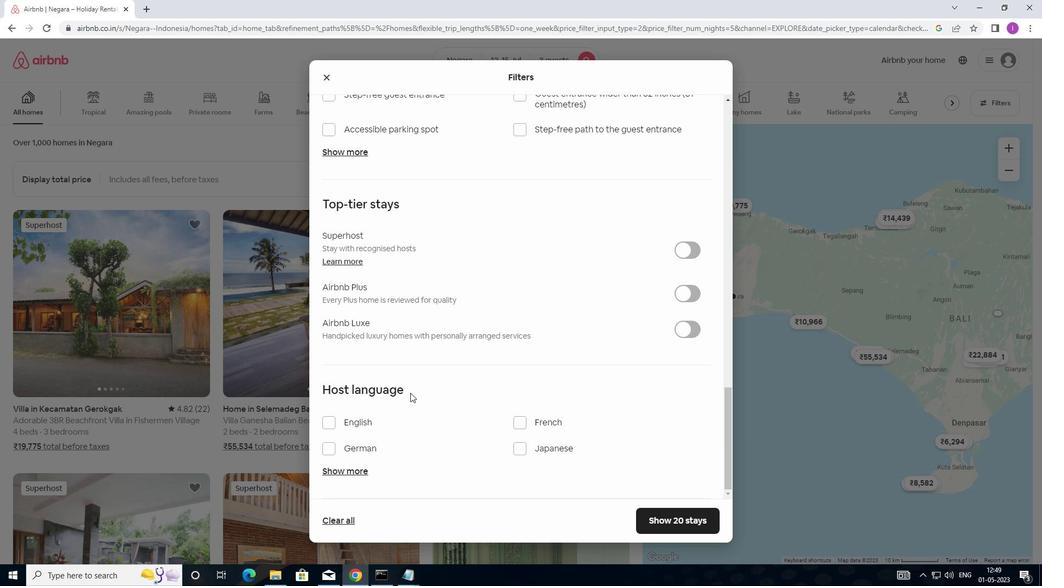 
Action: Mouse moved to (337, 423)
Screenshot: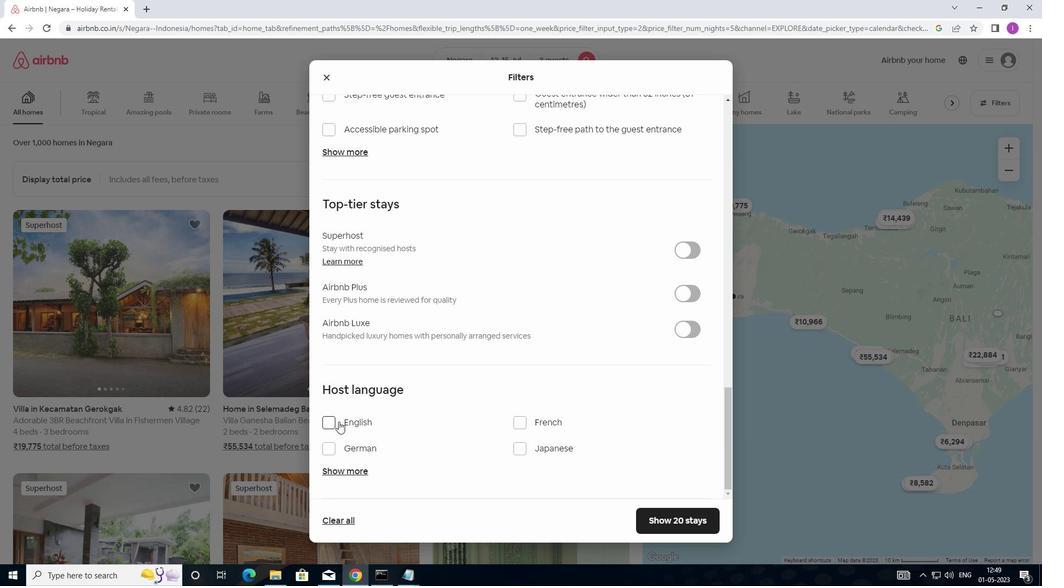 
Action: Mouse pressed left at (337, 423)
Screenshot: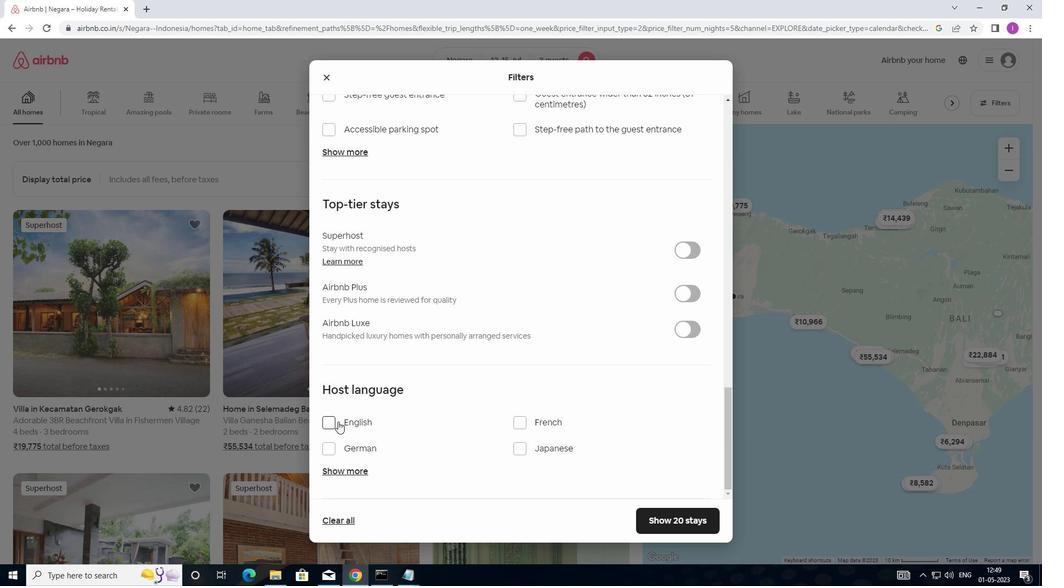 
Action: Mouse moved to (604, 465)
Screenshot: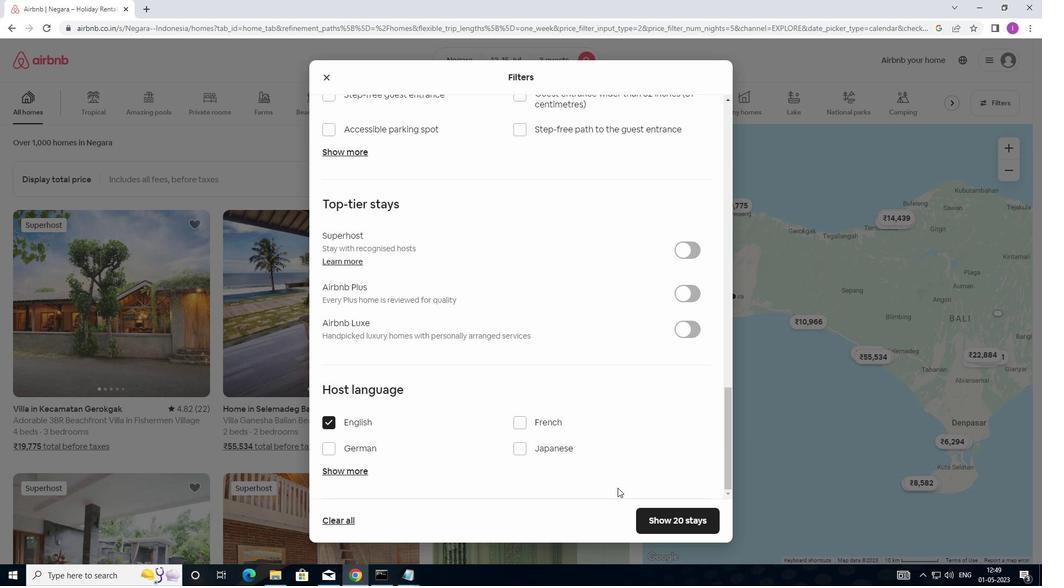 
Action: Mouse scrolled (604, 466) with delta (0, 0)
Screenshot: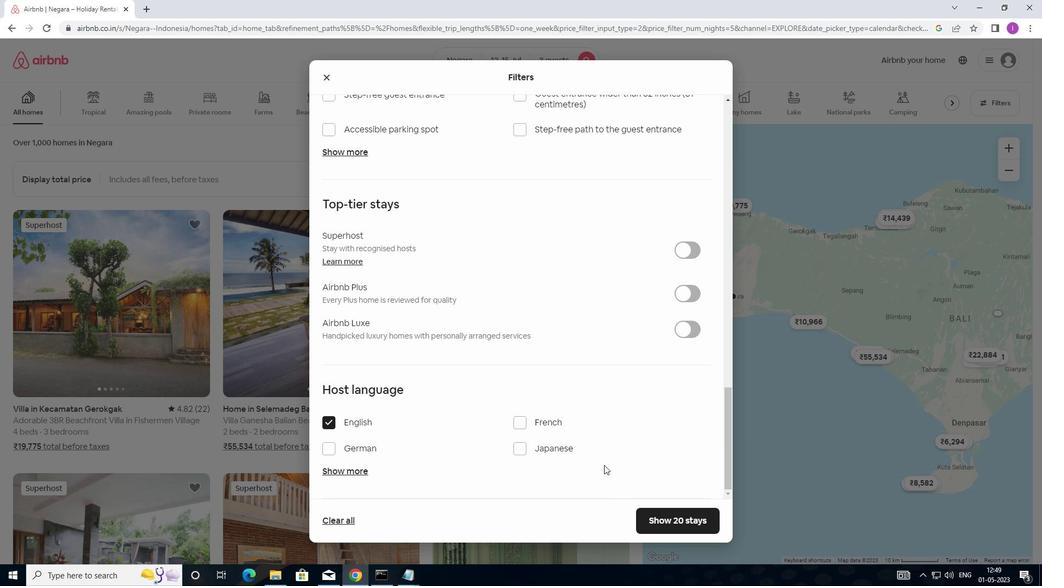 
Action: Mouse moved to (604, 464)
Screenshot: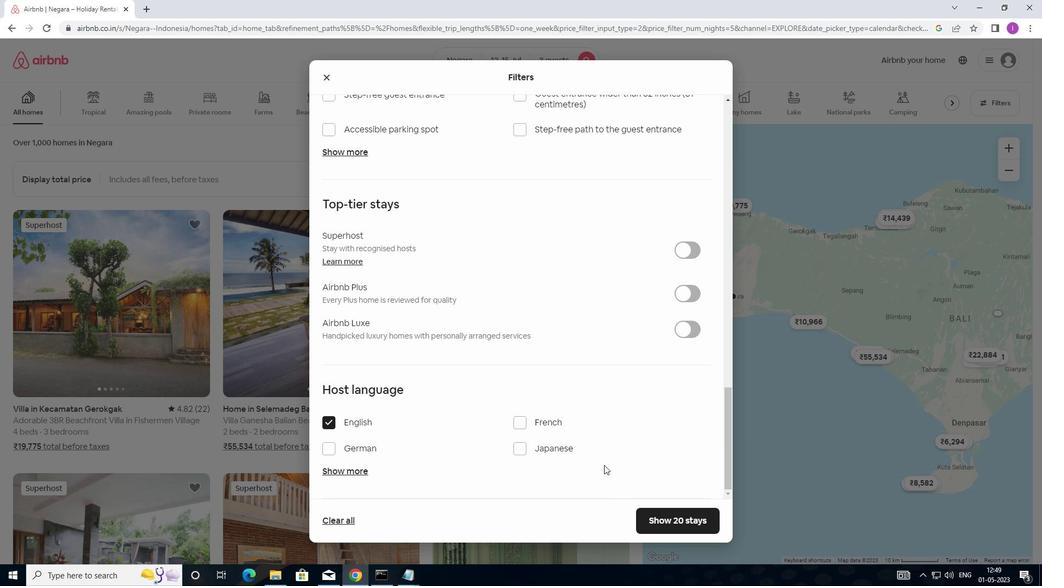 
Action: Mouse scrolled (604, 465) with delta (0, 0)
Screenshot: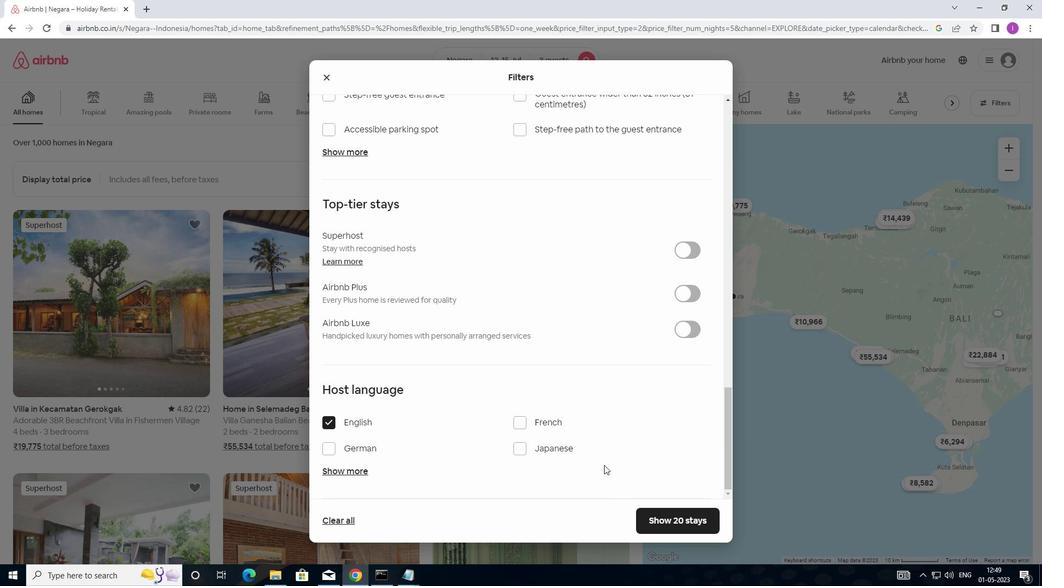 
Action: Mouse moved to (604, 464)
Screenshot: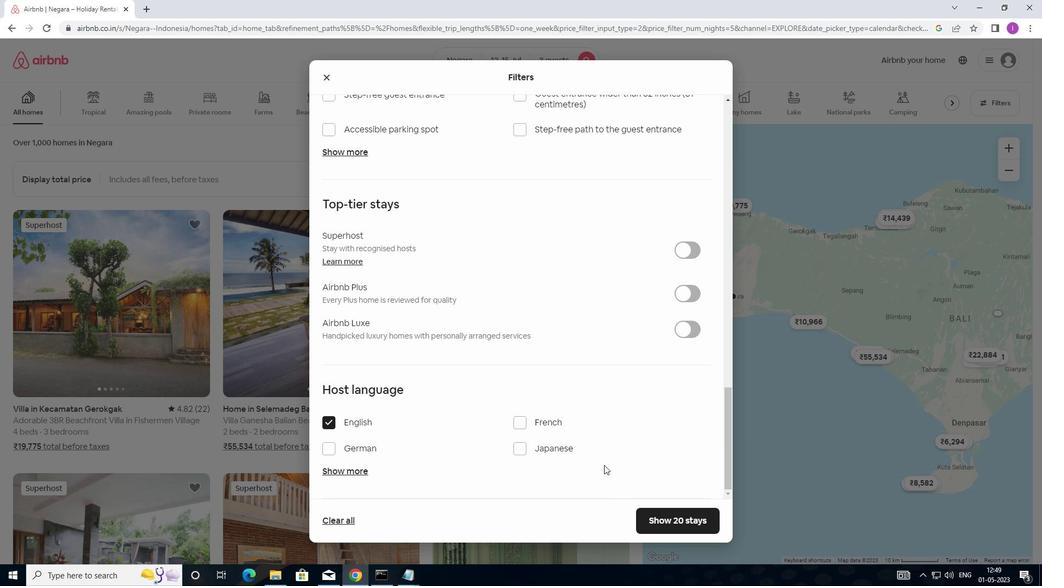 
Action: Mouse scrolled (604, 465) with delta (0, 0)
Screenshot: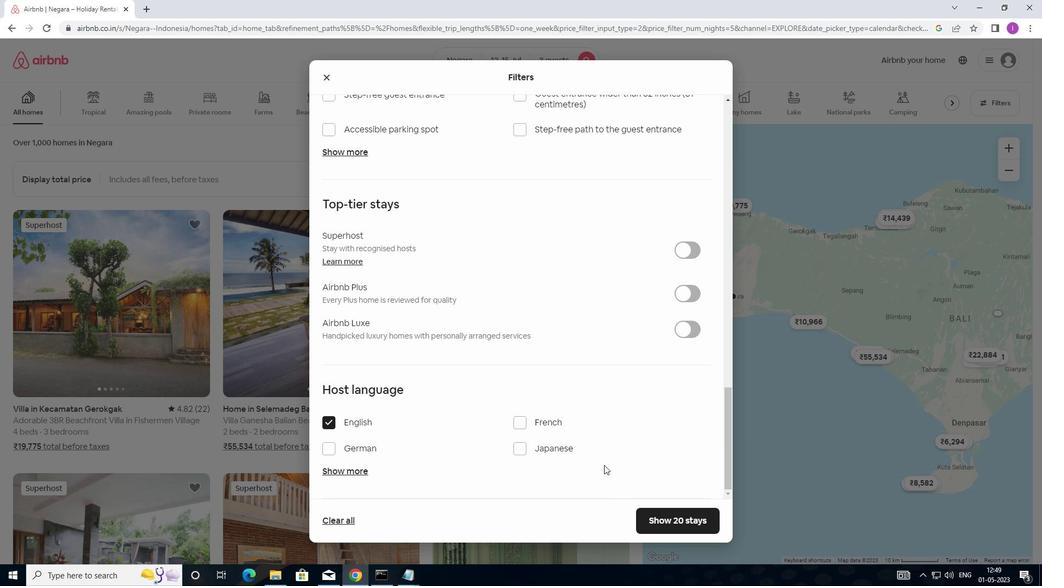 
Action: Mouse moved to (604, 462)
Screenshot: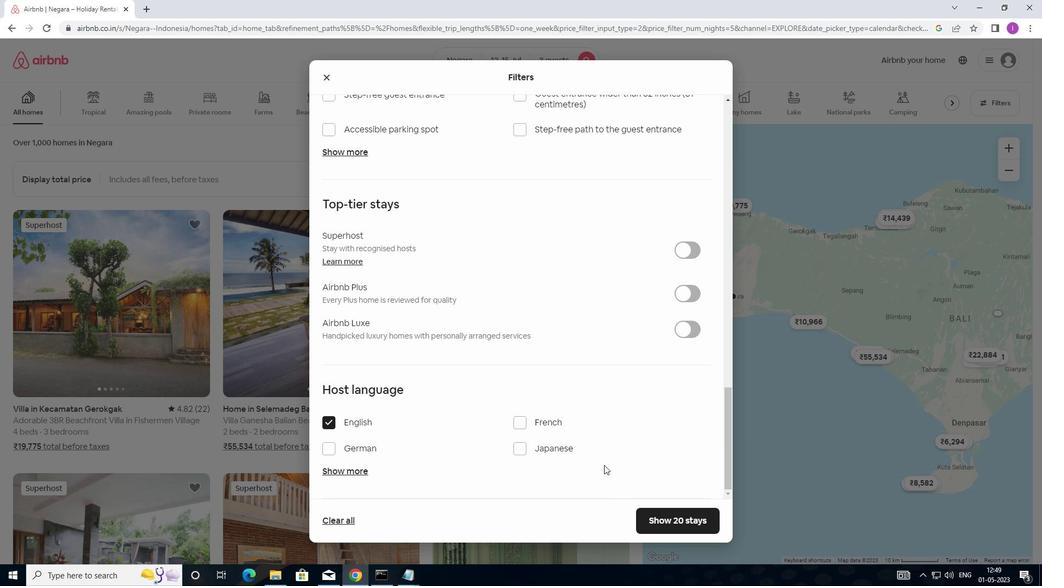 
Action: Mouse scrolled (604, 462) with delta (0, 0)
Screenshot: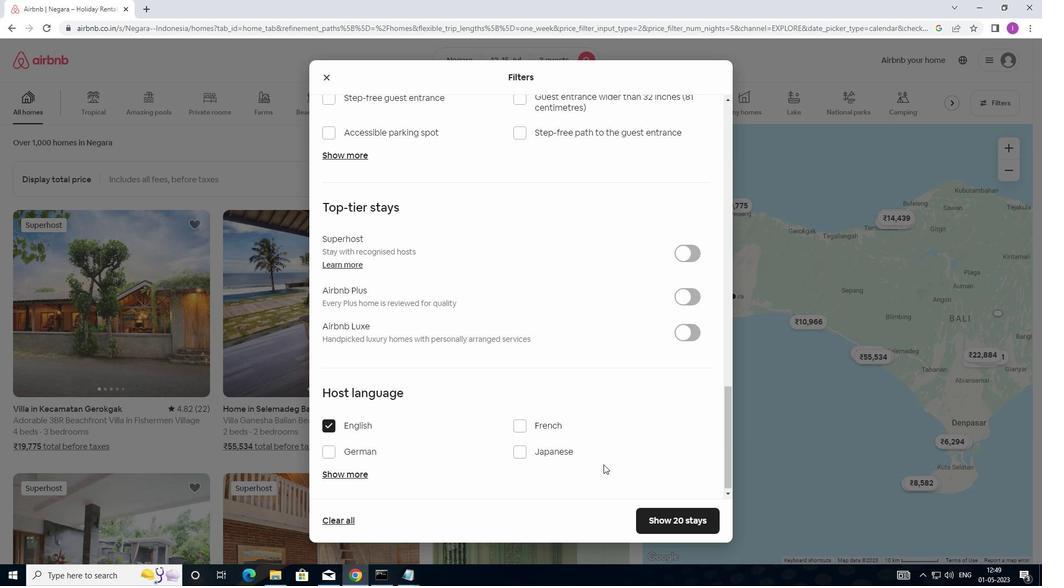 
Action: Mouse moved to (604, 461)
Screenshot: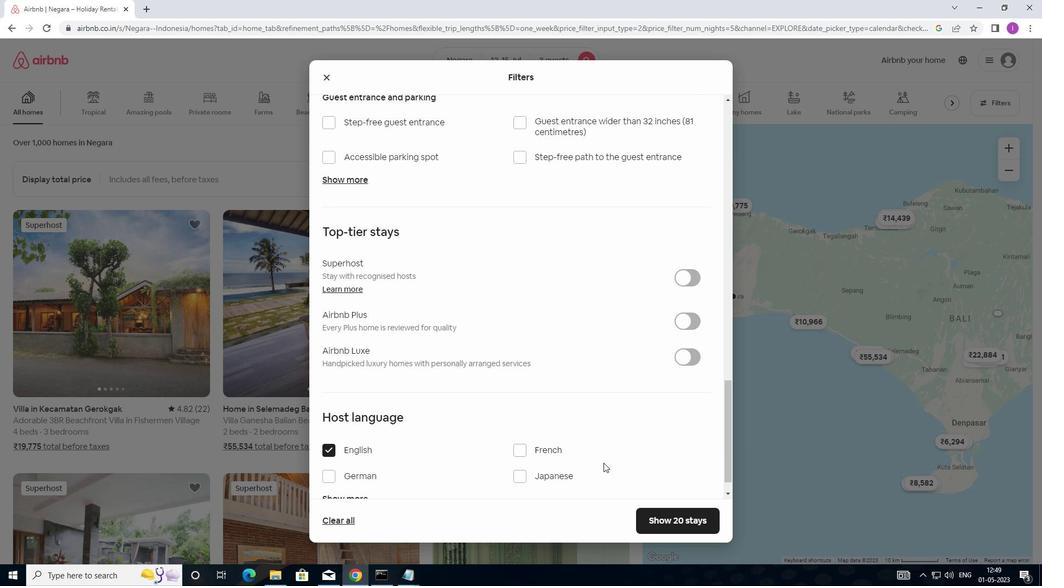 
Action: Mouse scrolled (604, 460) with delta (0, 0)
Screenshot: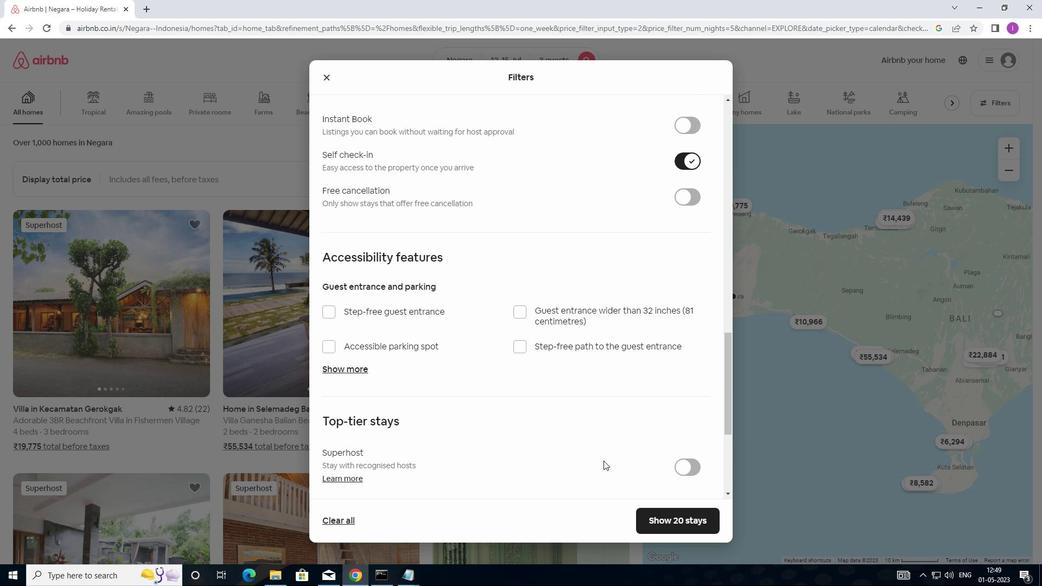 
Action: Mouse moved to (604, 460)
Screenshot: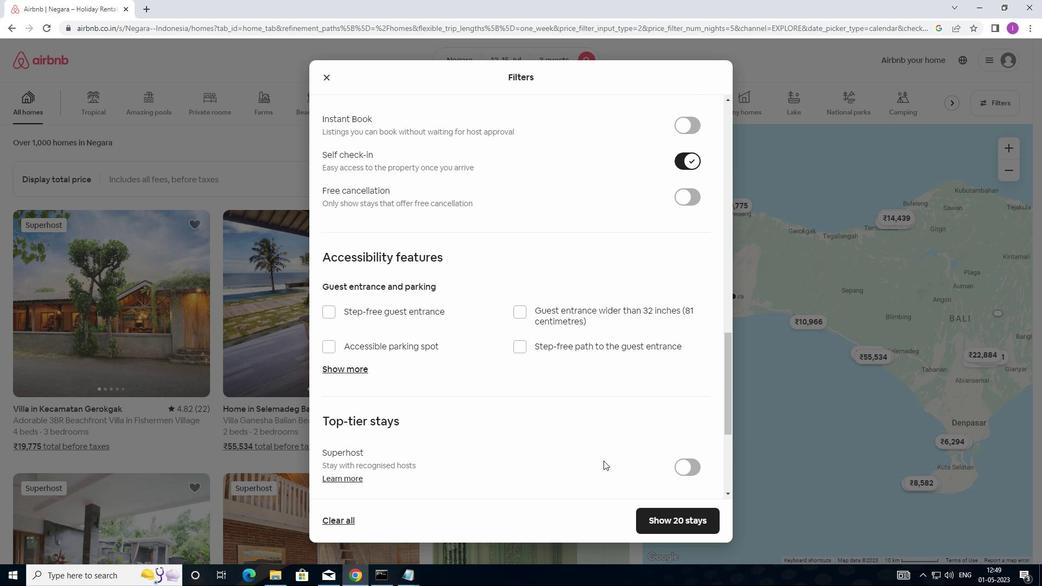 
Action: Mouse scrolled (604, 460) with delta (0, 0)
Screenshot: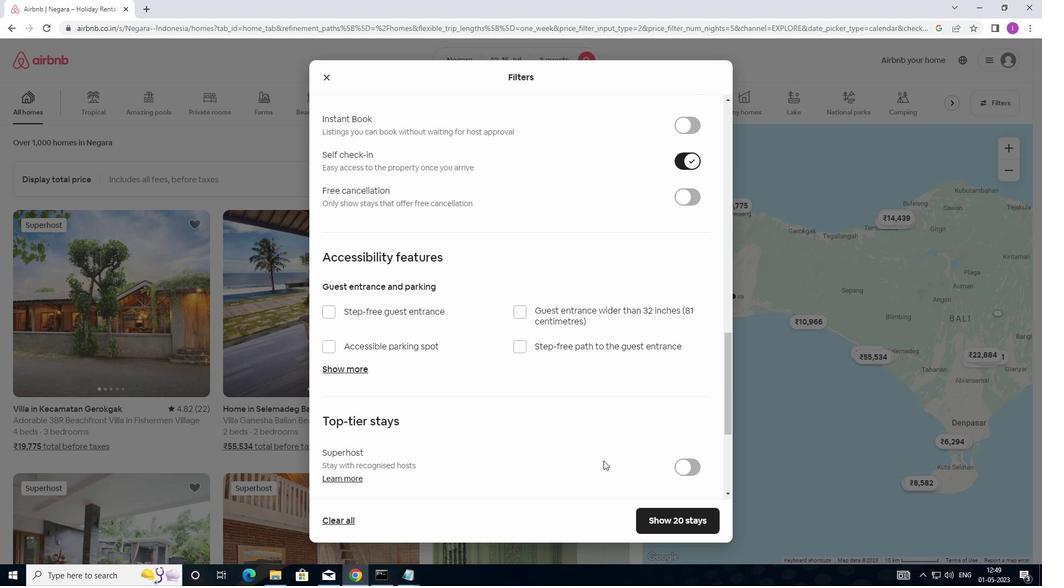 
Action: Mouse scrolled (604, 460) with delta (0, 0)
Screenshot: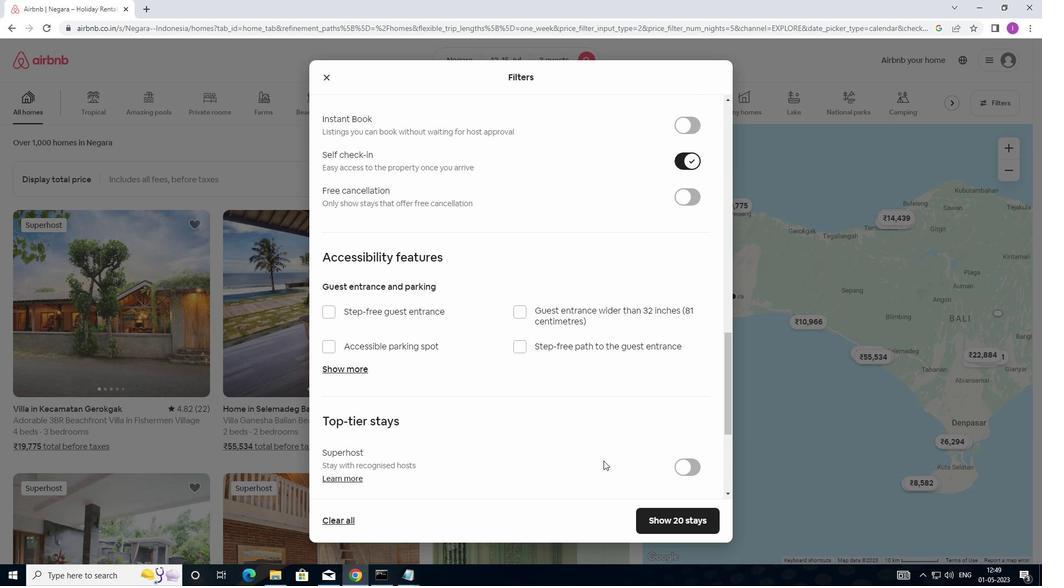 
Action: Mouse scrolled (604, 460) with delta (0, 0)
Screenshot: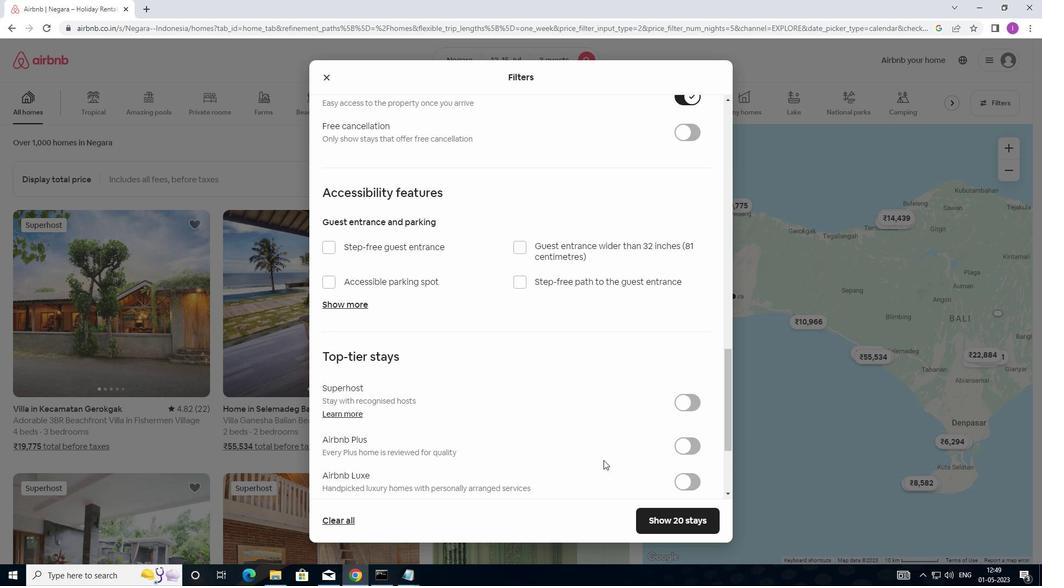 
Action: Mouse moved to (604, 460)
Screenshot: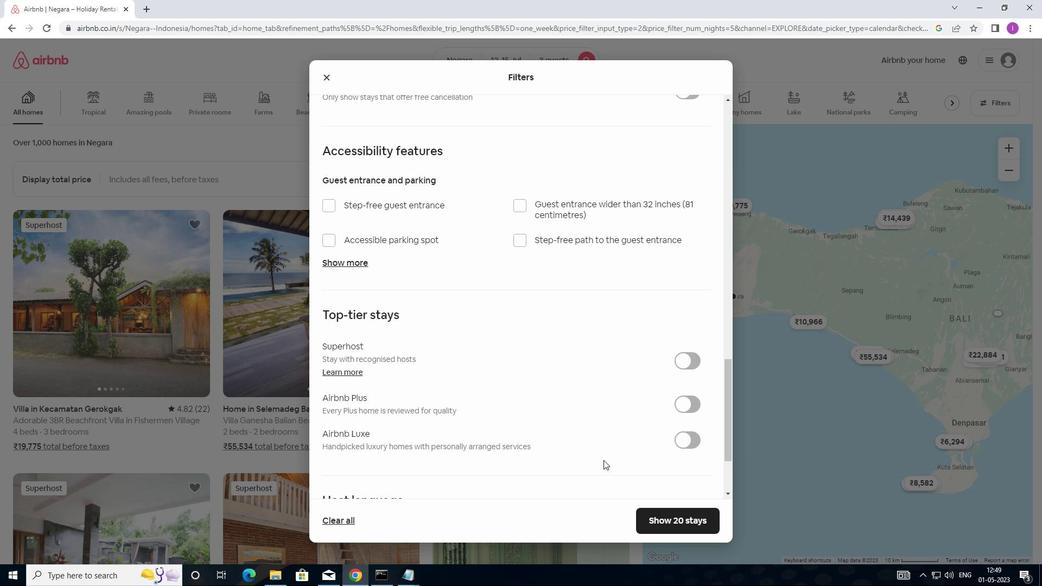 
Action: Mouse scrolled (604, 459) with delta (0, 0)
Screenshot: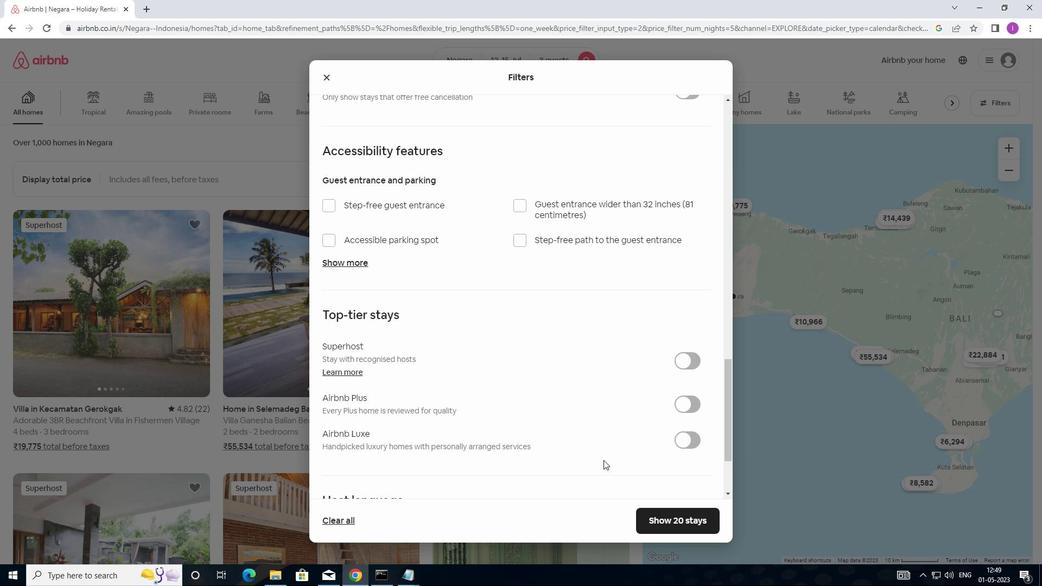
Action: Mouse moved to (670, 468)
Screenshot: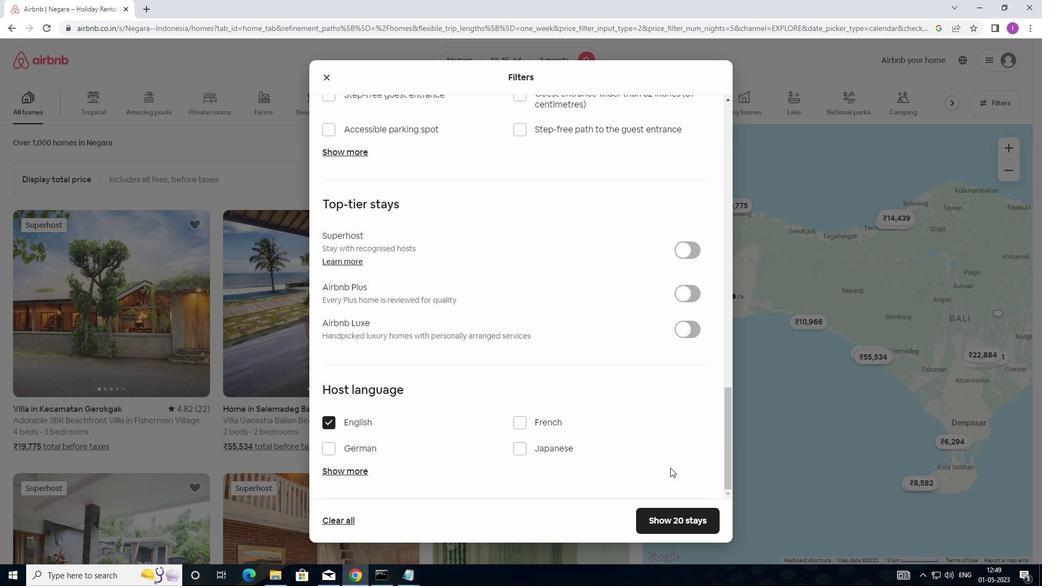 
Action: Mouse scrolled (670, 468) with delta (0, 0)
Screenshot: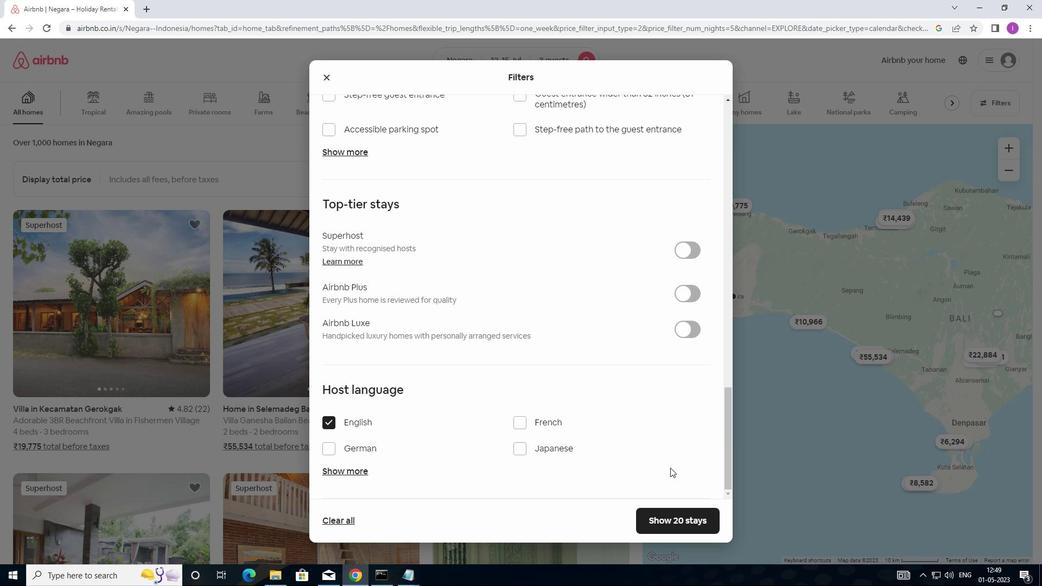 
Action: Mouse scrolled (670, 468) with delta (0, 0)
Screenshot: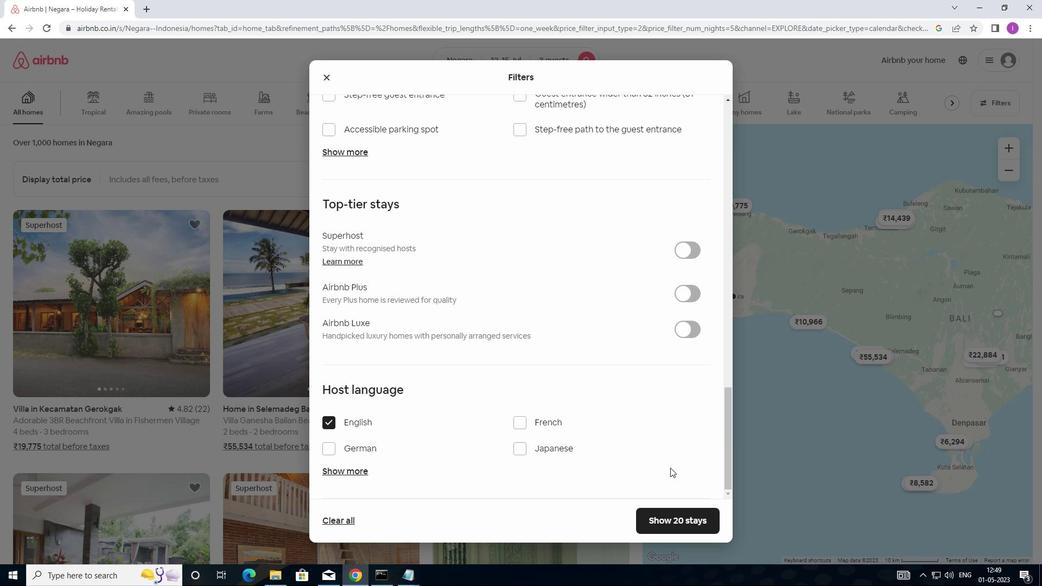 
Action: Mouse scrolled (670, 468) with delta (0, 0)
Screenshot: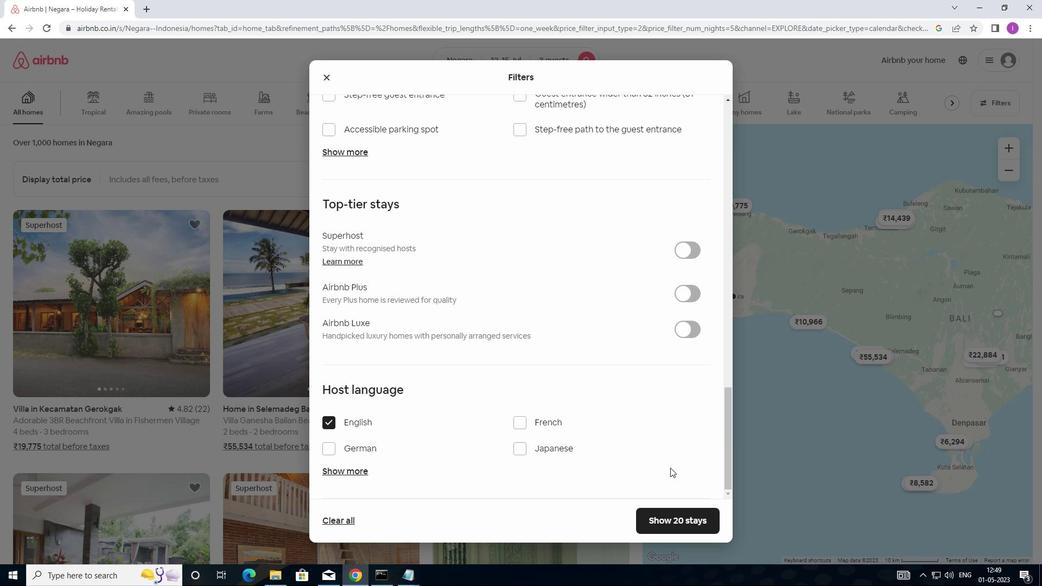 
Action: Mouse scrolled (670, 468) with delta (0, 0)
Screenshot: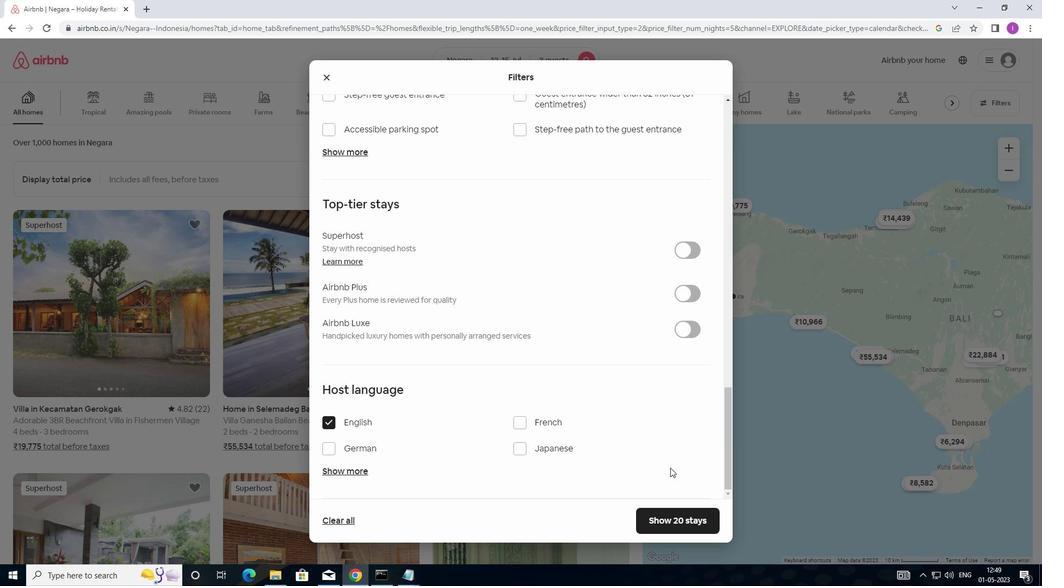 
Action: Mouse scrolled (670, 468) with delta (0, 0)
Screenshot: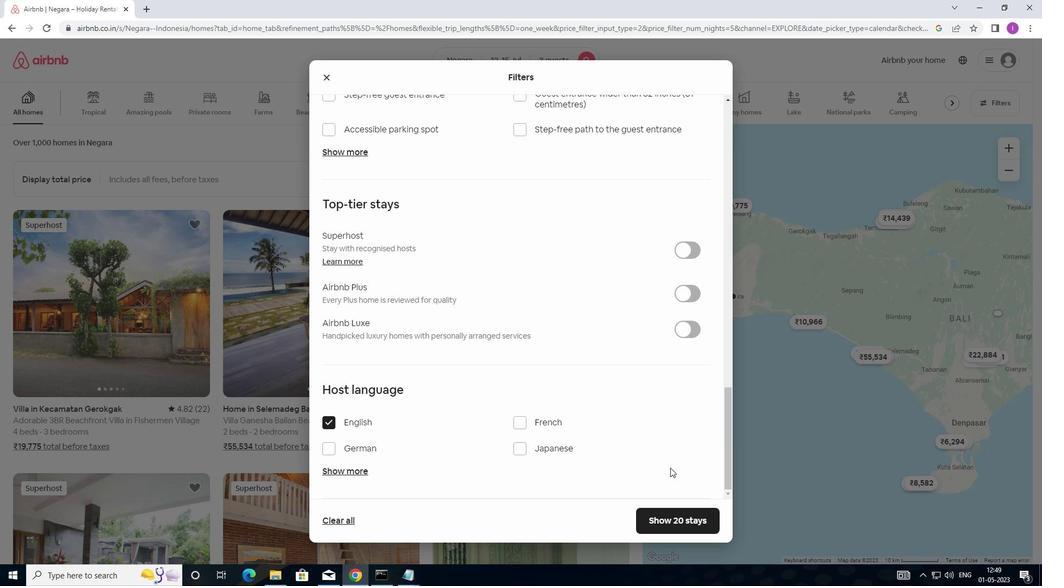 
Action: Mouse moved to (669, 526)
Screenshot: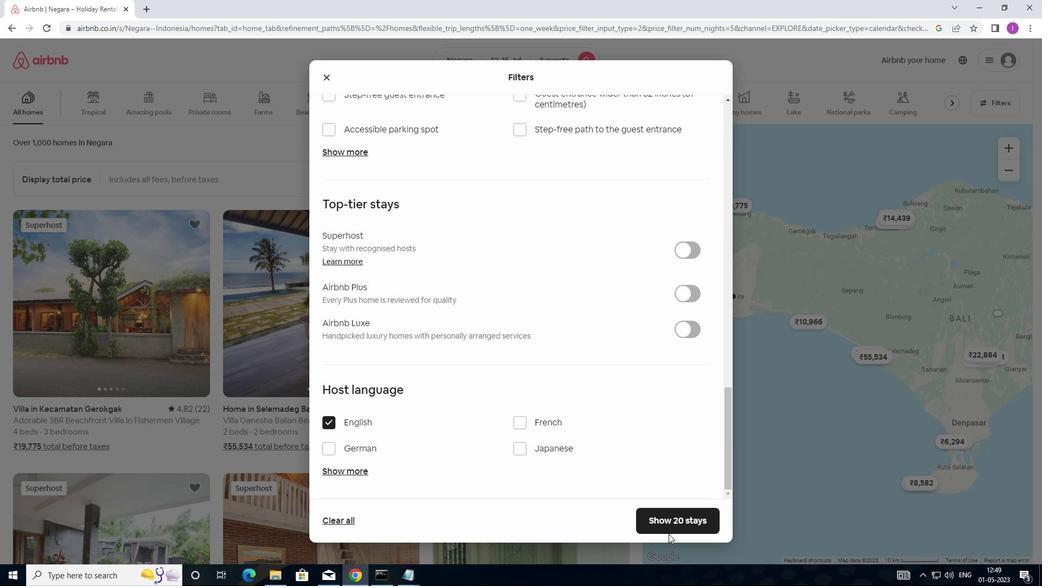 
Action: Mouse pressed left at (669, 526)
Screenshot: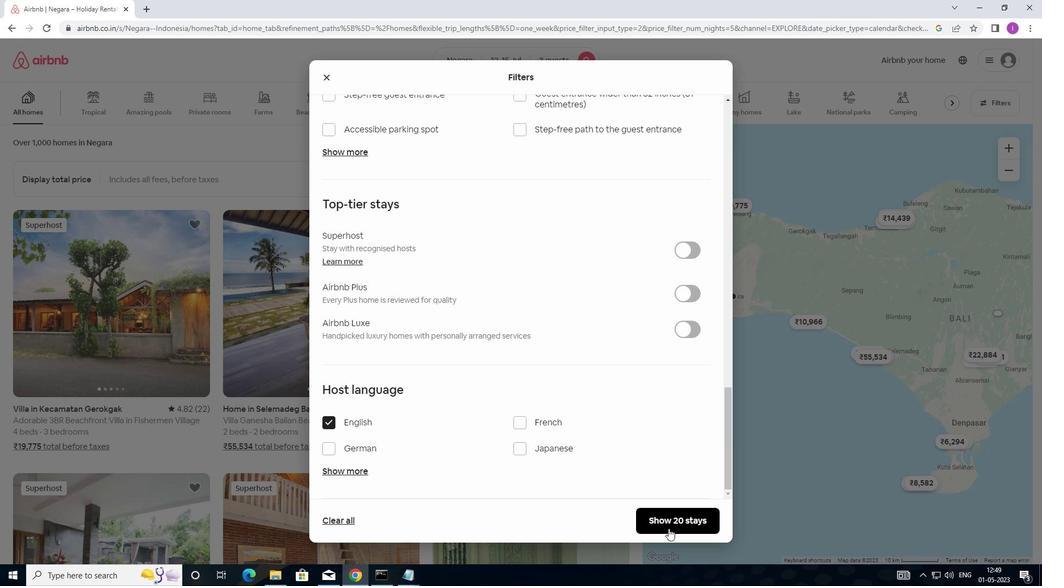 
Action: Mouse moved to (668, 522)
Screenshot: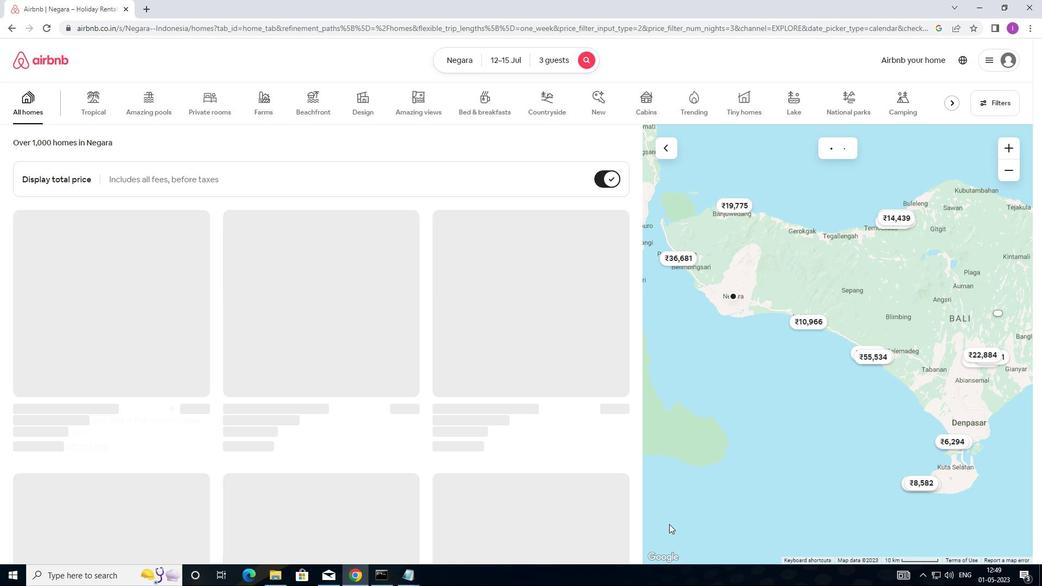 
